 Task: Plan a trip to Dordrecht, Netherlands from 19th December, 2023 to 26th December, 2023 for 2 adults. Place can be entire room with 2 bedrooms having 2 beds and 1 bathroom. Property type can be flat. Amenities needed are: washing machine.
Action: Mouse moved to (396, 72)
Screenshot: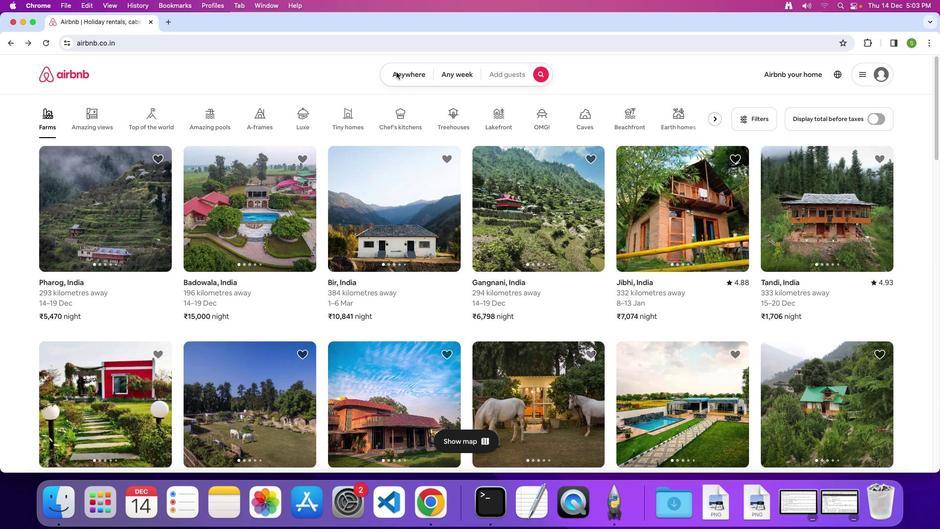 
Action: Mouse pressed left at (396, 72)
Screenshot: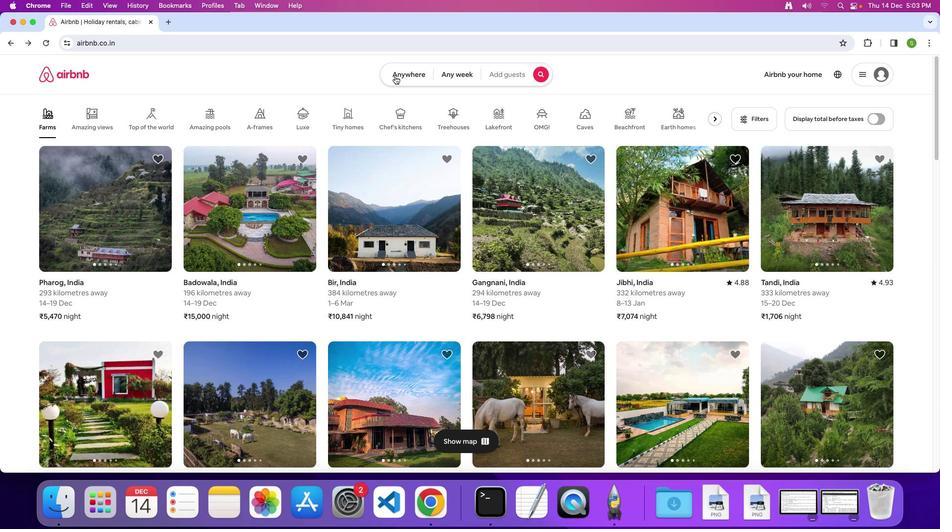 
Action: Mouse moved to (395, 75)
Screenshot: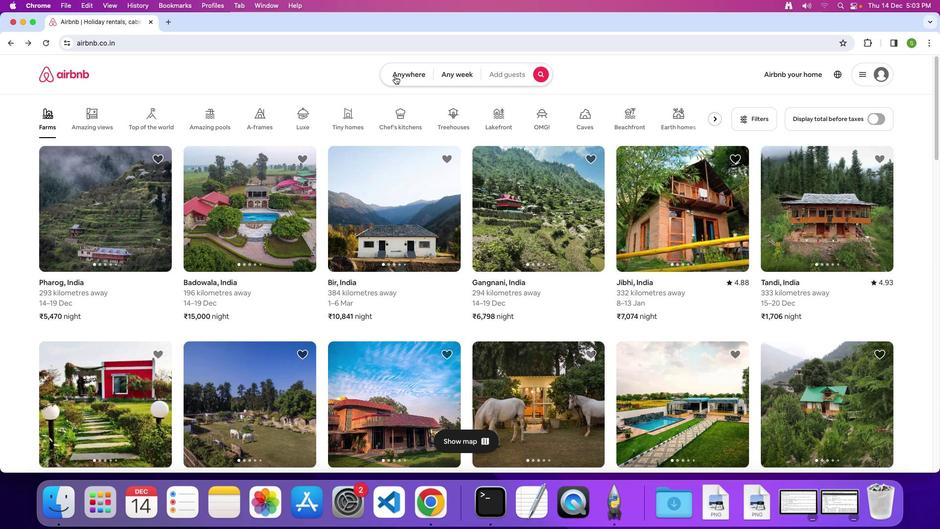 
Action: Mouse pressed left at (395, 75)
Screenshot: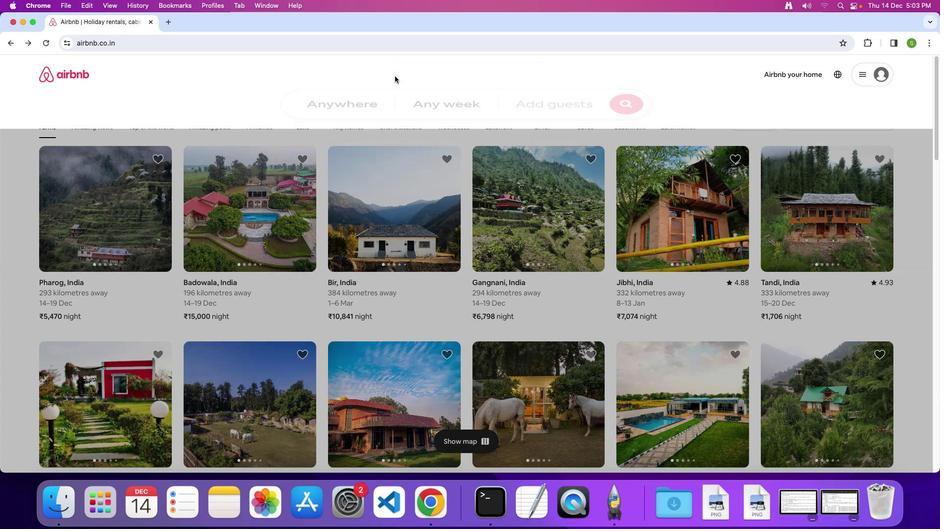 
Action: Mouse moved to (356, 108)
Screenshot: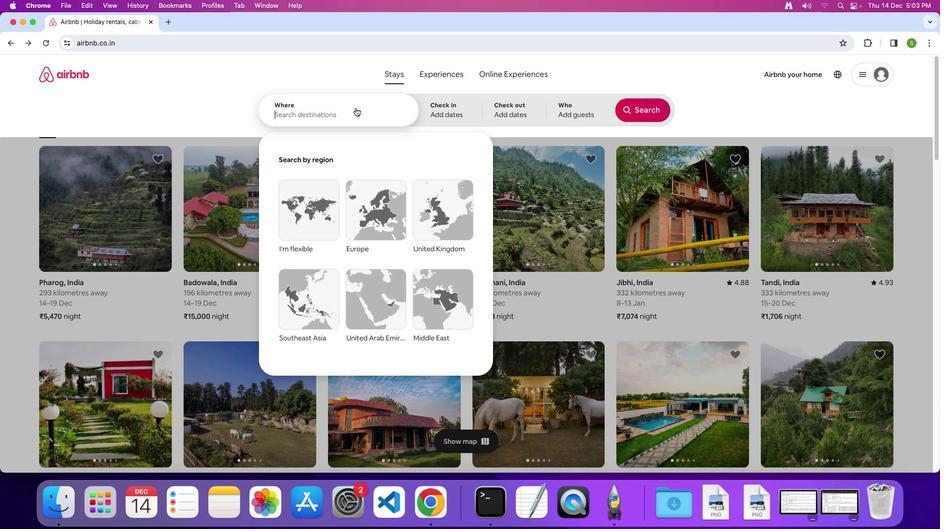 
Action: Mouse pressed left at (356, 108)
Screenshot: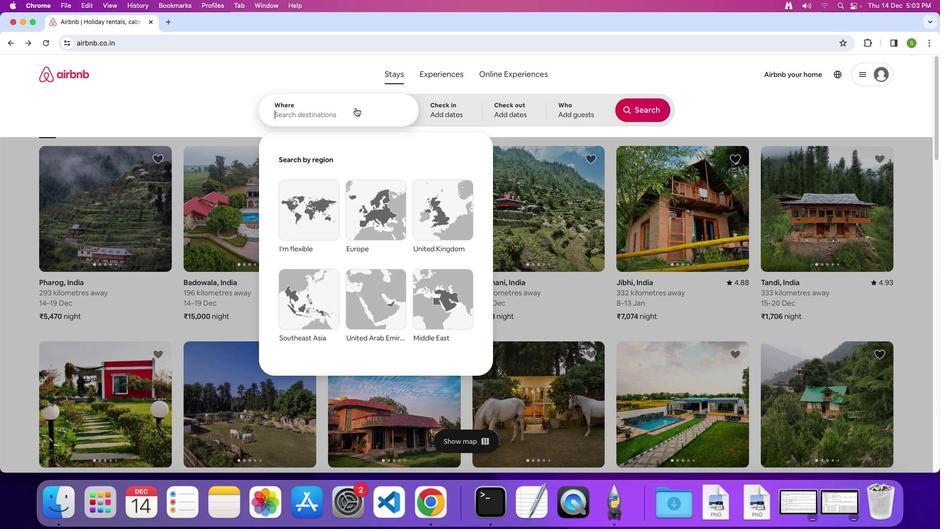 
Action: Key pressed 'D'Key.caps_lock'o''r''d''r''e''c''h''t'','Key.spaceKey.shift'N''e''t''h''e''r''l''a''n''d''s'Key.enter
Screenshot: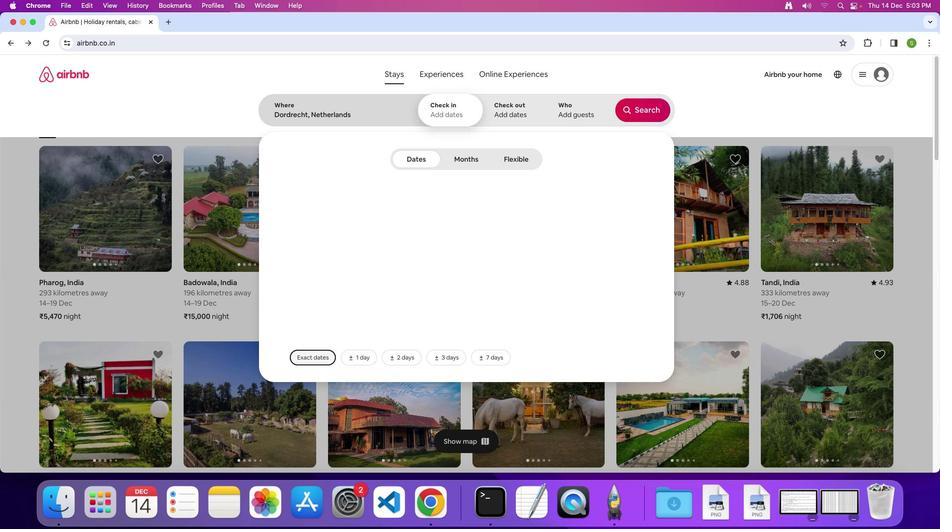 
Action: Mouse moved to (348, 299)
Screenshot: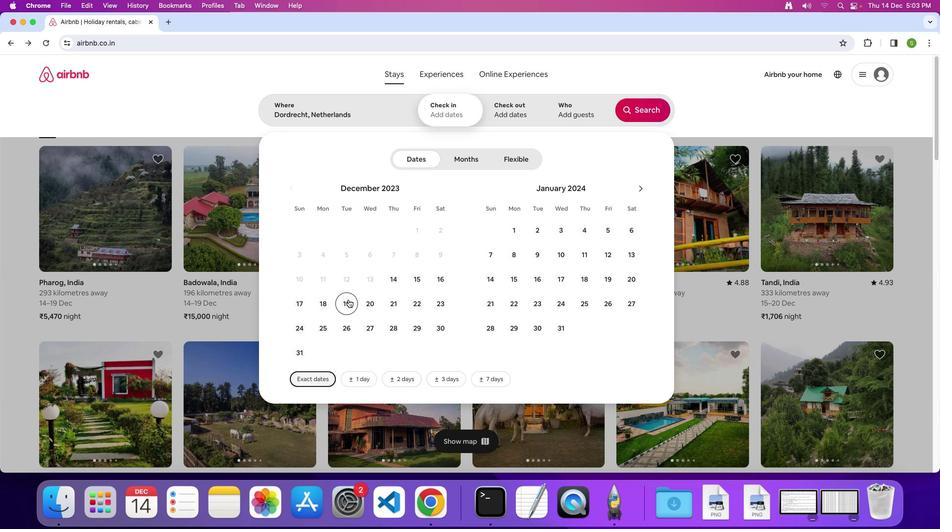 
Action: Mouse pressed left at (348, 299)
Screenshot: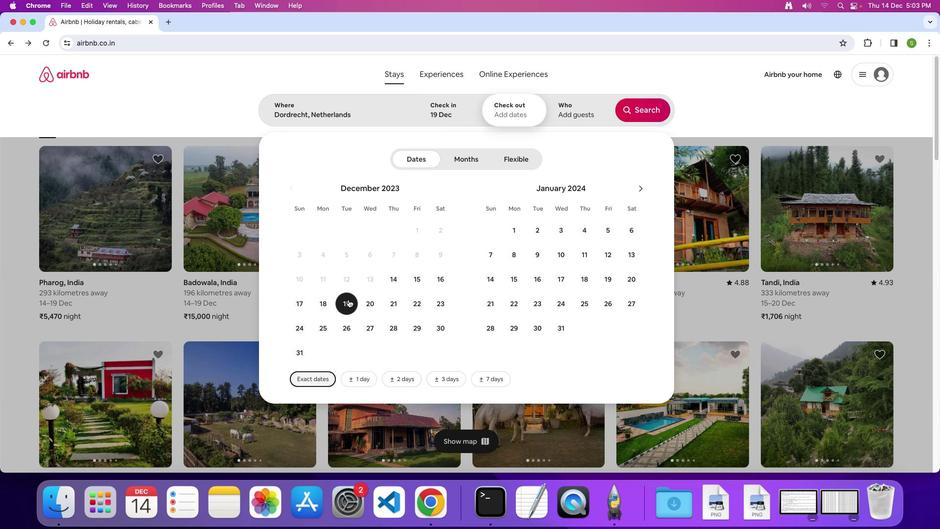 
Action: Mouse moved to (342, 325)
Screenshot: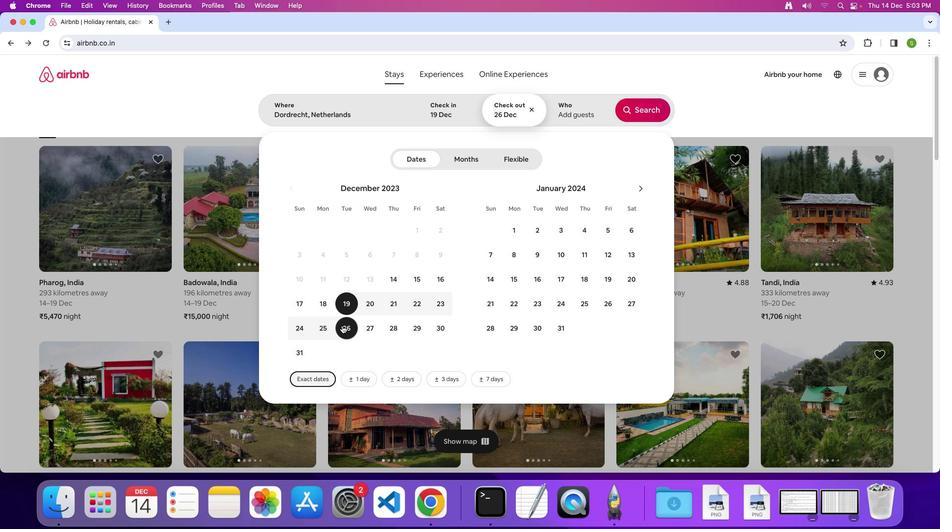 
Action: Mouse pressed left at (342, 325)
Screenshot: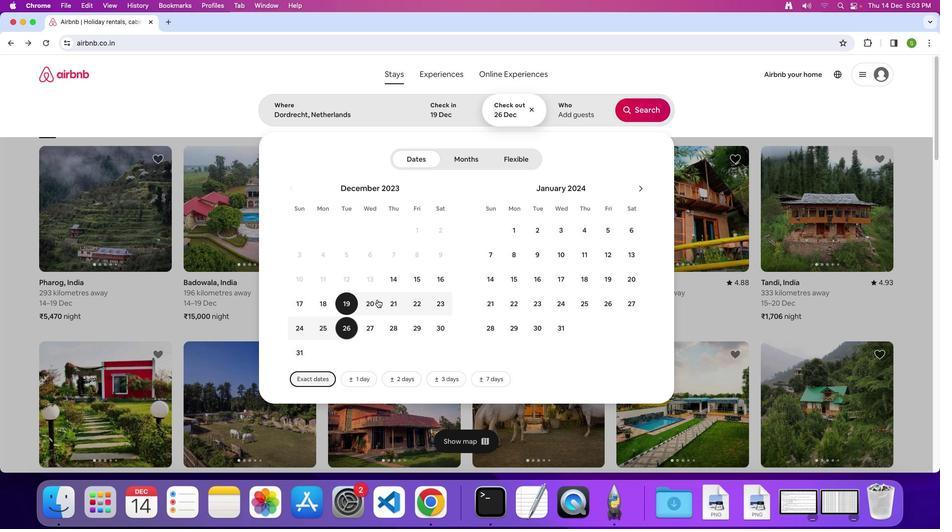 
Action: Mouse moved to (567, 118)
Screenshot: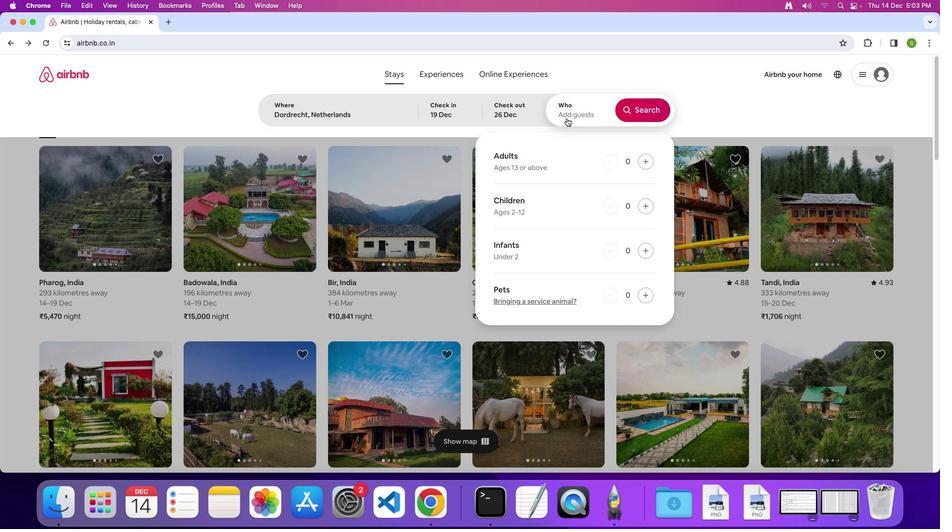 
Action: Mouse pressed left at (567, 118)
Screenshot: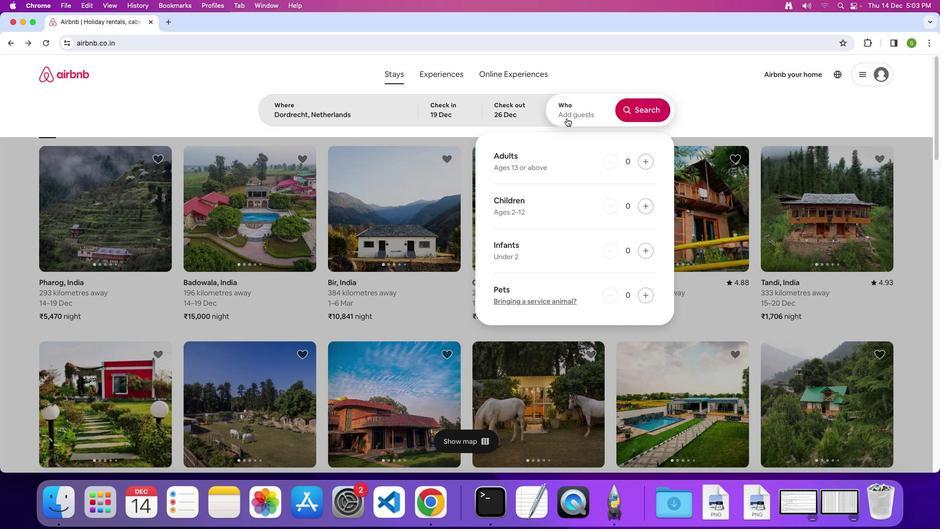 
Action: Mouse moved to (645, 164)
Screenshot: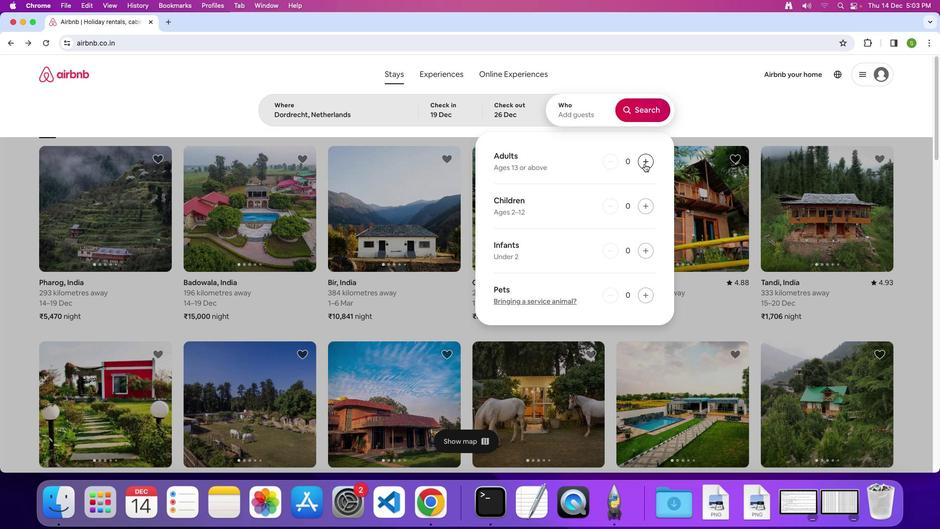 
Action: Mouse pressed left at (645, 164)
Screenshot: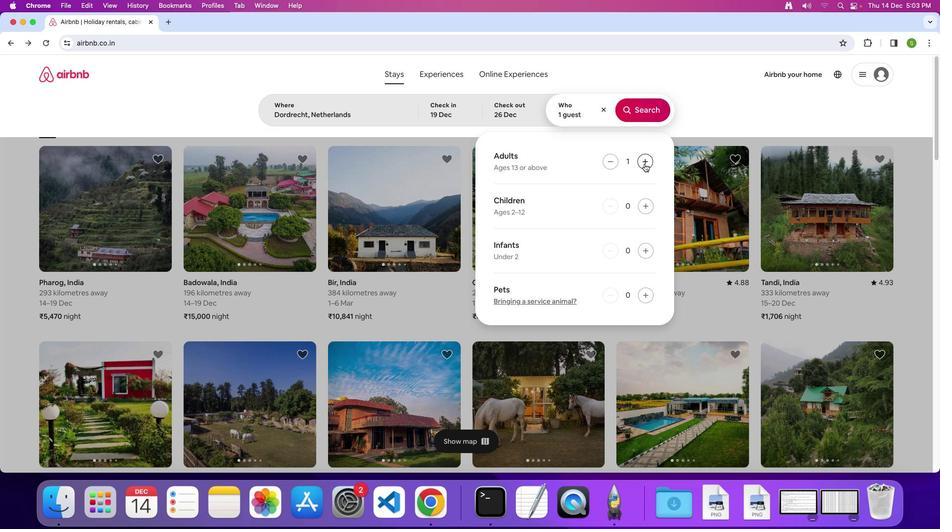 
Action: Mouse pressed left at (645, 164)
Screenshot: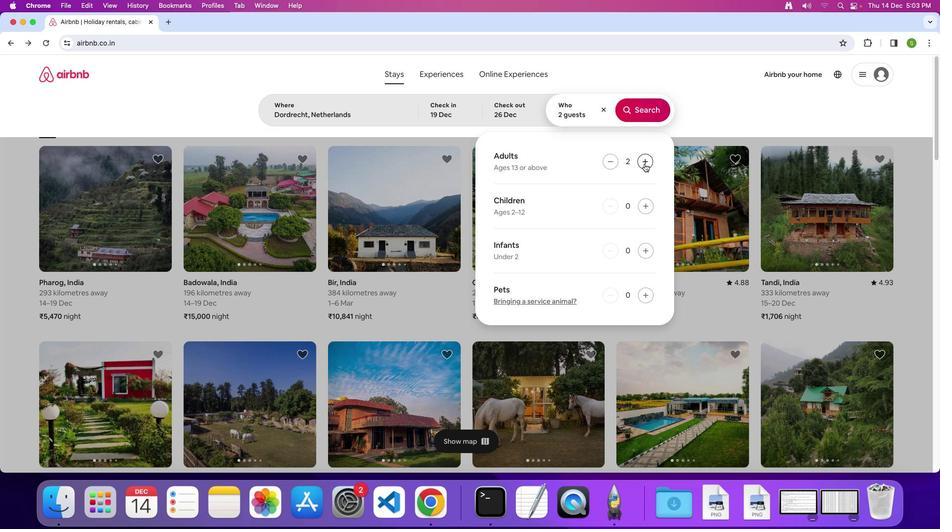 
Action: Mouse moved to (648, 114)
Screenshot: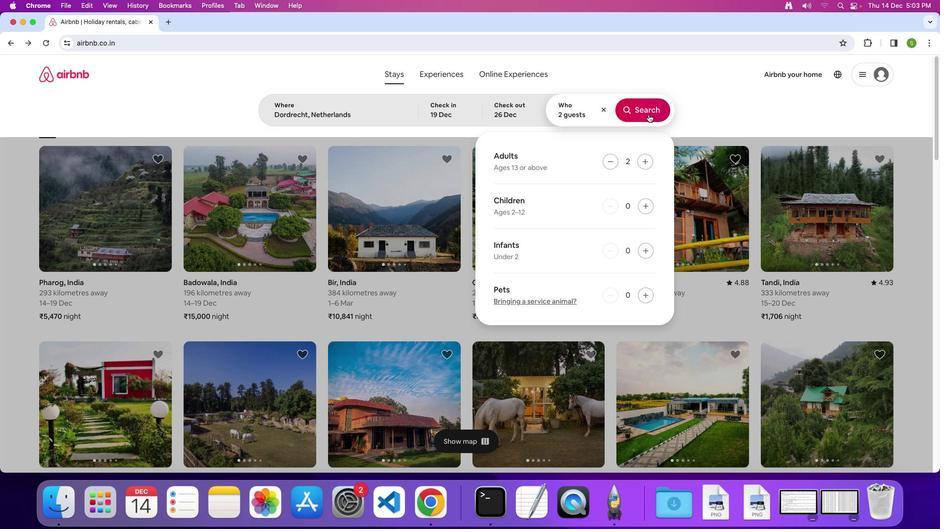 
Action: Mouse pressed left at (648, 114)
Screenshot: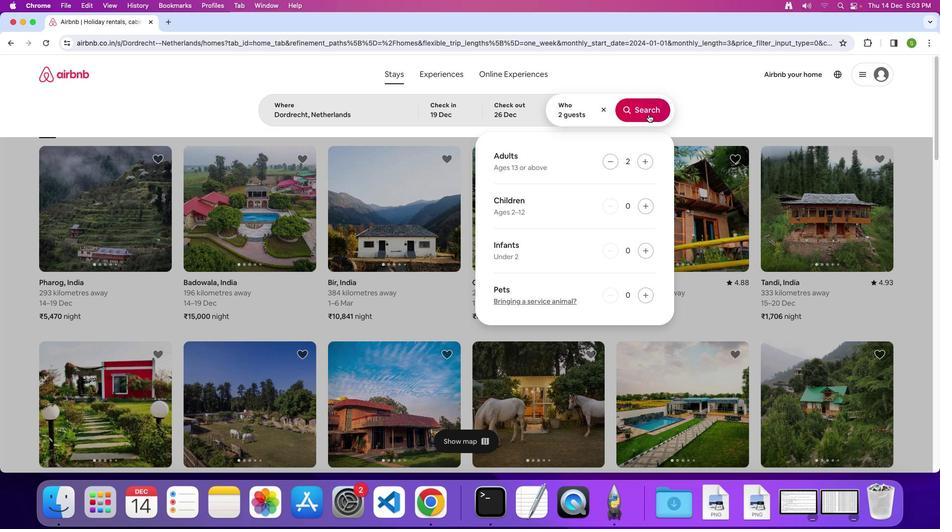 
Action: Mouse moved to (776, 116)
Screenshot: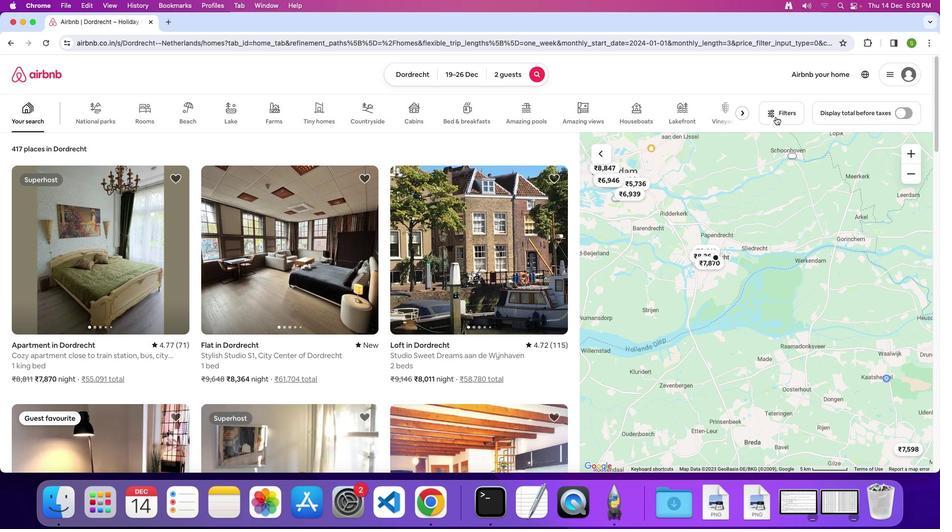 
Action: Mouse pressed left at (776, 116)
Screenshot: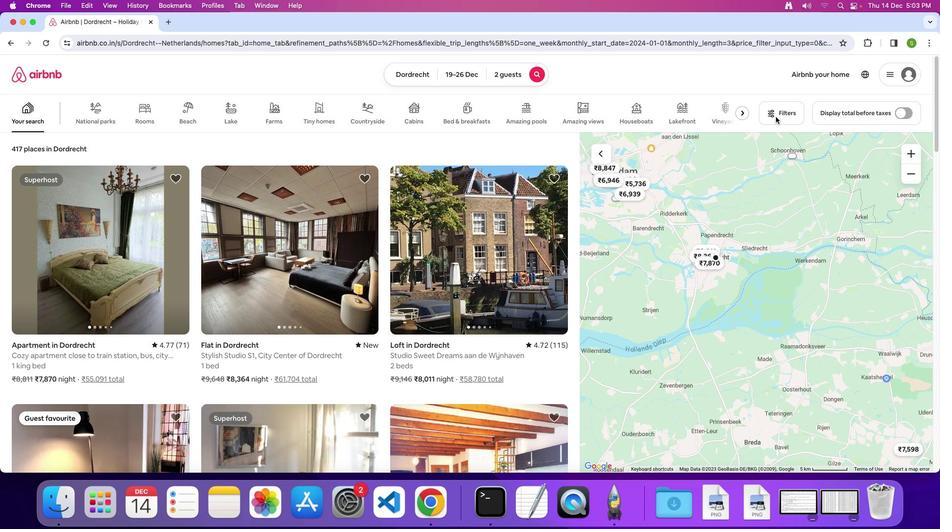 
Action: Mouse moved to (488, 234)
Screenshot: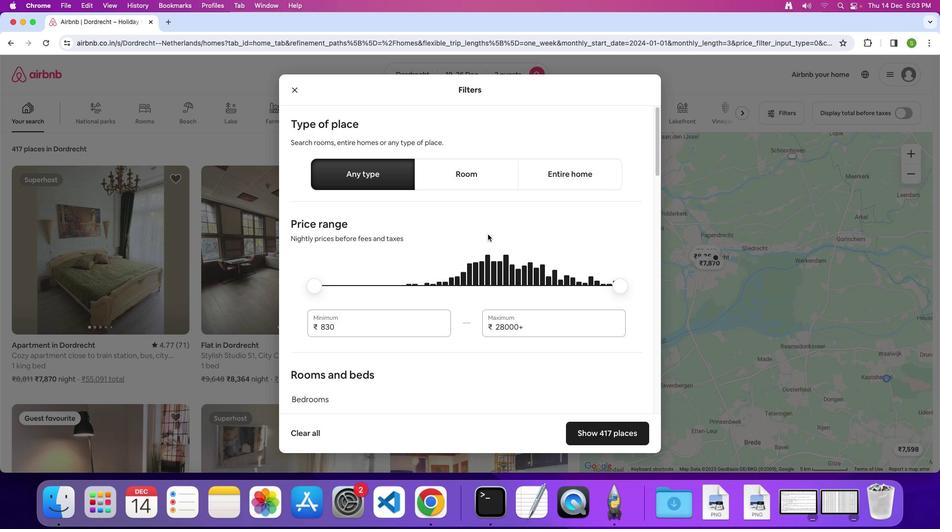 
Action: Mouse scrolled (488, 234) with delta (0, 0)
Screenshot: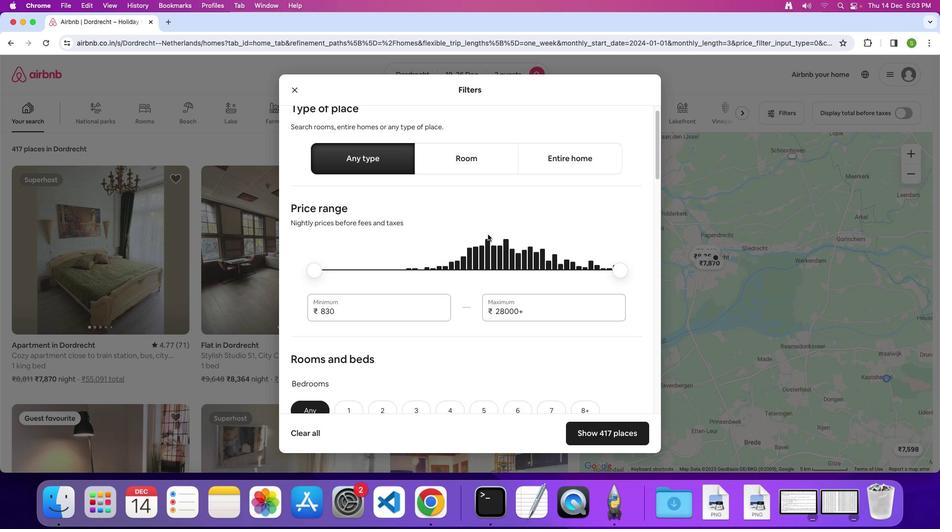 
Action: Mouse scrolled (488, 234) with delta (0, 0)
Screenshot: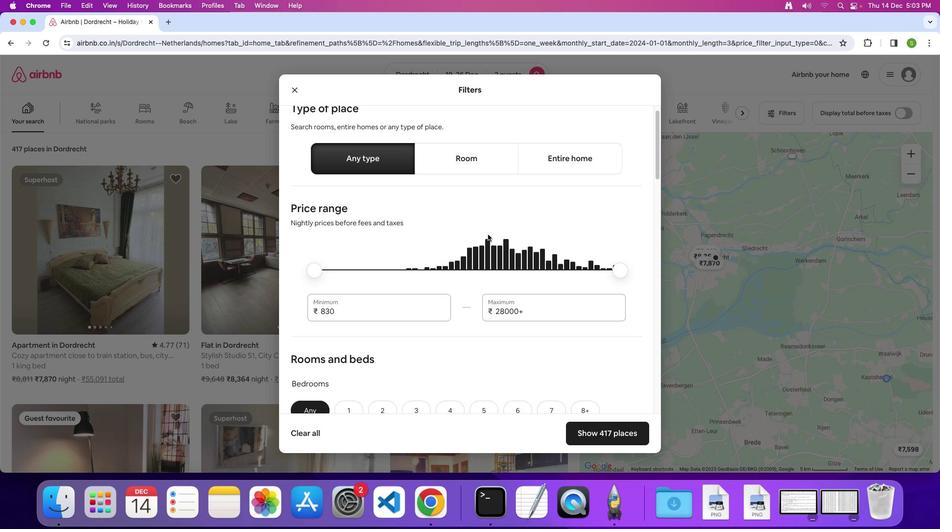
Action: Mouse scrolled (488, 234) with delta (0, 0)
Screenshot: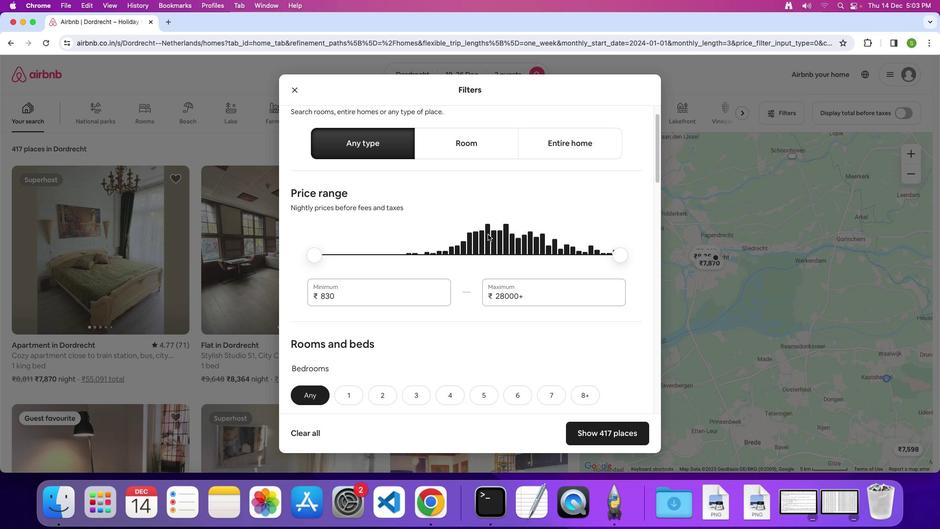 
Action: Mouse scrolled (488, 234) with delta (0, 0)
Screenshot: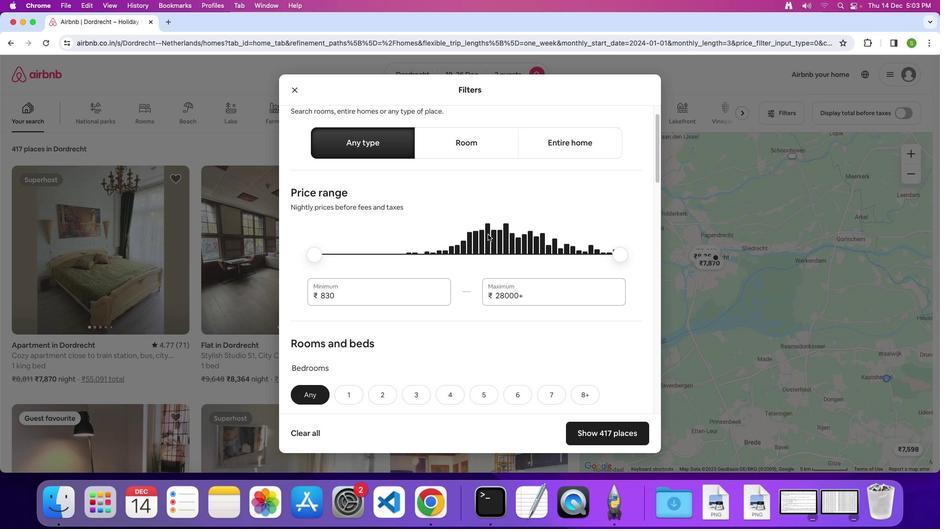 
Action: Mouse scrolled (488, 234) with delta (0, 0)
Screenshot: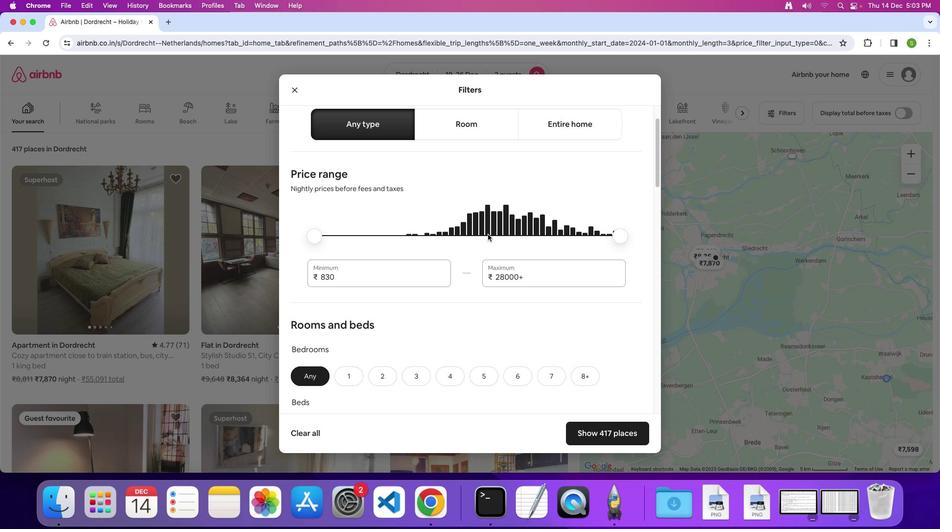 
Action: Mouse scrolled (488, 234) with delta (0, 0)
Screenshot: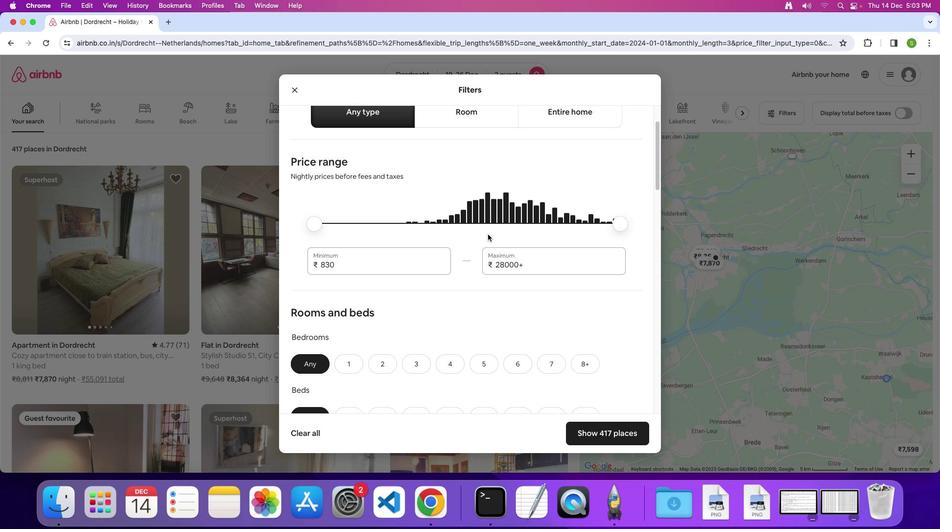 
Action: Mouse scrolled (488, 234) with delta (0, 0)
Screenshot: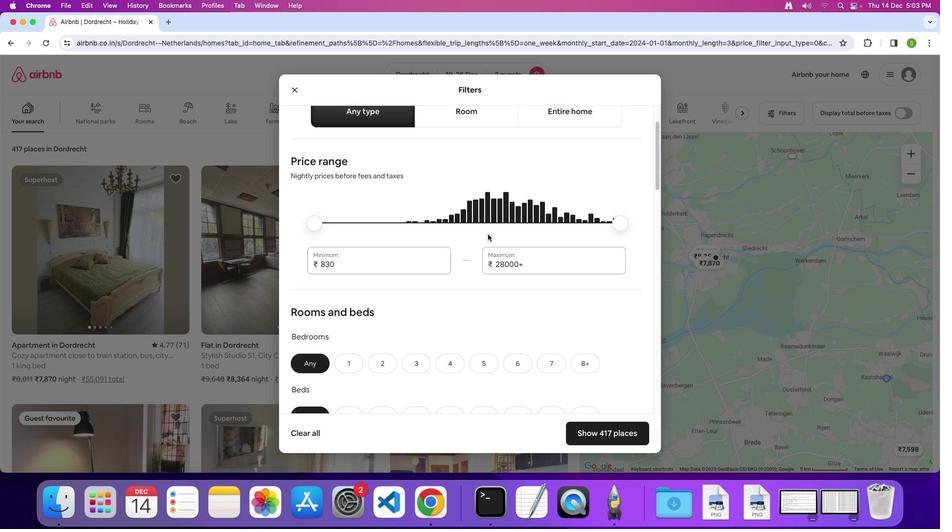 
Action: Mouse scrolled (488, 234) with delta (0, 0)
Screenshot: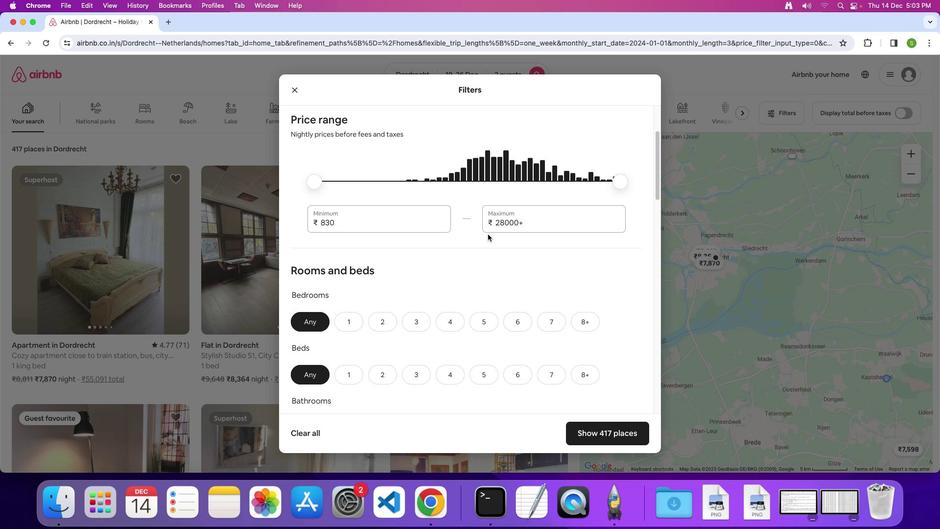 
Action: Mouse scrolled (488, 234) with delta (0, 0)
Screenshot: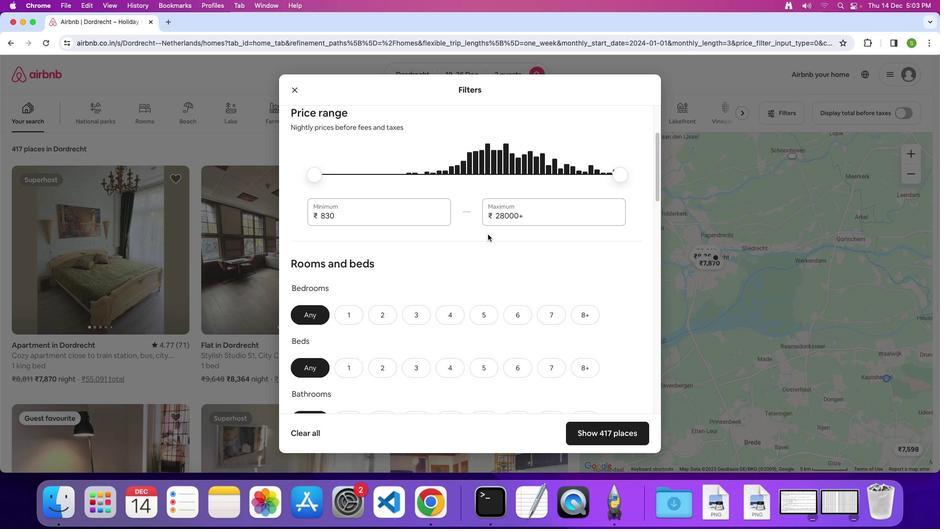 
Action: Mouse scrolled (488, 234) with delta (0, 0)
Screenshot: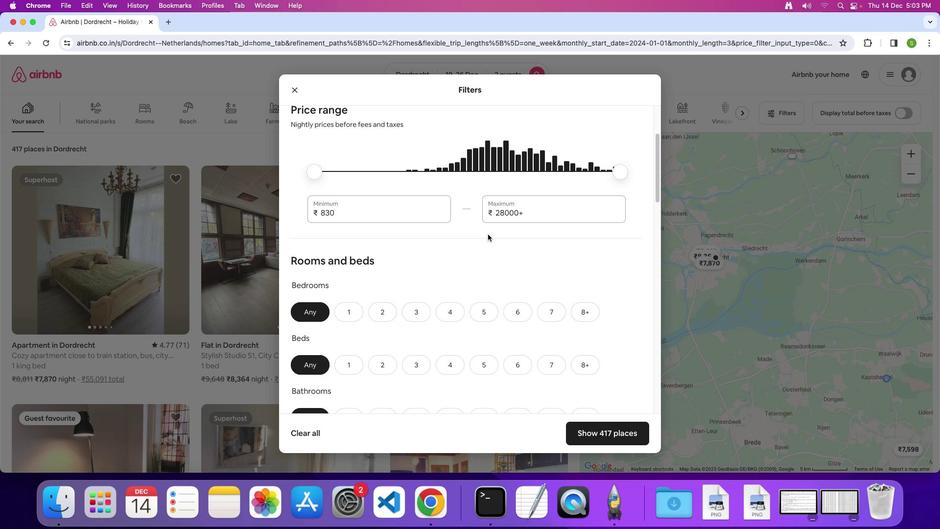 
Action: Mouse scrolled (488, 234) with delta (0, 0)
Screenshot: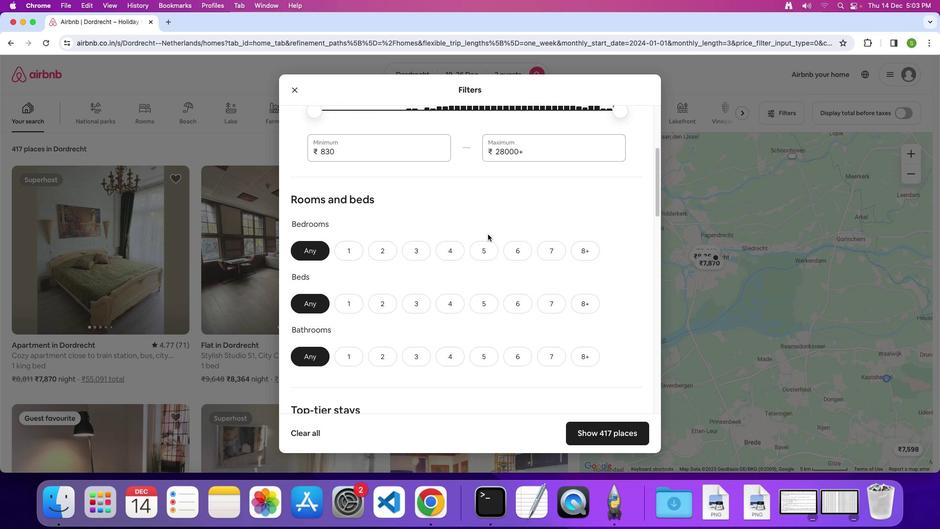 
Action: Mouse scrolled (488, 234) with delta (0, 0)
Screenshot: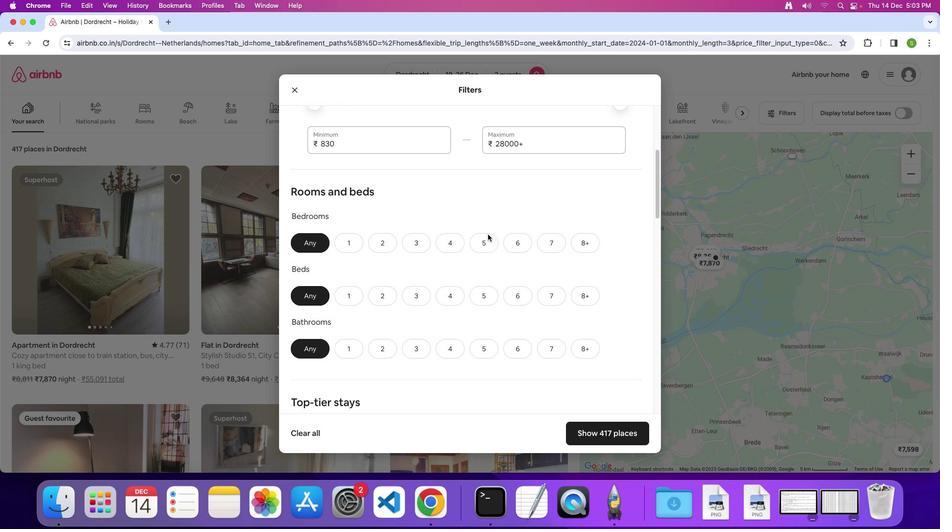 
Action: Mouse scrolled (488, 234) with delta (0, 0)
Screenshot: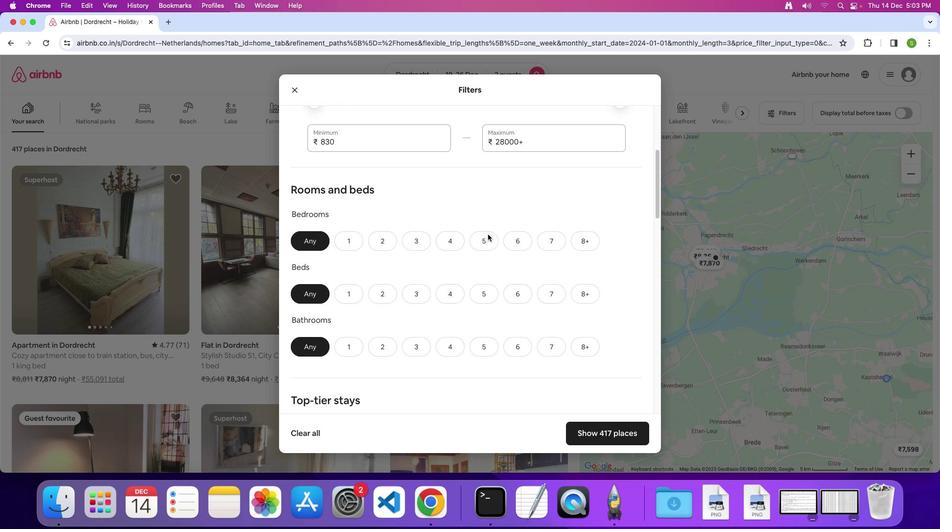 
Action: Mouse scrolled (488, 234) with delta (0, 0)
Screenshot: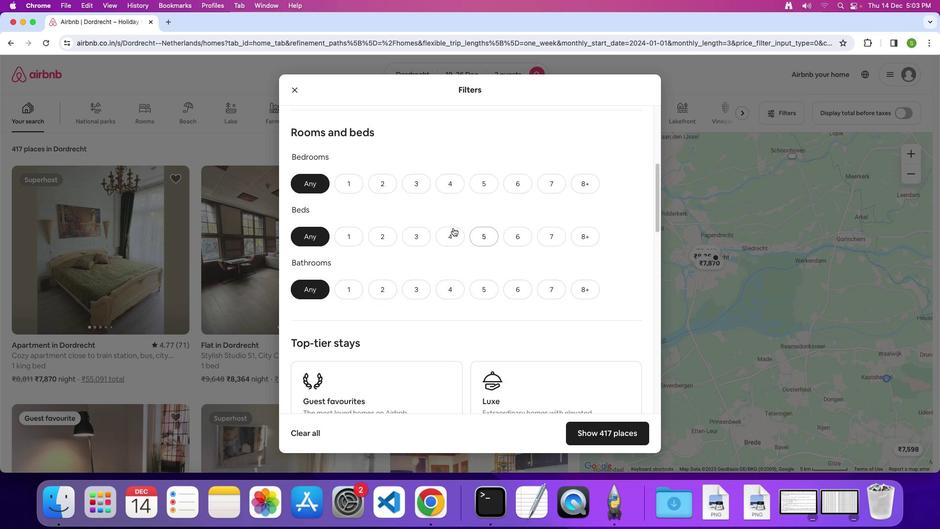 
Action: Mouse scrolled (488, 234) with delta (0, 0)
Screenshot: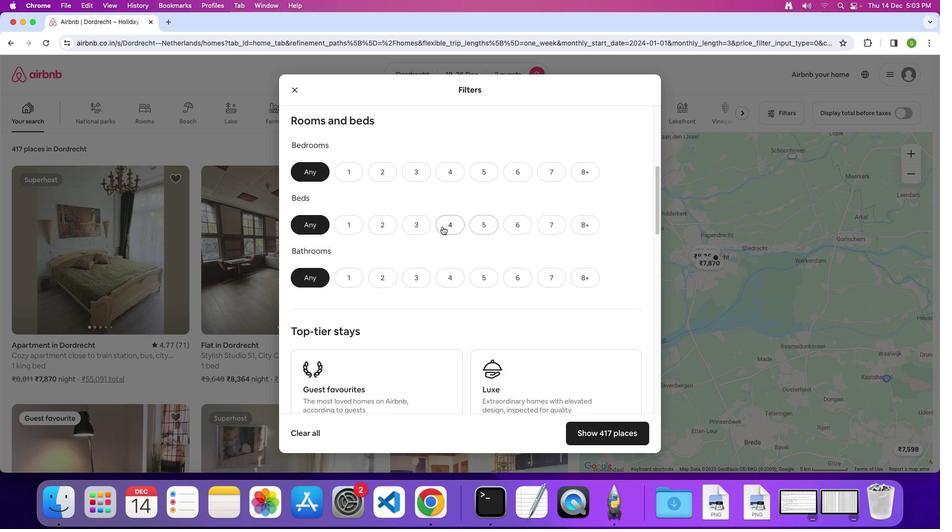 
Action: Mouse scrolled (488, 234) with delta (0, 0)
Screenshot: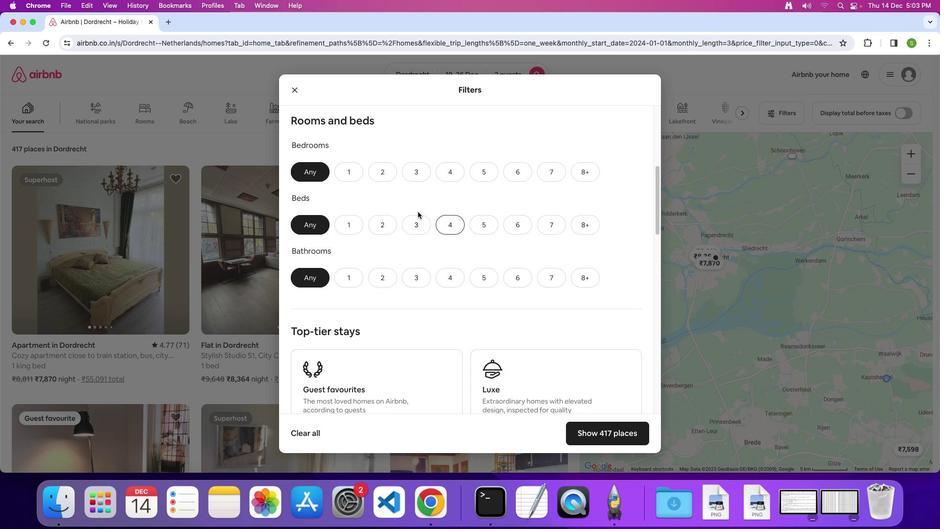 
Action: Mouse moved to (389, 178)
Screenshot: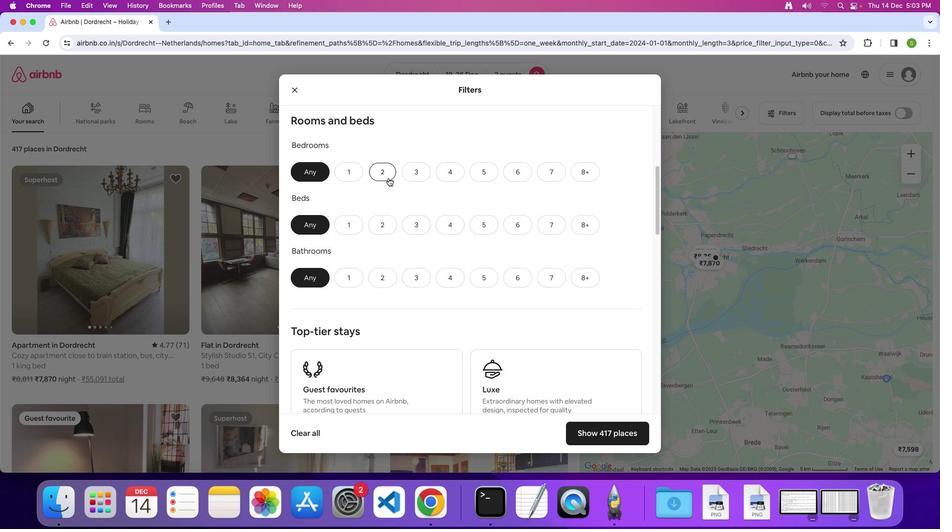 
Action: Mouse pressed left at (389, 178)
Screenshot: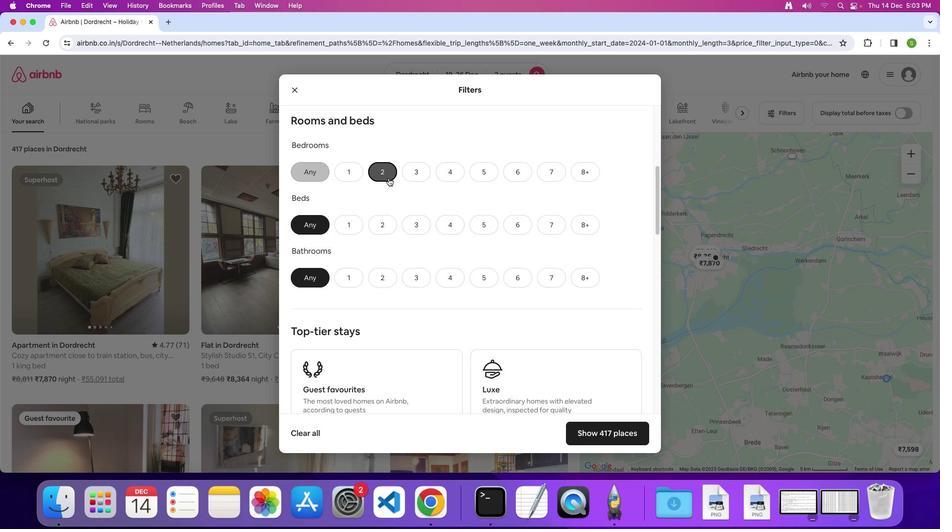
Action: Mouse moved to (386, 223)
Screenshot: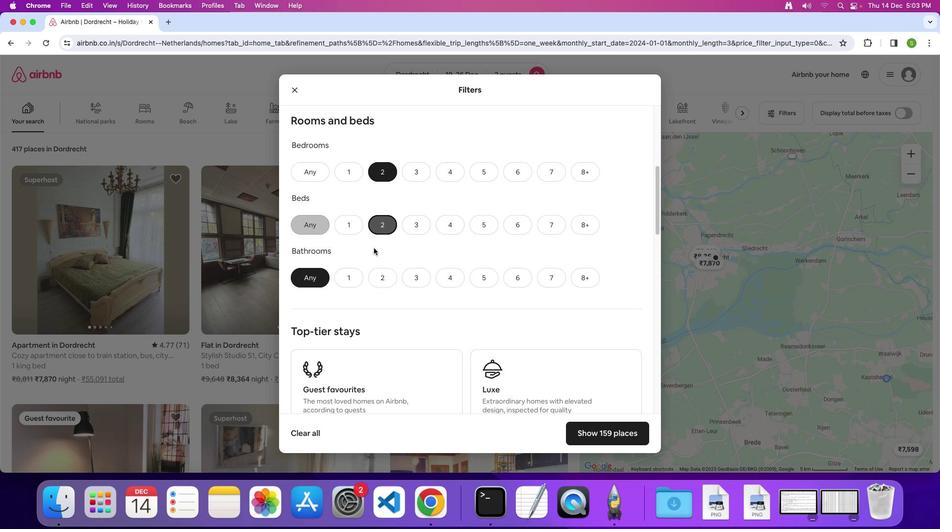 
Action: Mouse pressed left at (386, 223)
Screenshot: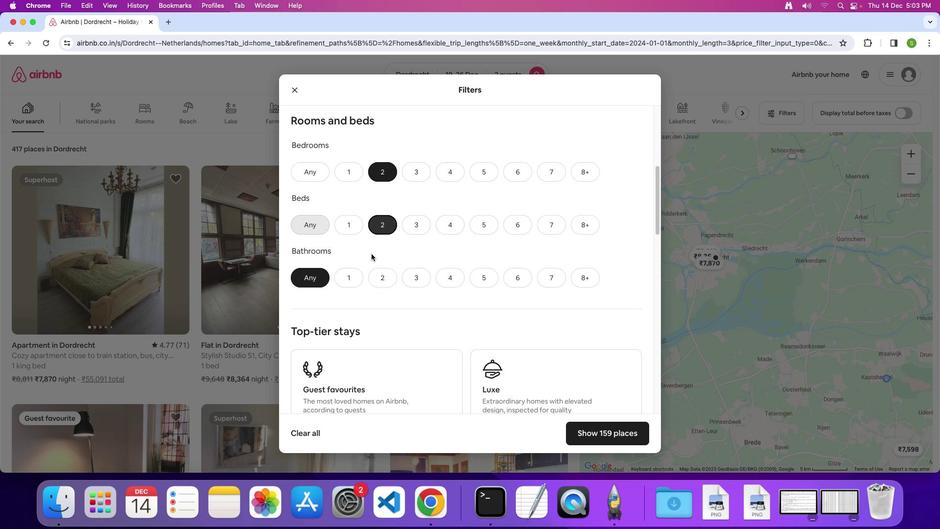 
Action: Mouse moved to (351, 282)
Screenshot: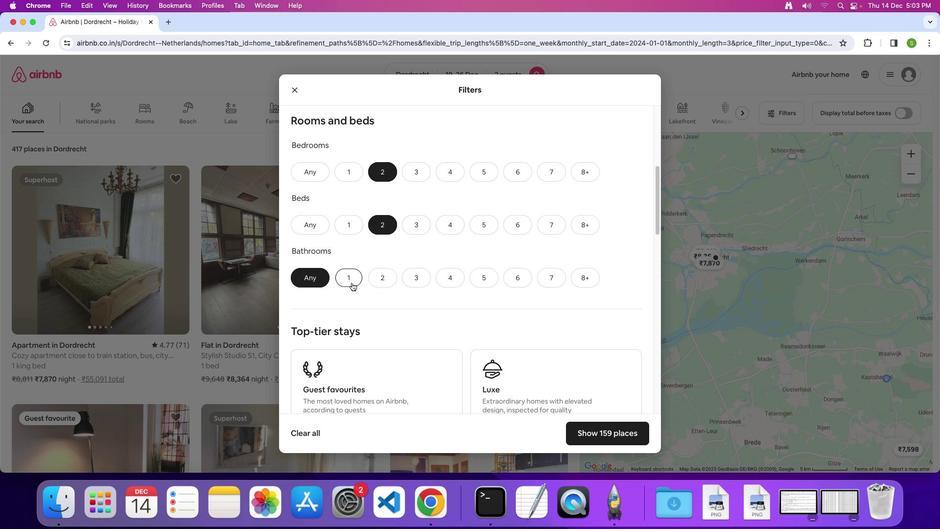 
Action: Mouse pressed left at (351, 282)
Screenshot: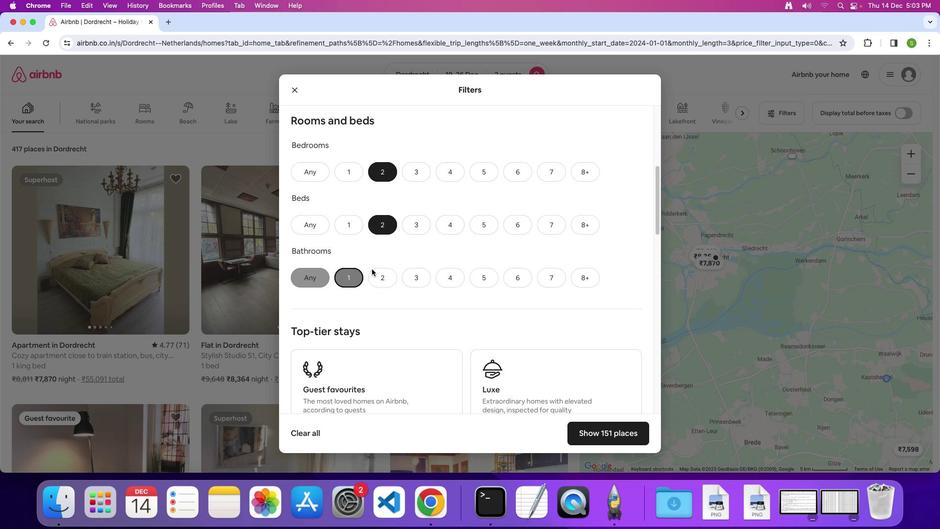 
Action: Mouse moved to (477, 215)
Screenshot: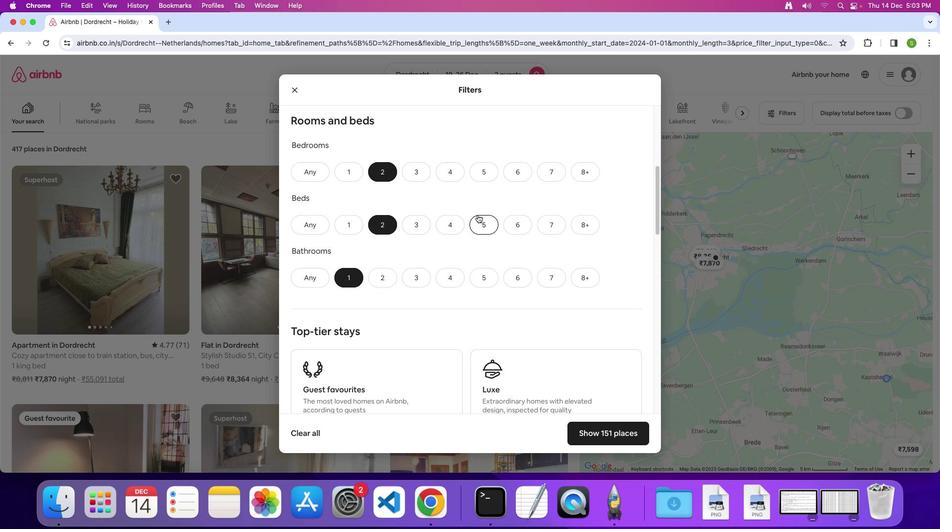 
Action: Mouse scrolled (477, 215) with delta (0, 0)
Screenshot: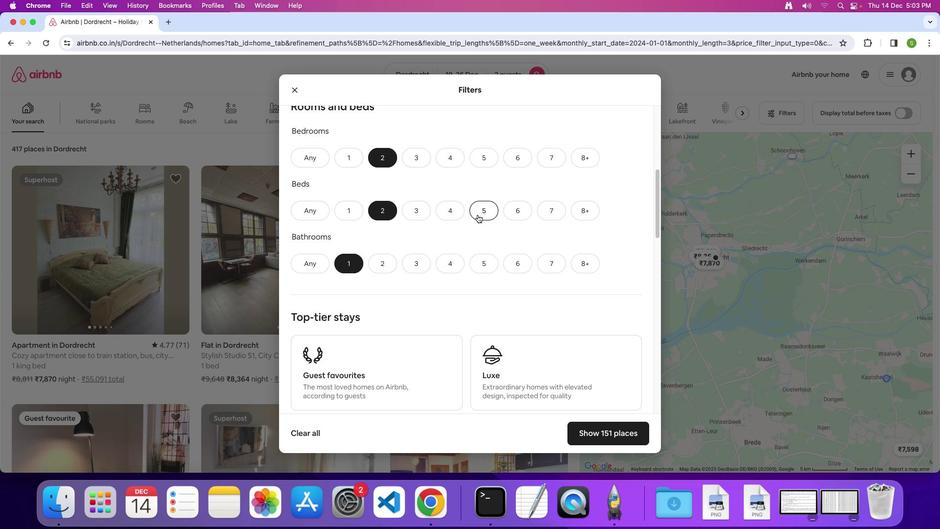
Action: Mouse scrolled (477, 215) with delta (0, 0)
Screenshot: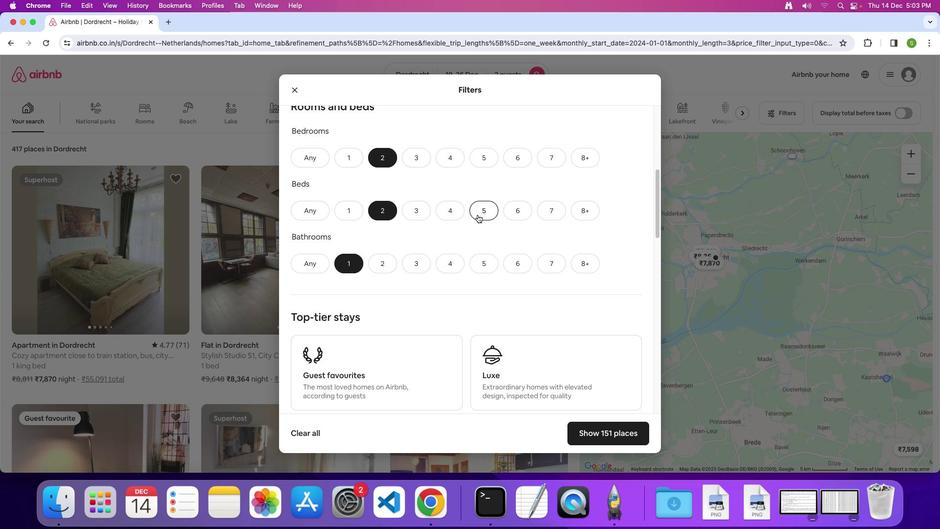 
Action: Mouse scrolled (477, 215) with delta (0, 0)
Screenshot: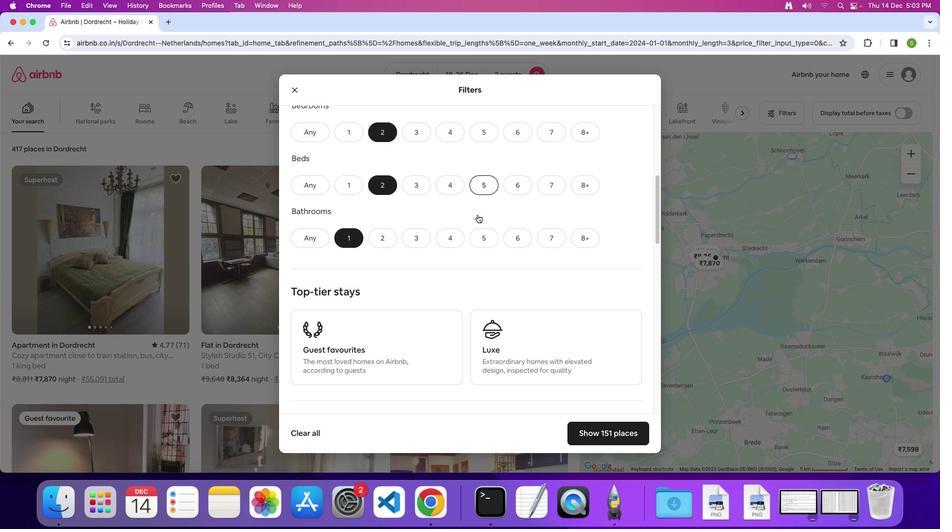 
Action: Mouse scrolled (477, 215) with delta (0, 0)
Screenshot: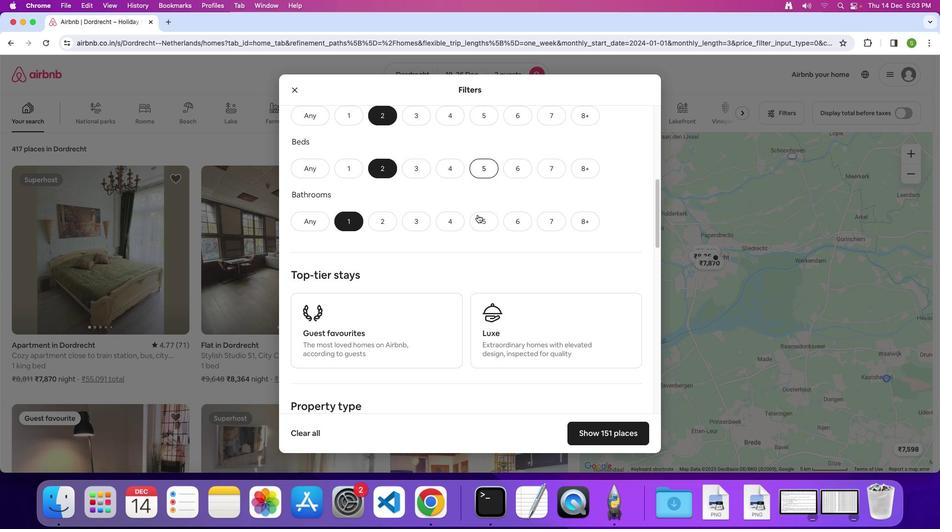 
Action: Mouse scrolled (477, 215) with delta (0, 0)
Screenshot: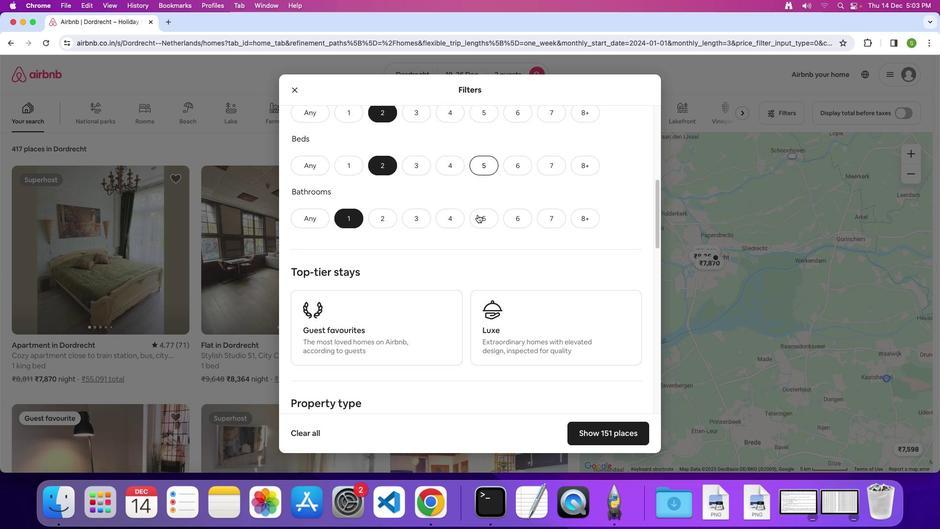 
Action: Mouse scrolled (477, 215) with delta (0, 0)
Screenshot: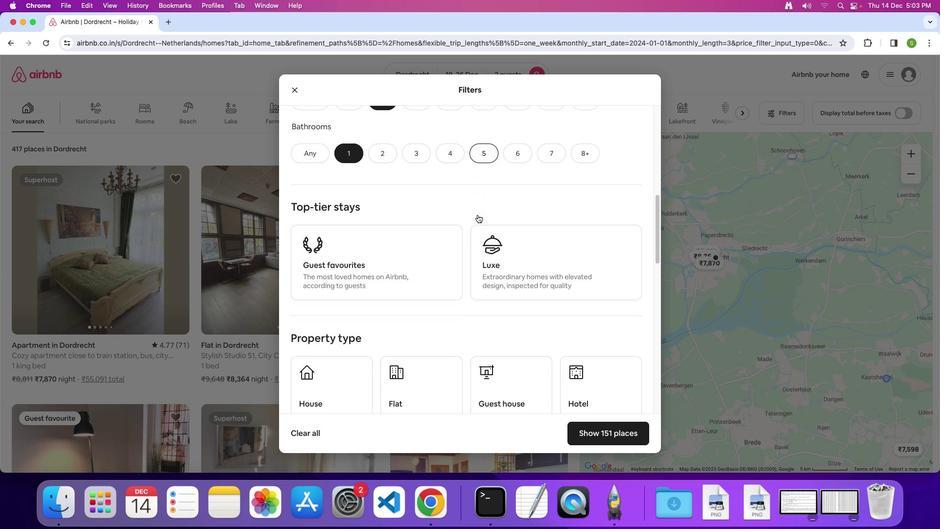 
Action: Mouse scrolled (477, 215) with delta (0, 0)
Screenshot: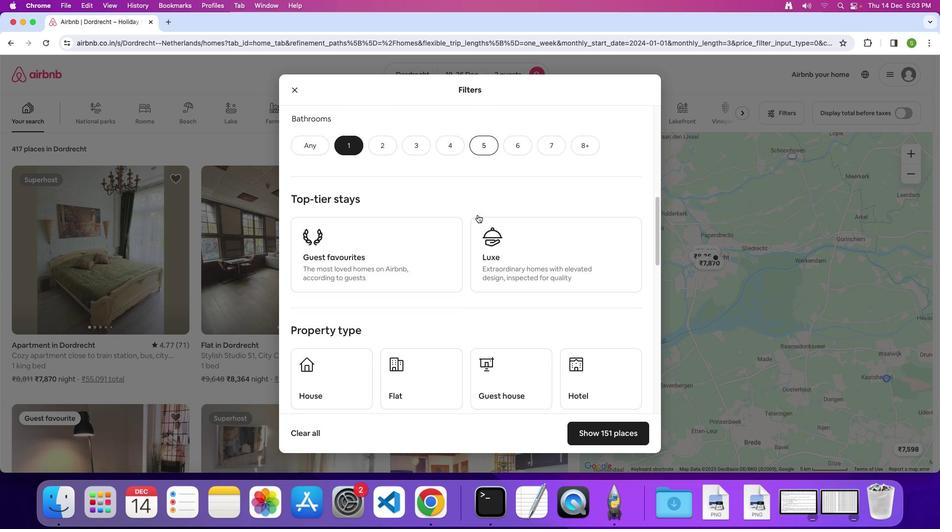
Action: Mouse scrolled (477, 215) with delta (0, 0)
Screenshot: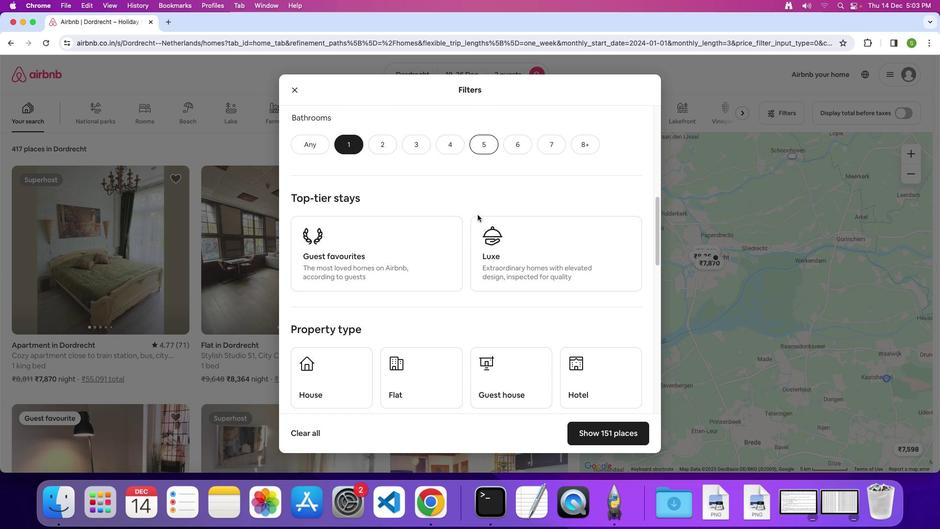 
Action: Mouse scrolled (477, 215) with delta (0, 0)
Screenshot: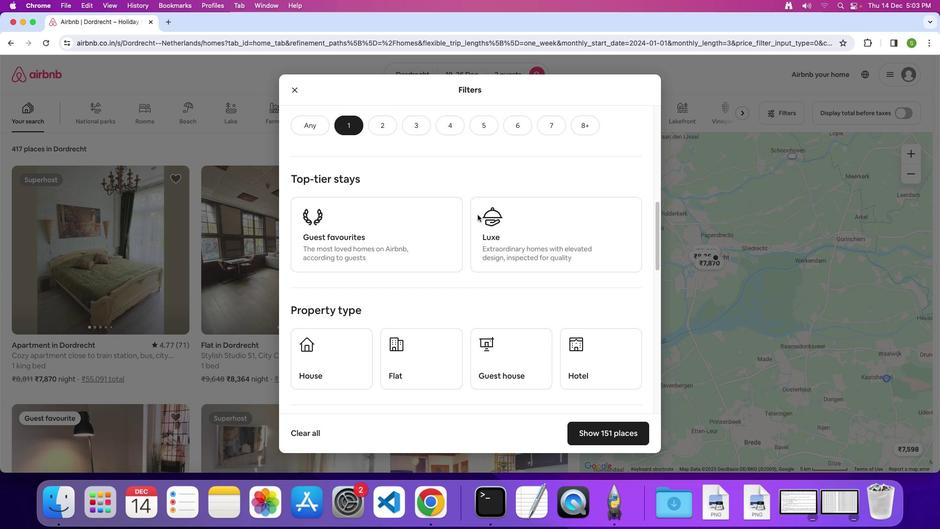 
Action: Mouse scrolled (477, 215) with delta (0, 0)
Screenshot: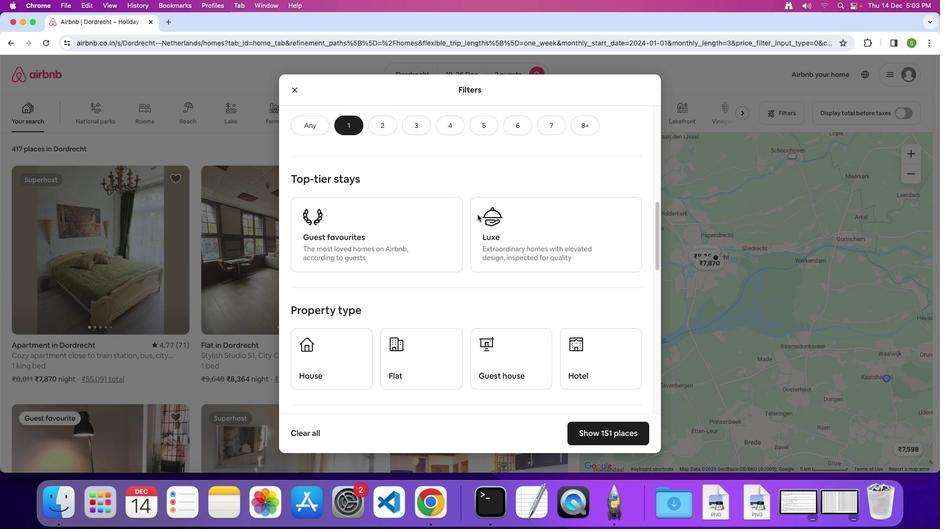 
Action: Mouse scrolled (477, 215) with delta (0, 0)
Screenshot: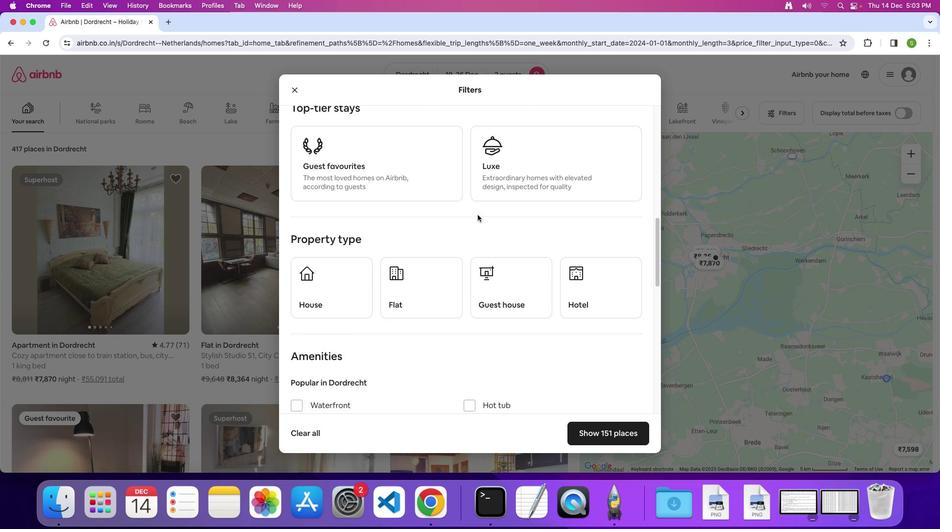 
Action: Mouse scrolled (477, 215) with delta (0, 0)
Screenshot: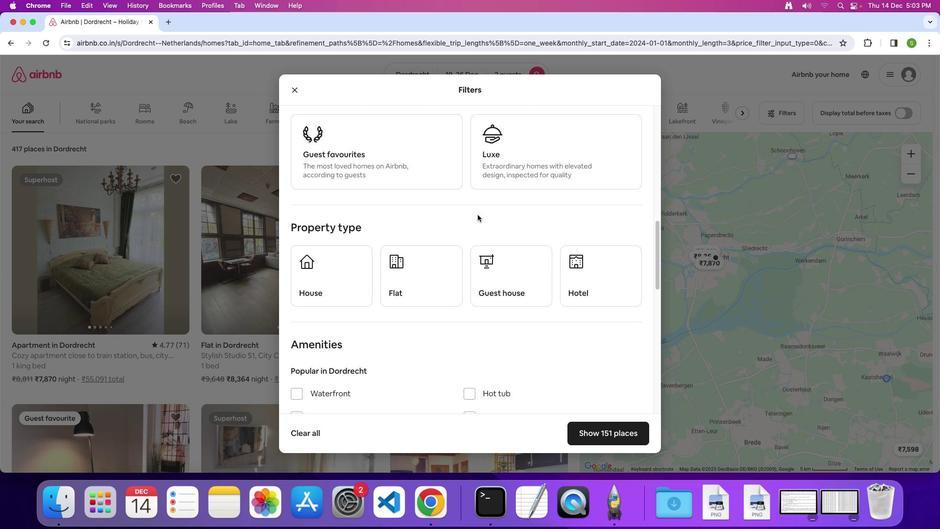 
Action: Mouse scrolled (477, 215) with delta (0, -1)
Screenshot: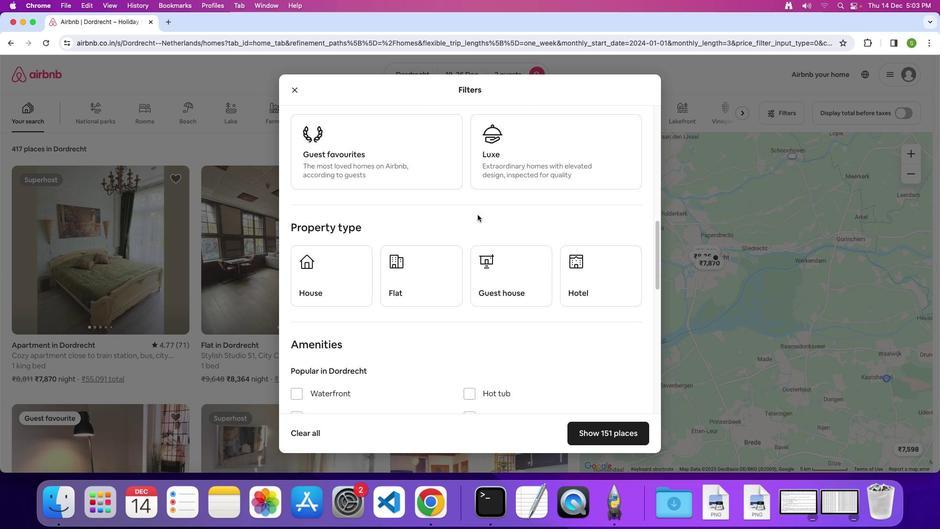 
Action: Mouse scrolled (477, 215) with delta (0, 0)
Screenshot: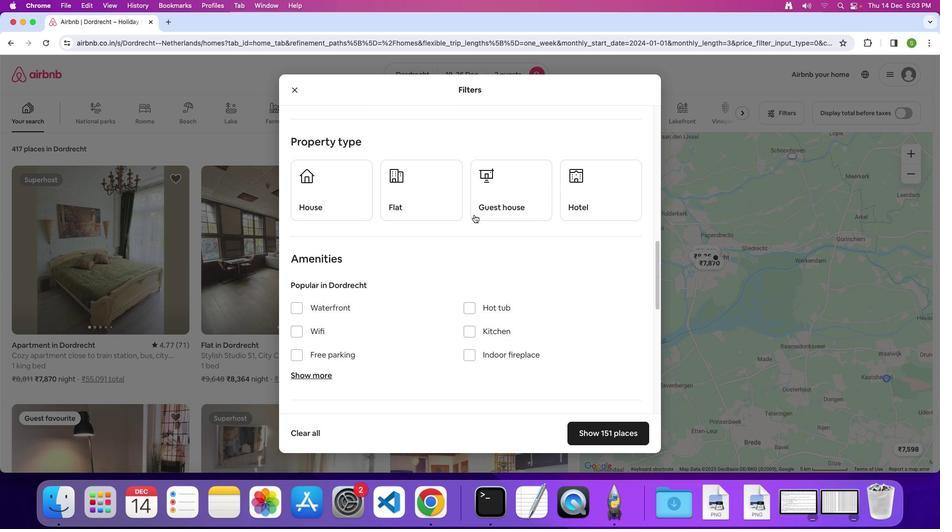 
Action: Mouse scrolled (477, 215) with delta (0, 0)
Screenshot: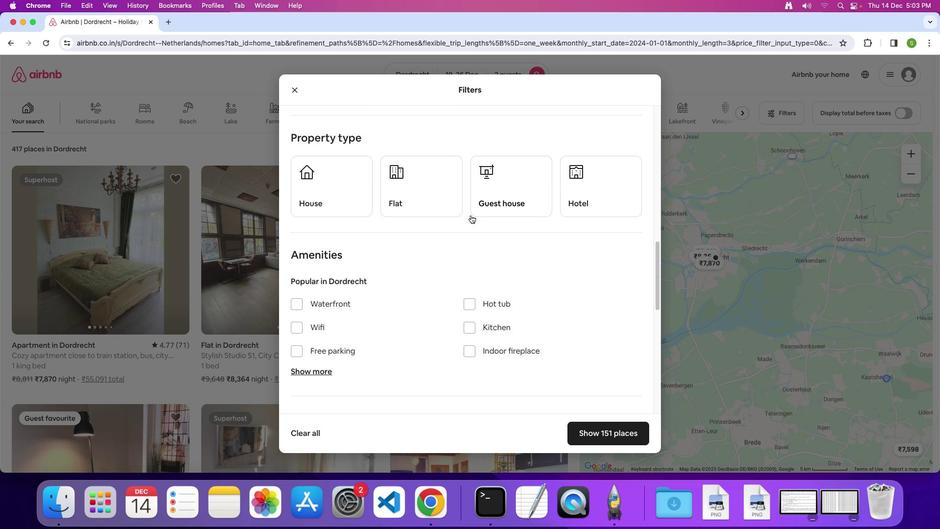 
Action: Mouse scrolled (477, 215) with delta (0, -1)
Screenshot: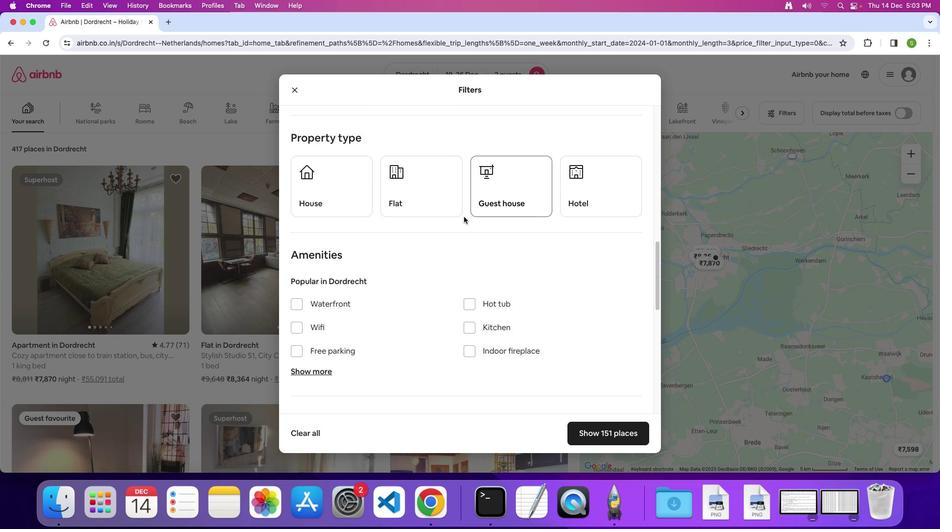 
Action: Mouse moved to (416, 207)
Screenshot: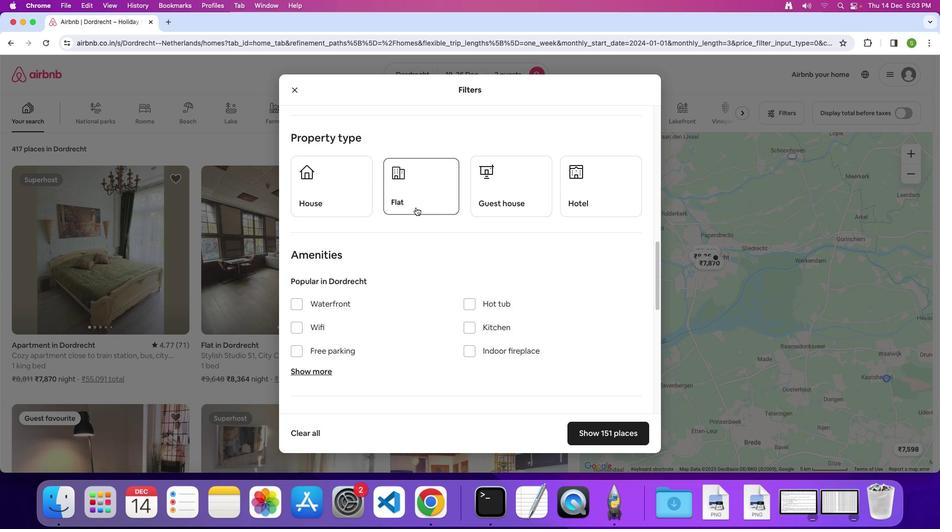
Action: Mouse pressed left at (416, 207)
Screenshot: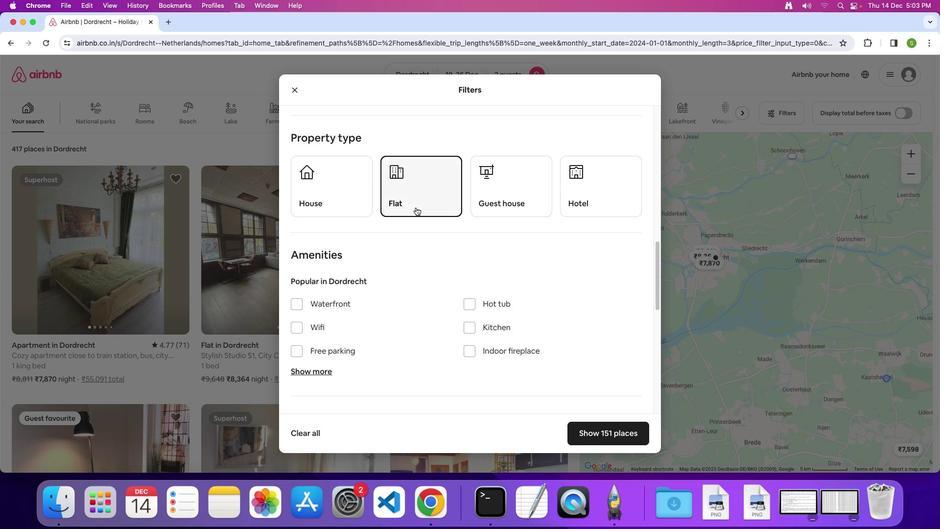 
Action: Mouse moved to (462, 260)
Screenshot: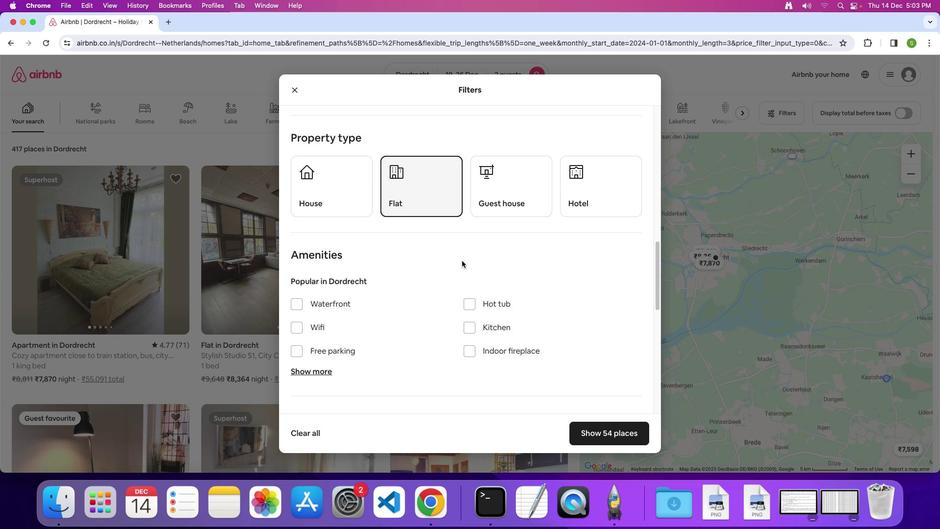 
Action: Mouse scrolled (462, 260) with delta (0, 0)
Screenshot: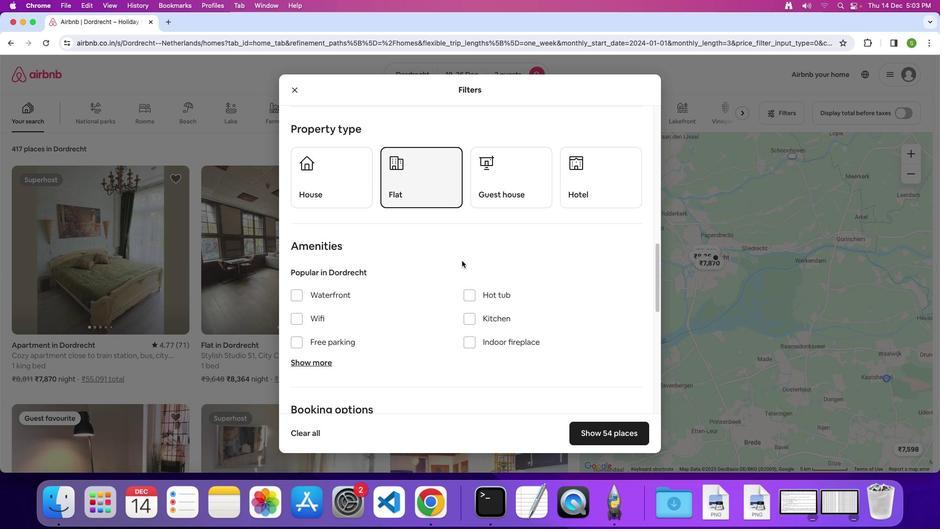 
Action: Mouse scrolled (462, 260) with delta (0, 0)
Screenshot: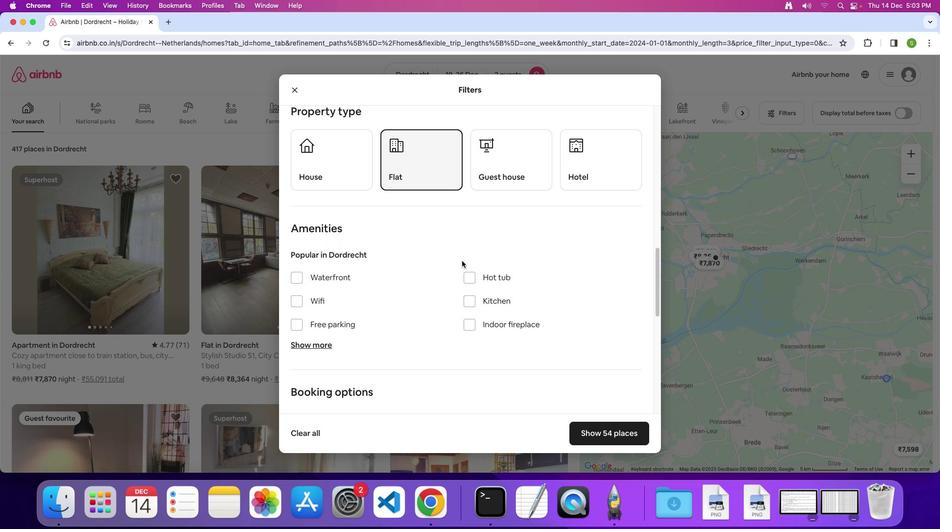 
Action: Mouse scrolled (462, 260) with delta (0, 0)
Screenshot: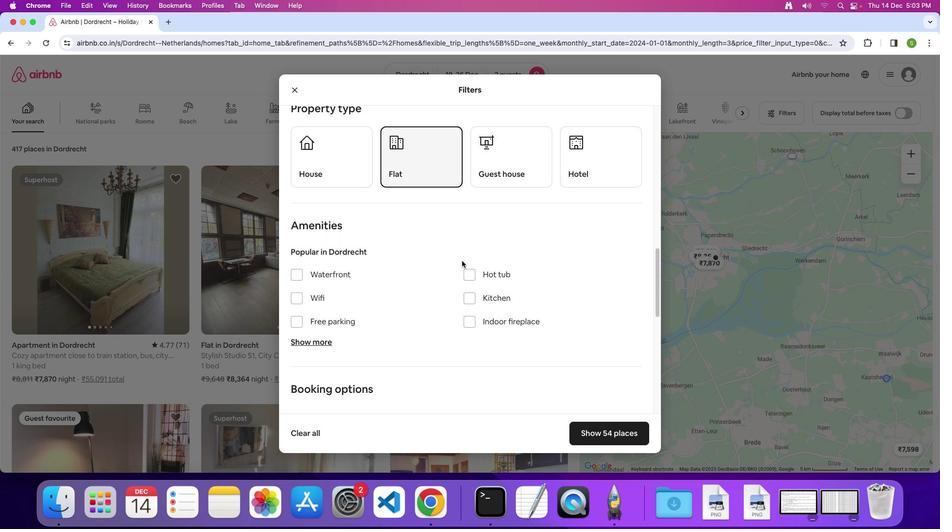 
Action: Mouse scrolled (462, 260) with delta (0, 0)
Screenshot: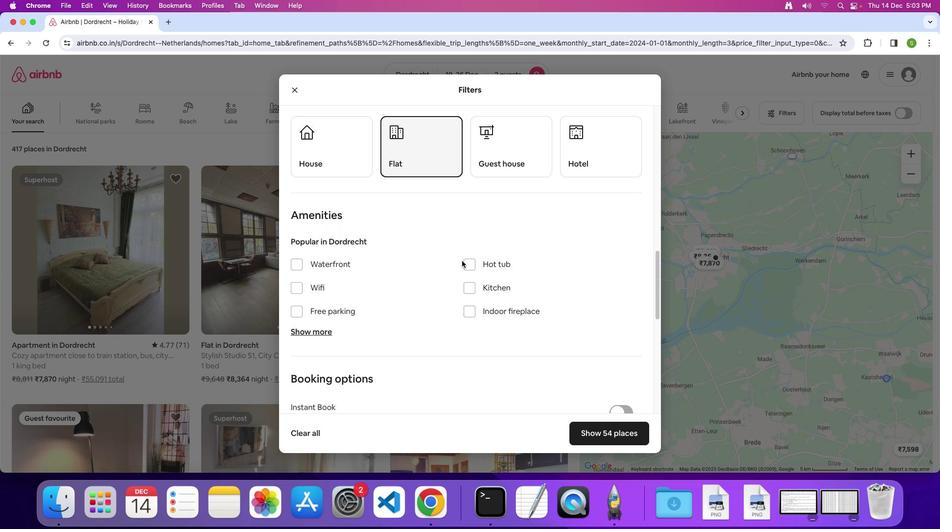 
Action: Mouse scrolled (462, 260) with delta (0, 0)
Screenshot: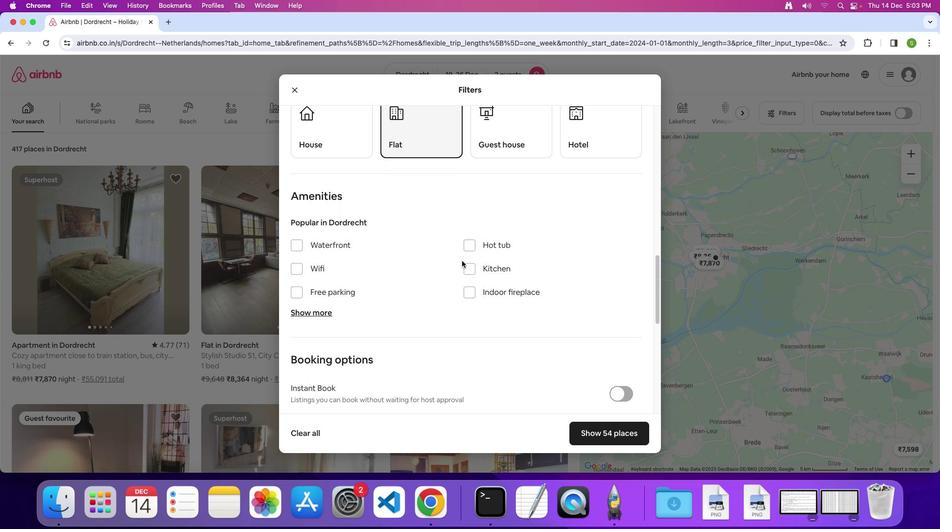 
Action: Mouse scrolled (462, 260) with delta (0, 0)
Screenshot: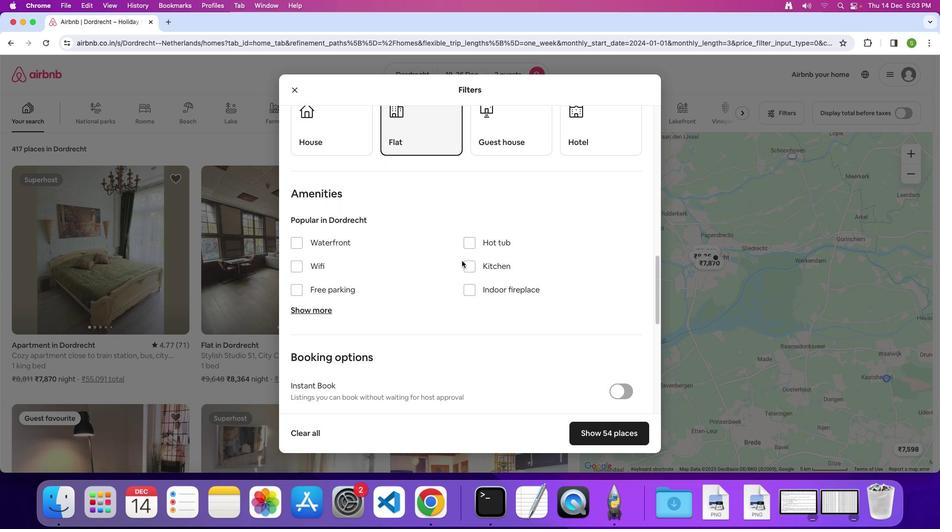 
Action: Mouse scrolled (462, 260) with delta (0, 0)
Screenshot: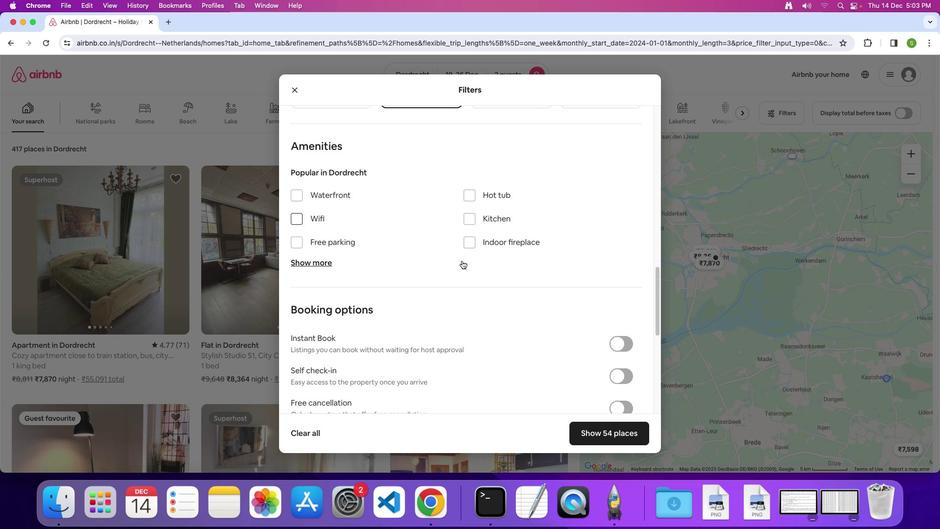 
Action: Mouse scrolled (462, 260) with delta (0, 0)
Screenshot: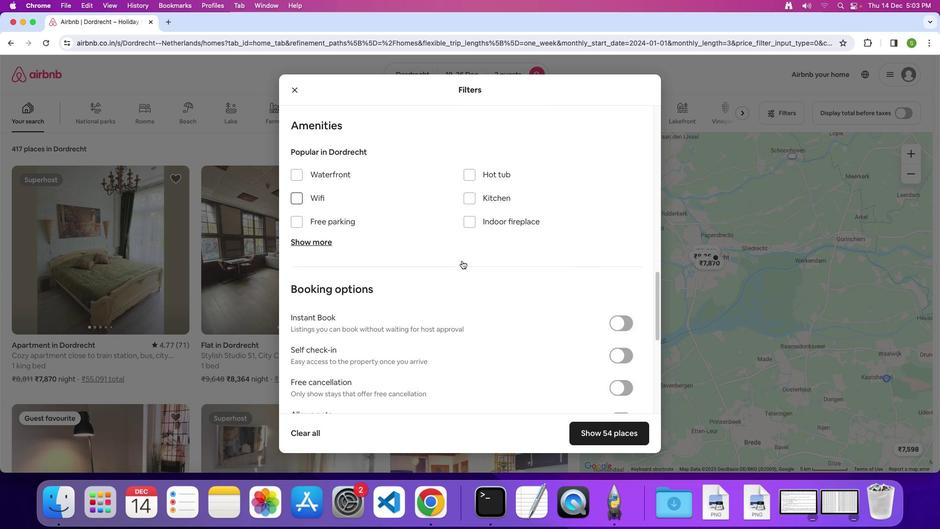 
Action: Mouse scrolled (462, 260) with delta (0, 0)
Screenshot: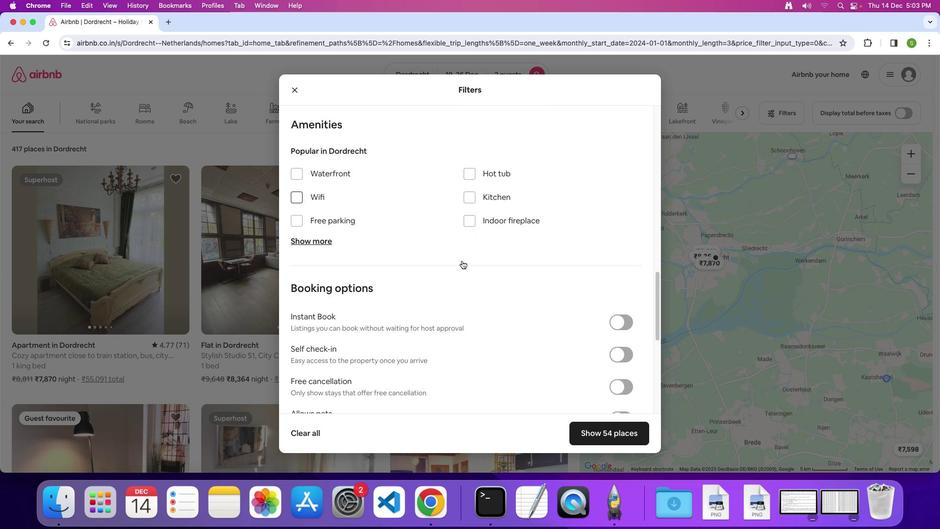 
Action: Mouse moved to (311, 239)
Screenshot: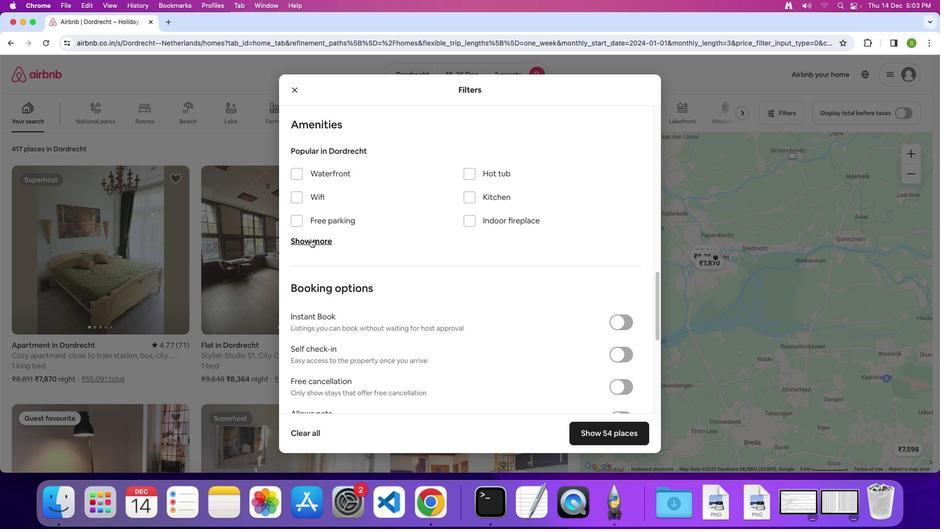 
Action: Mouse pressed left at (311, 239)
Screenshot: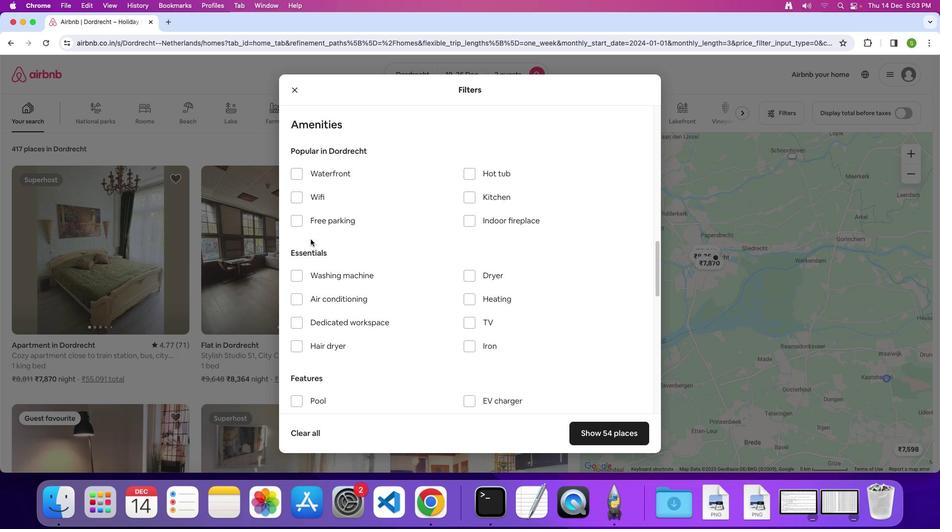 
Action: Mouse moved to (423, 235)
Screenshot: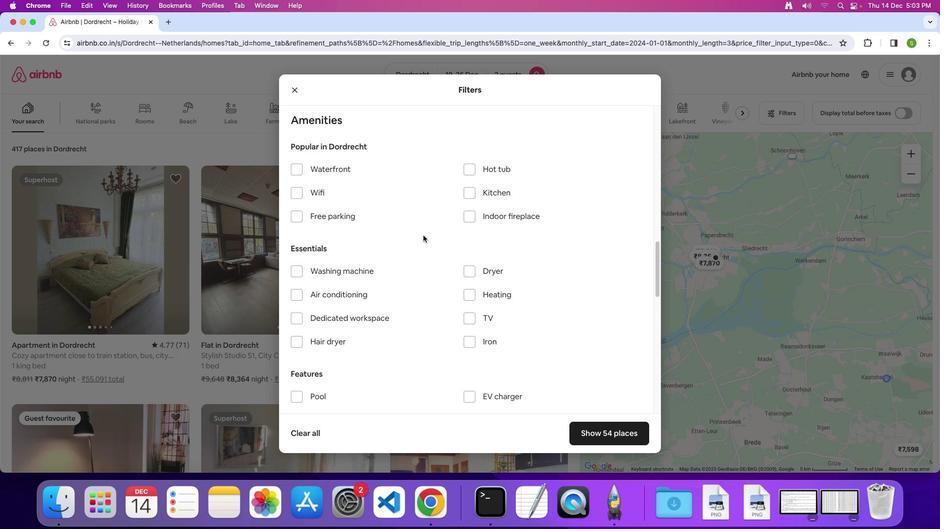 
Action: Mouse scrolled (423, 235) with delta (0, 0)
Screenshot: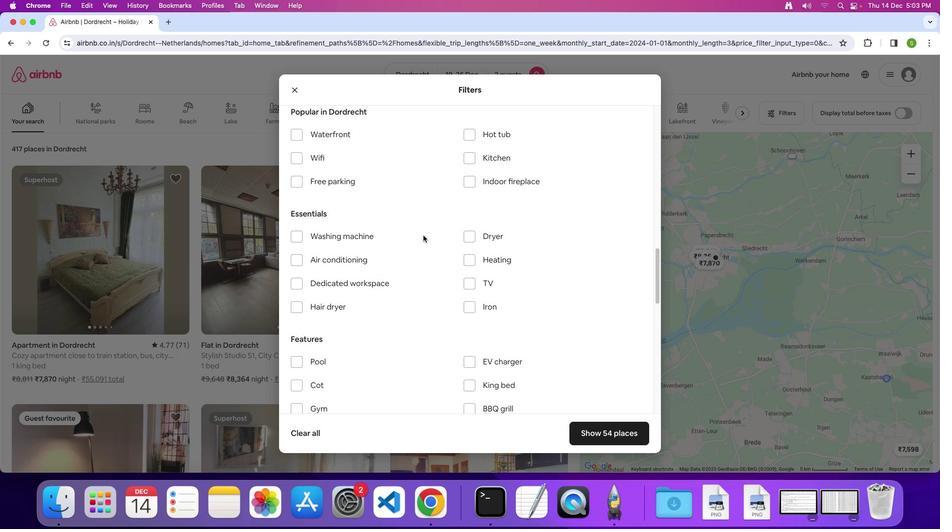 
Action: Mouse scrolled (423, 235) with delta (0, 0)
Screenshot: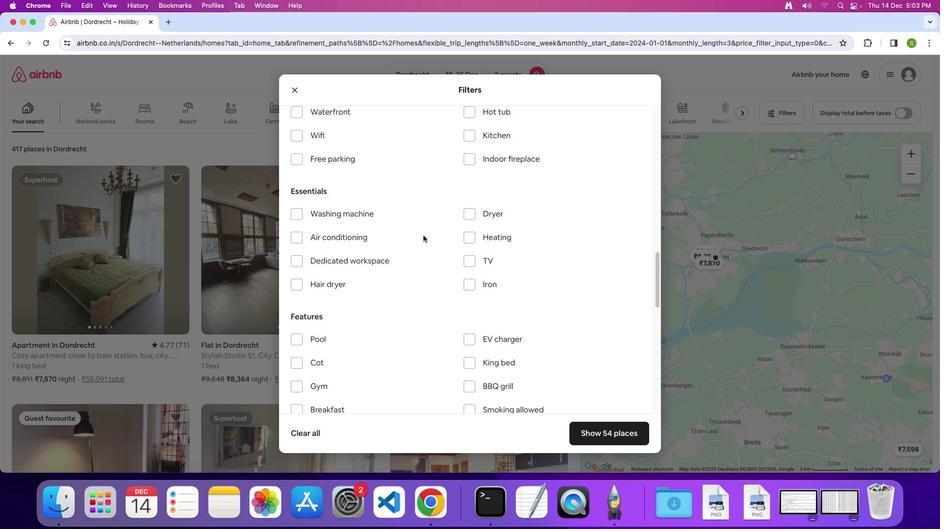 
Action: Mouse scrolled (423, 235) with delta (0, 0)
Screenshot: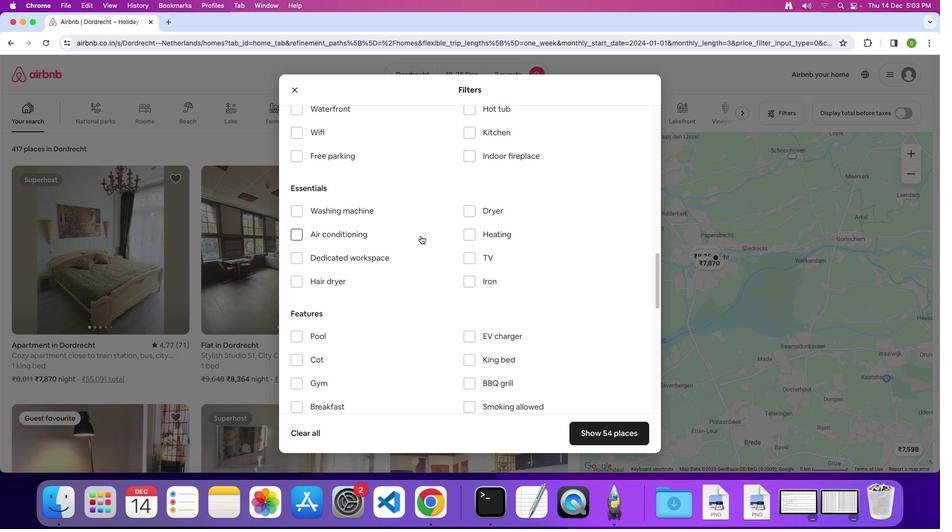 
Action: Mouse moved to (295, 214)
Screenshot: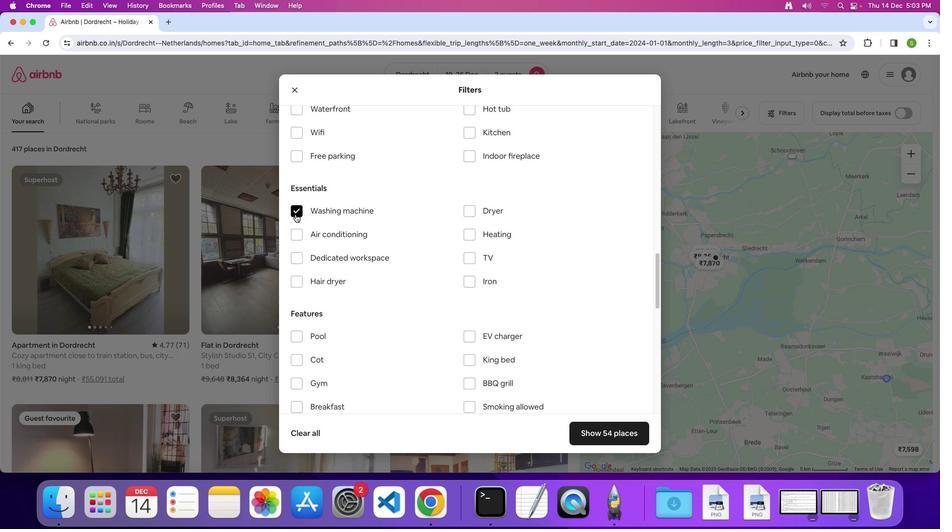 
Action: Mouse pressed left at (295, 214)
Screenshot: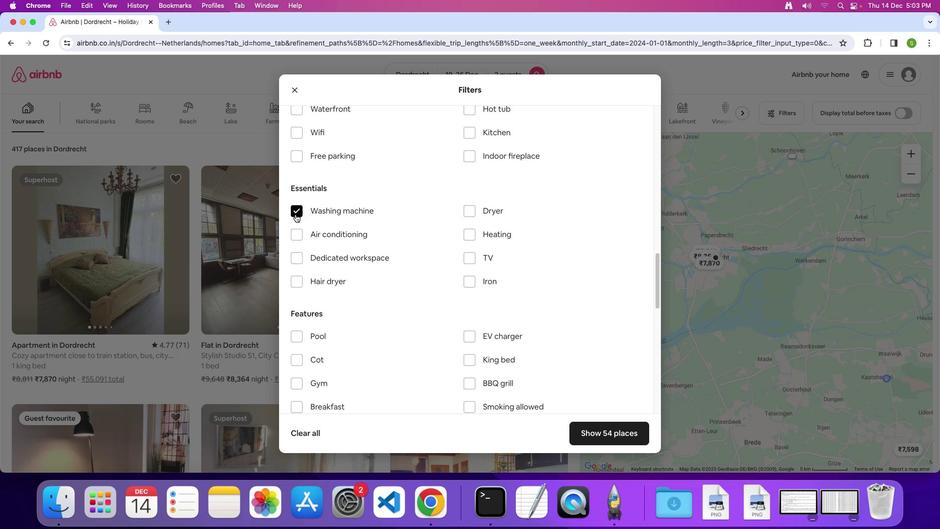 
Action: Mouse moved to (448, 210)
Screenshot: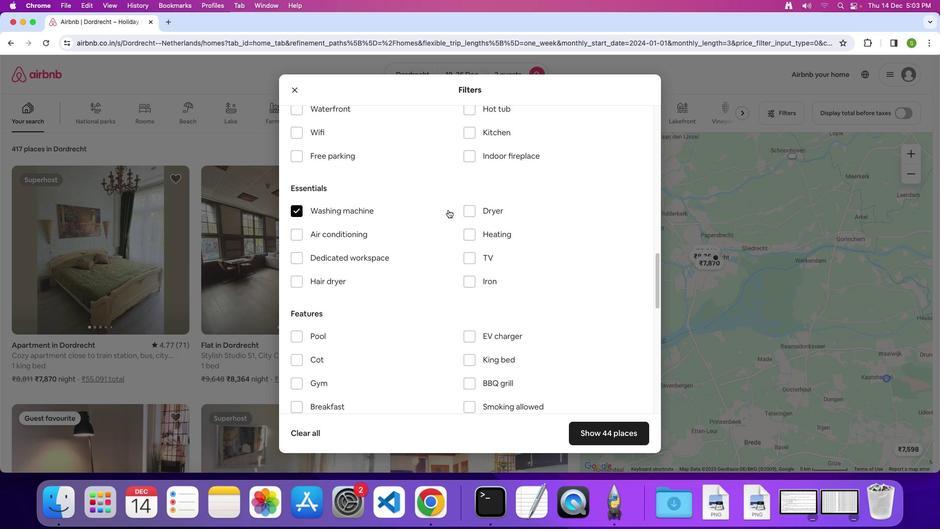 
Action: Mouse scrolled (448, 210) with delta (0, 0)
Screenshot: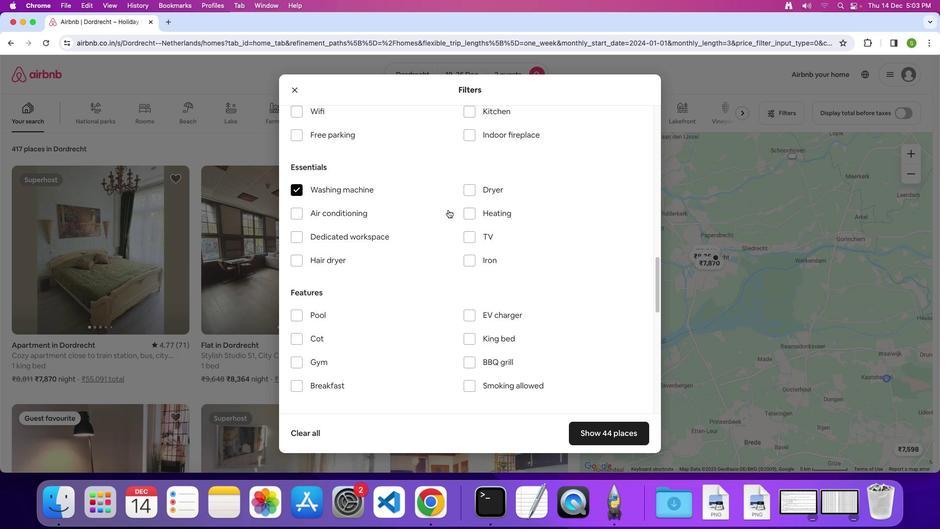 
Action: Mouse scrolled (448, 210) with delta (0, 0)
Screenshot: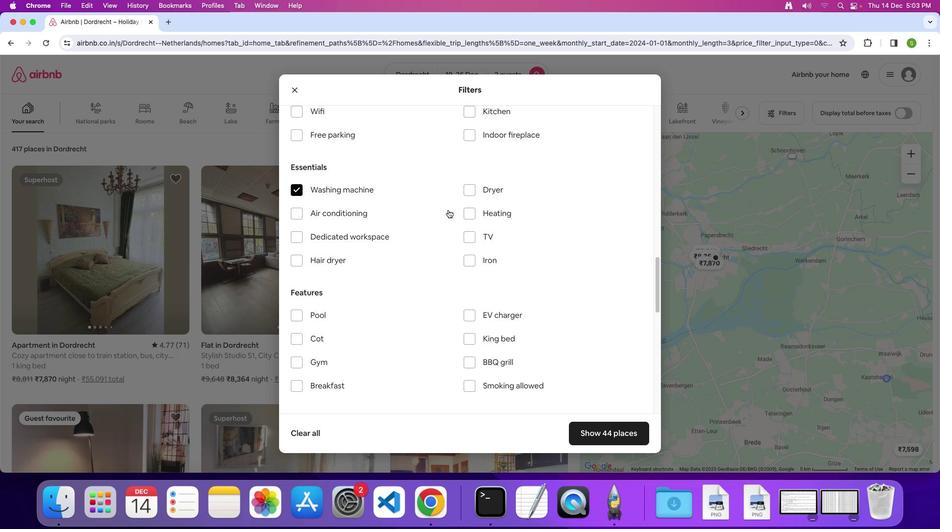 
Action: Mouse scrolled (448, 210) with delta (0, 0)
Screenshot: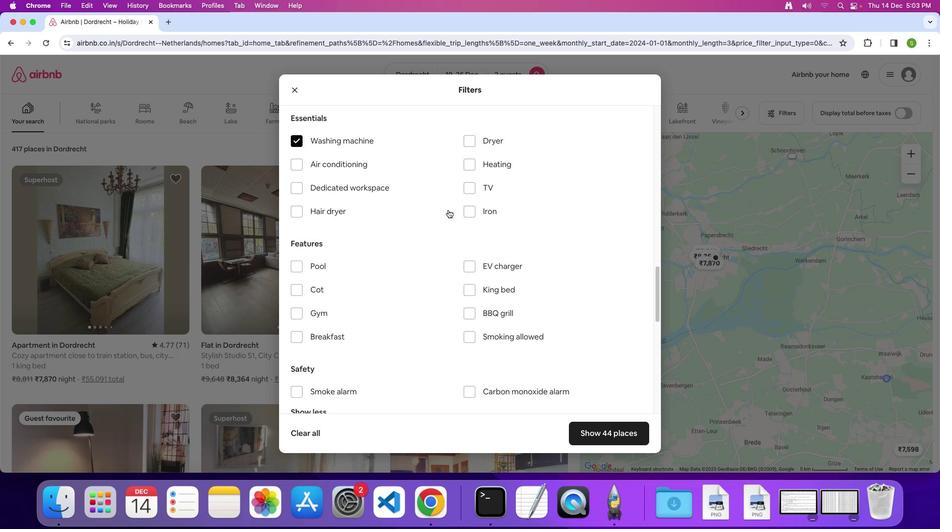 
Action: Mouse scrolled (448, 210) with delta (0, 0)
Screenshot: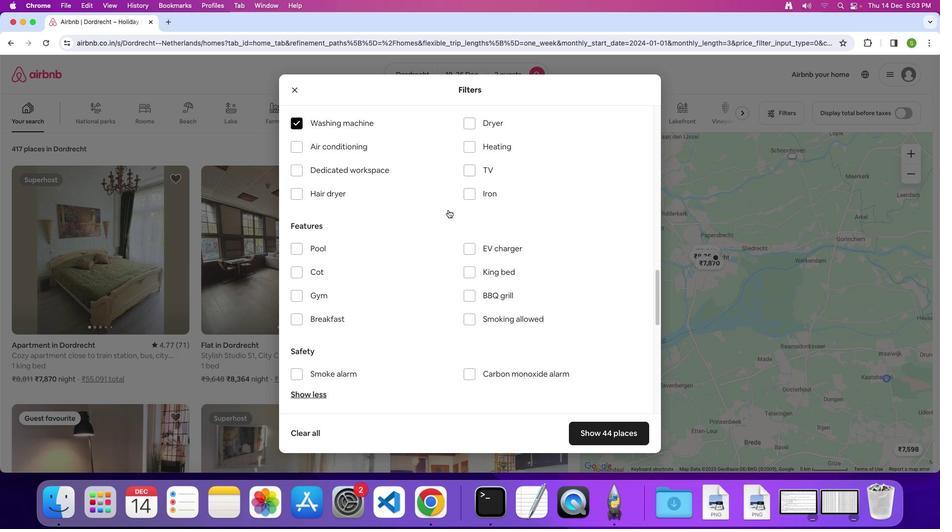 
Action: Mouse scrolled (448, 210) with delta (0, 0)
Screenshot: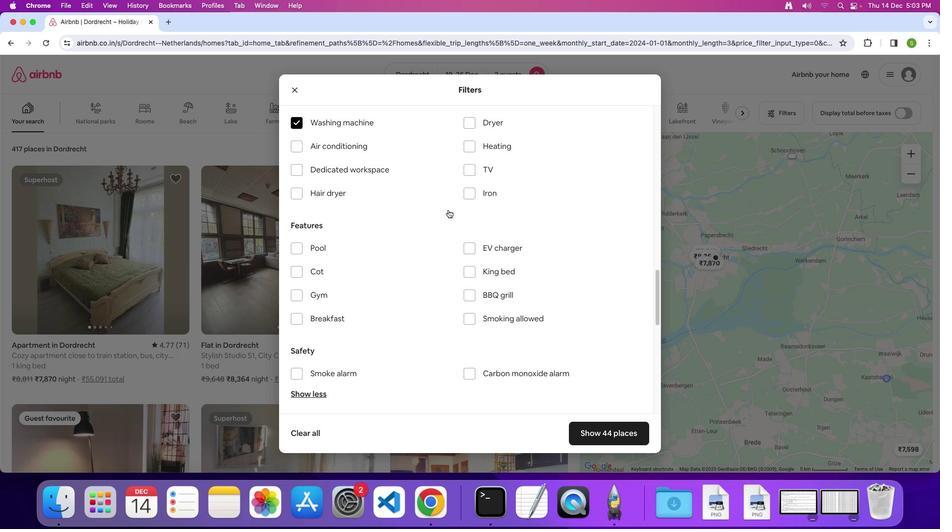 
Action: Mouse scrolled (448, 210) with delta (0, 0)
Screenshot: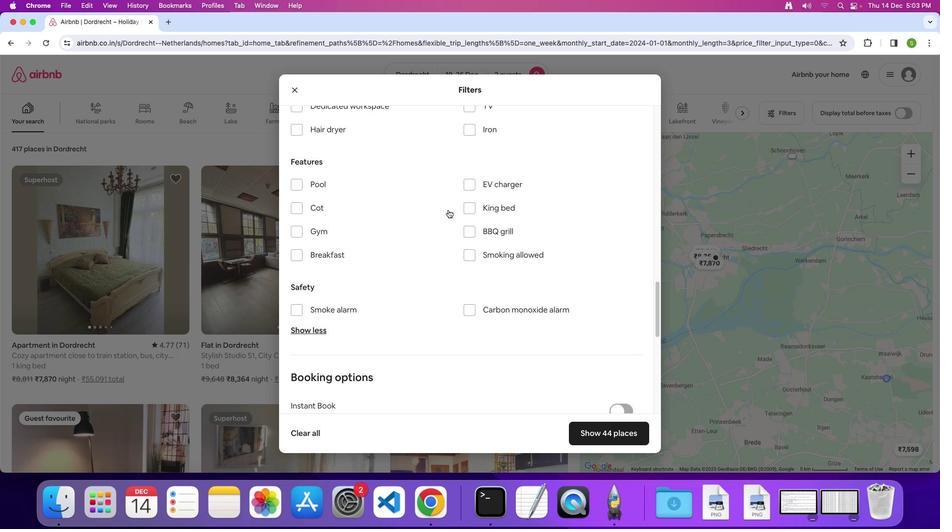 
Action: Mouse scrolled (448, 210) with delta (0, 0)
Screenshot: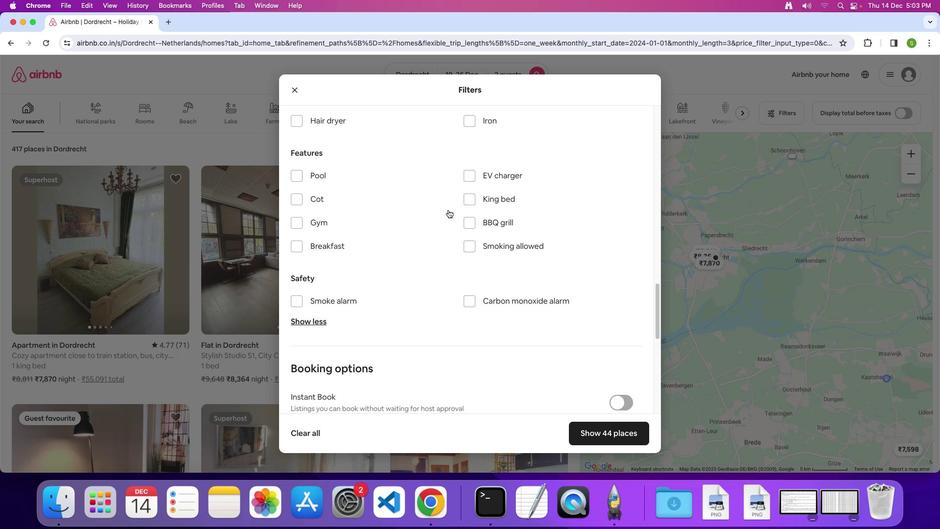 
Action: Mouse scrolled (448, 210) with delta (0, 0)
Screenshot: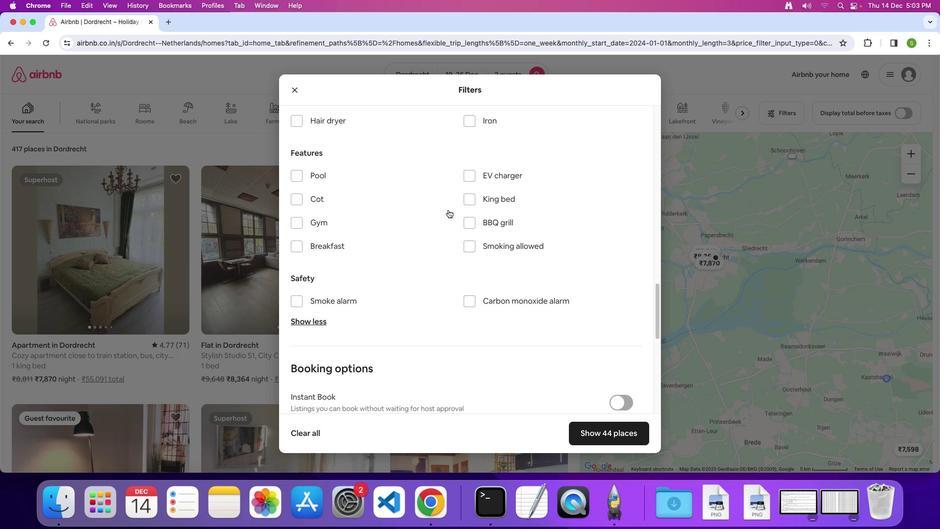 
Action: Mouse scrolled (448, 210) with delta (0, 0)
Screenshot: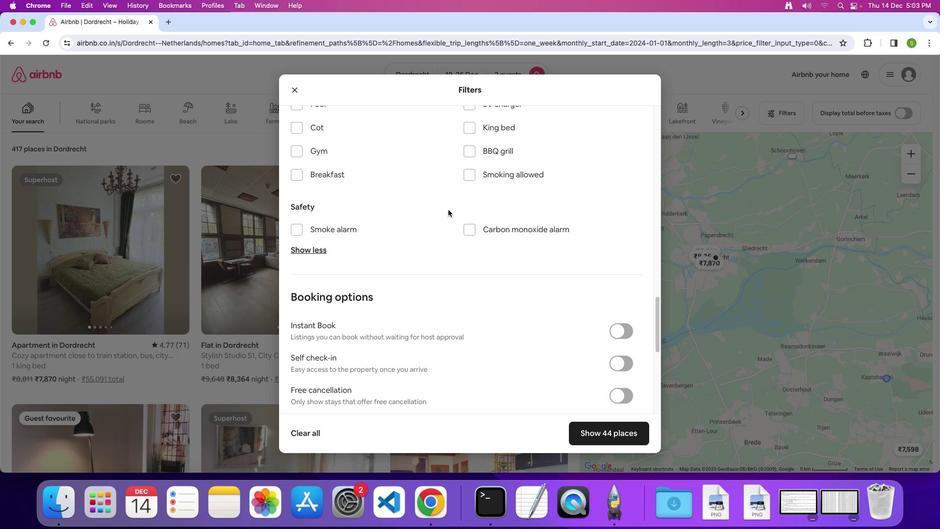 
Action: Mouse scrolled (448, 210) with delta (0, 0)
Screenshot: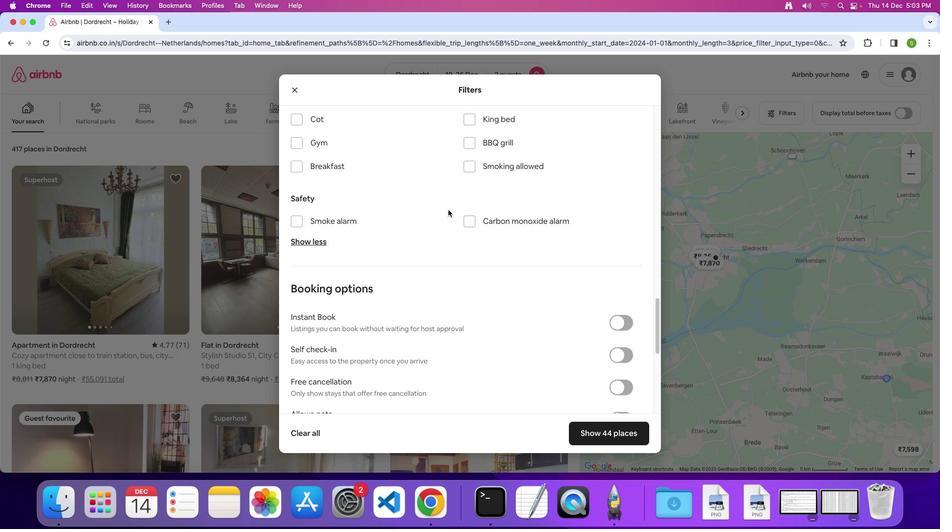 
Action: Mouse scrolled (448, 210) with delta (0, -1)
Screenshot: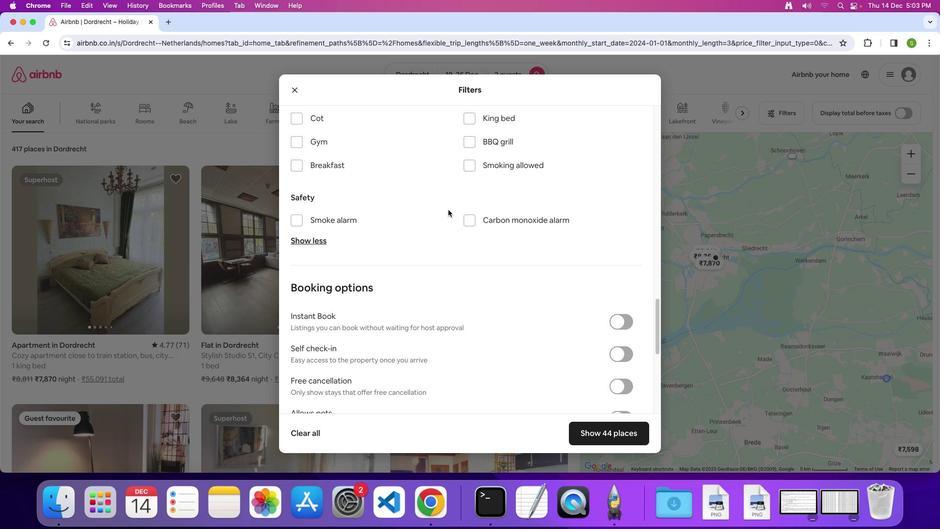 
Action: Mouse scrolled (448, 210) with delta (0, 0)
Screenshot: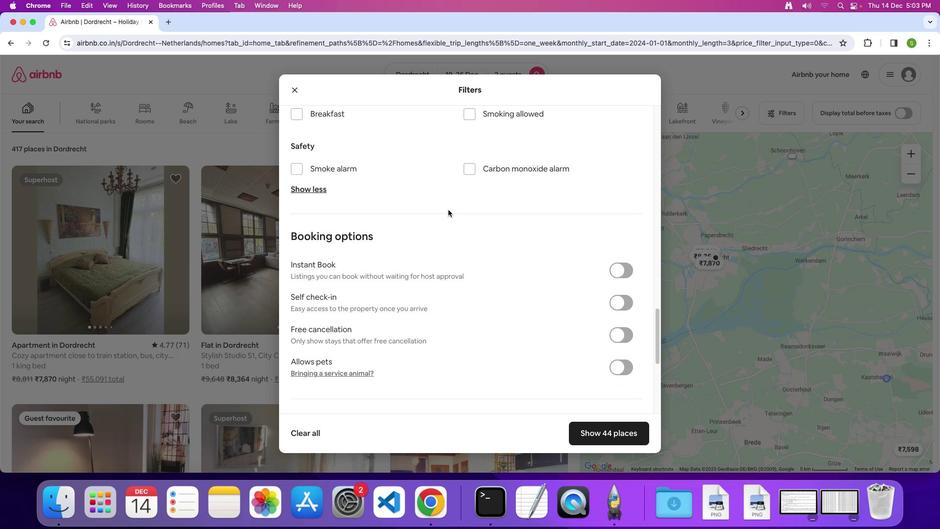 
Action: Mouse scrolled (448, 210) with delta (0, 0)
Screenshot: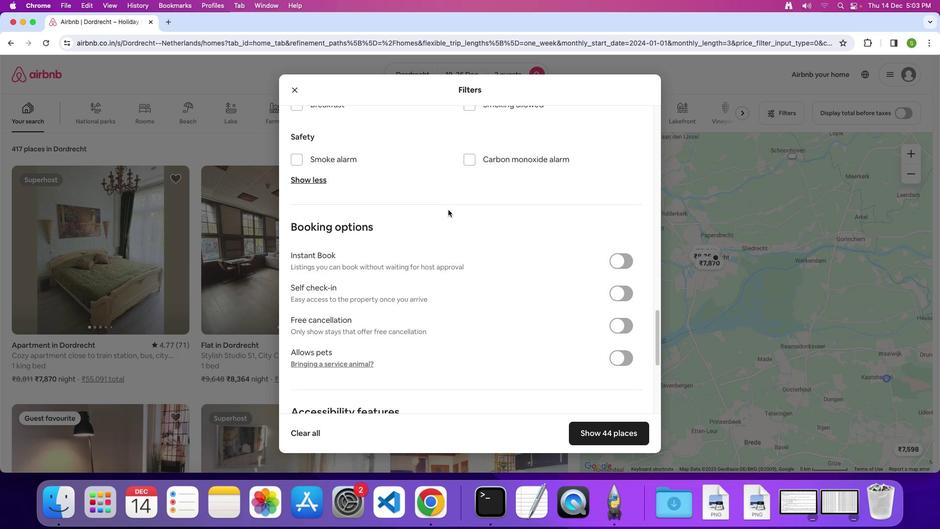 
Action: Mouse scrolled (448, 210) with delta (0, 0)
Screenshot: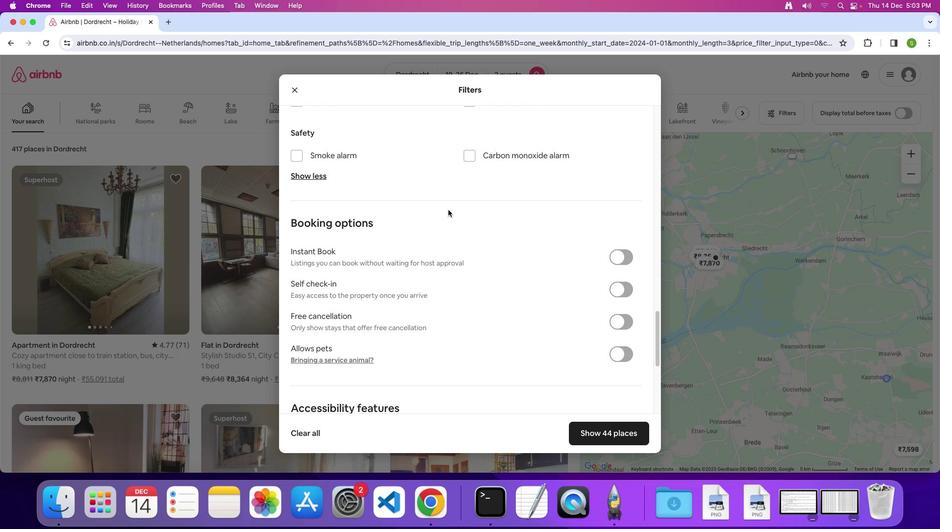 
Action: Mouse scrolled (448, 210) with delta (0, 0)
Screenshot: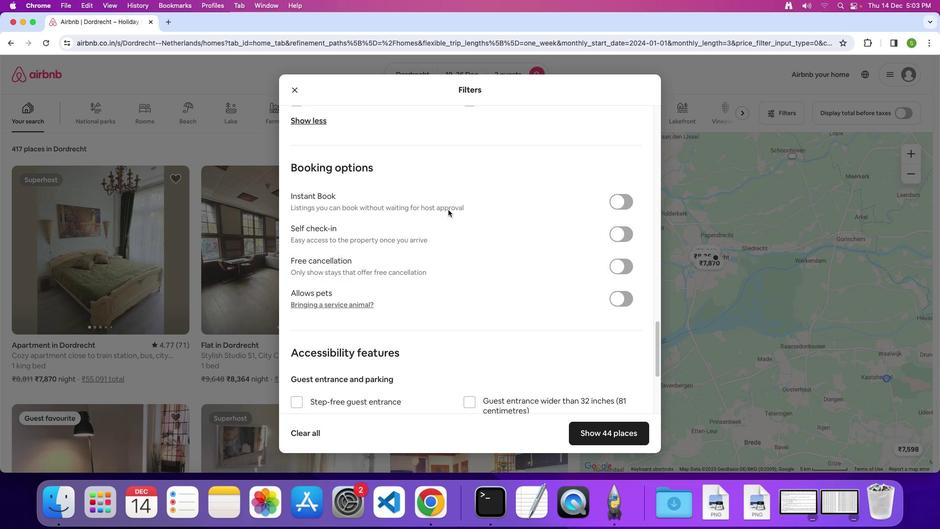 
Action: Mouse scrolled (448, 210) with delta (0, 0)
Screenshot: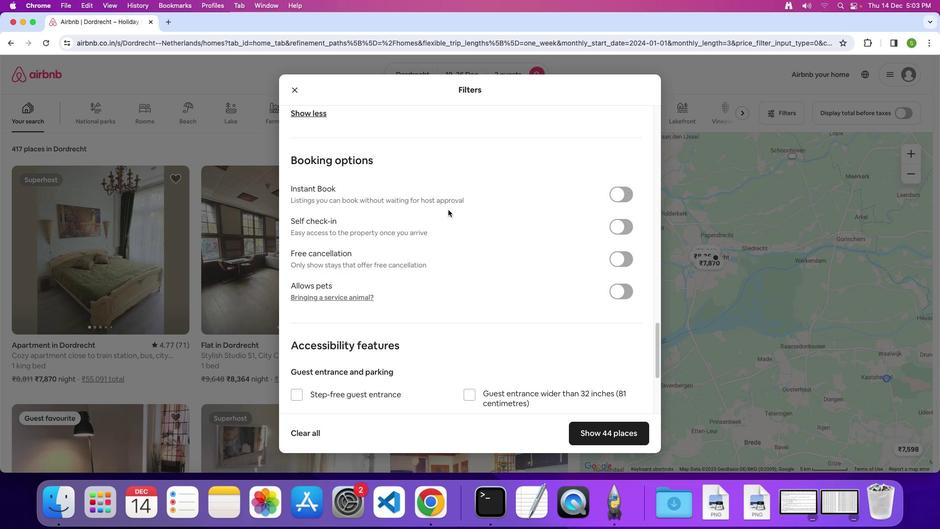
Action: Mouse scrolled (448, 210) with delta (0, 0)
Screenshot: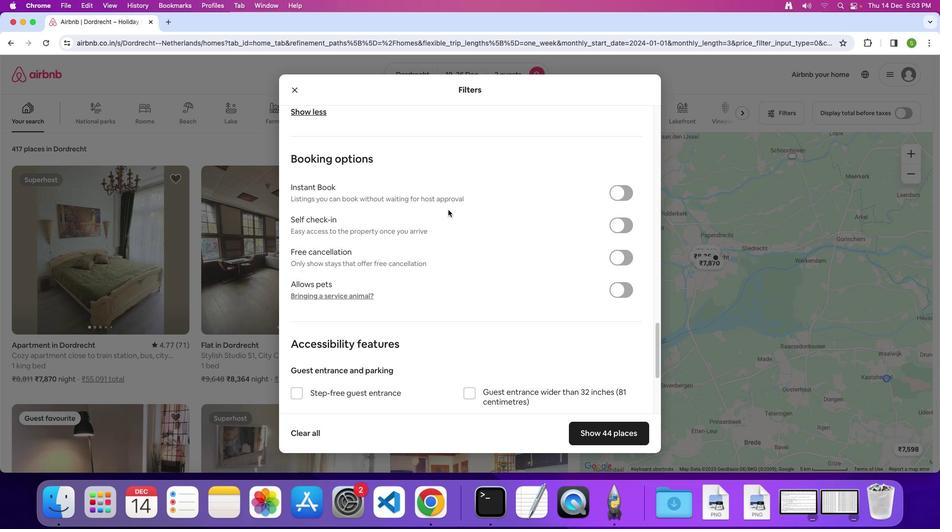 
Action: Mouse scrolled (448, 210) with delta (0, 0)
Screenshot: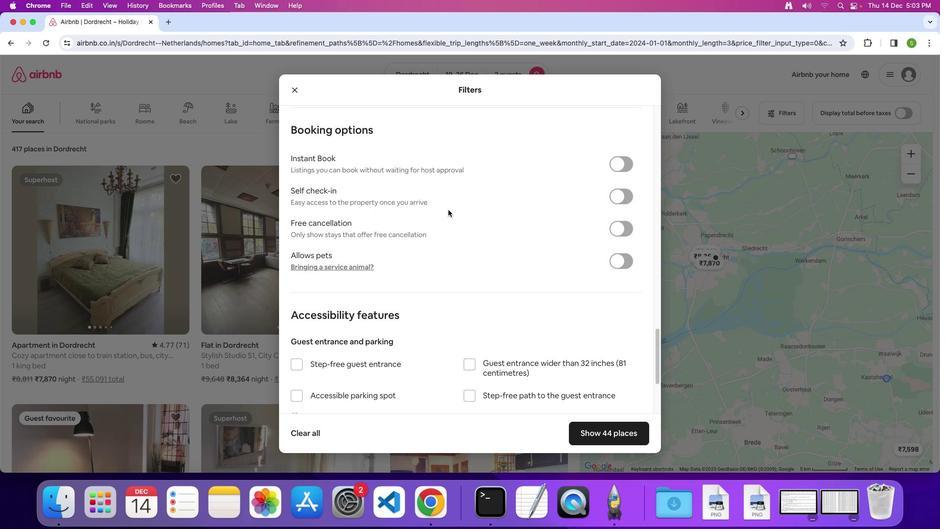 
Action: Mouse scrolled (448, 210) with delta (0, 0)
Screenshot: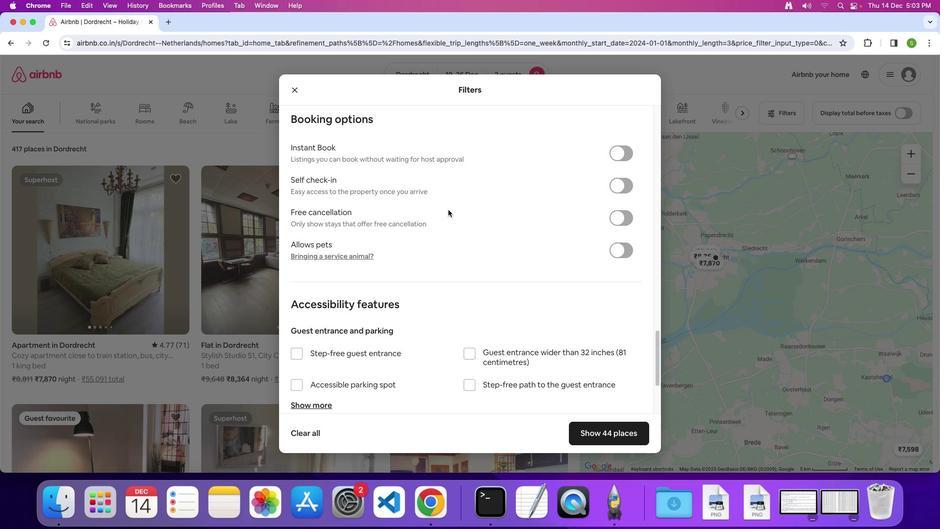 
Action: Mouse scrolled (448, 210) with delta (0, 0)
Screenshot: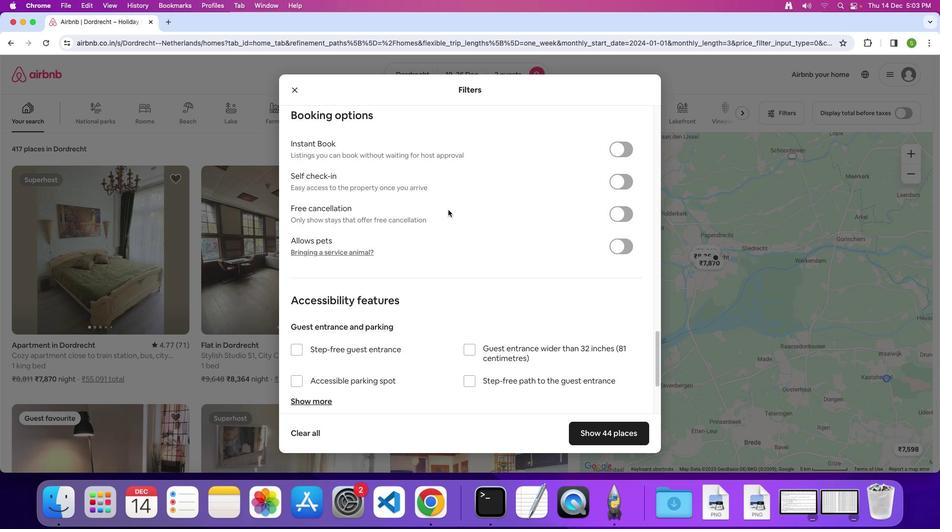
Action: Mouse scrolled (448, 210) with delta (0, 0)
Screenshot: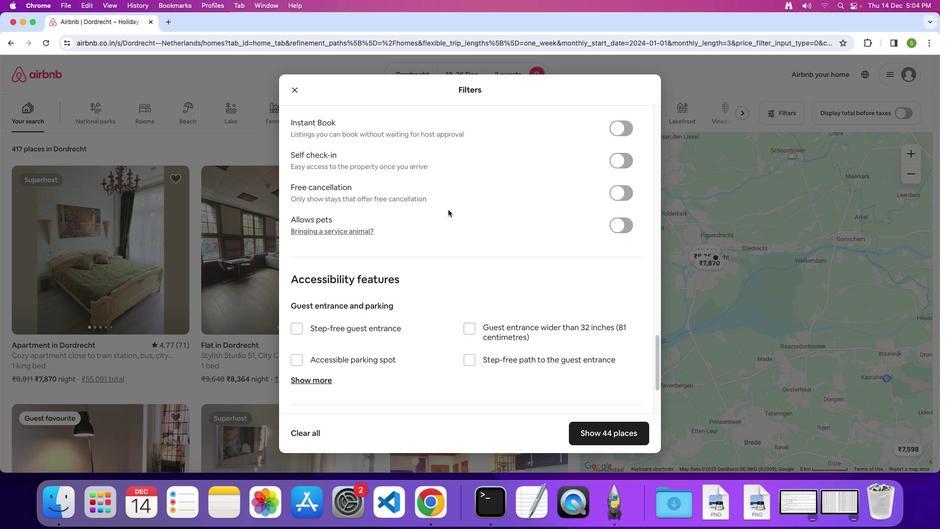 
Action: Mouse scrolled (448, 210) with delta (0, 0)
Screenshot: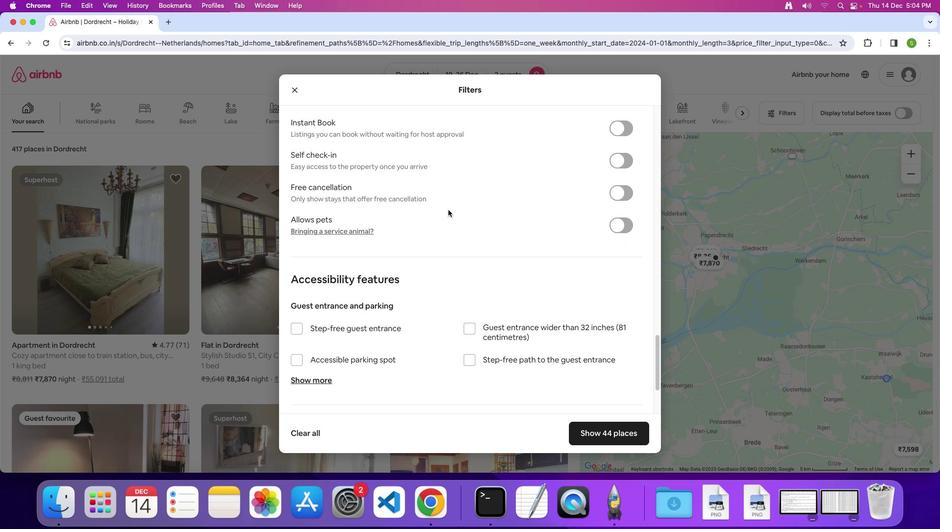 
Action: Mouse scrolled (448, 210) with delta (0, 0)
Screenshot: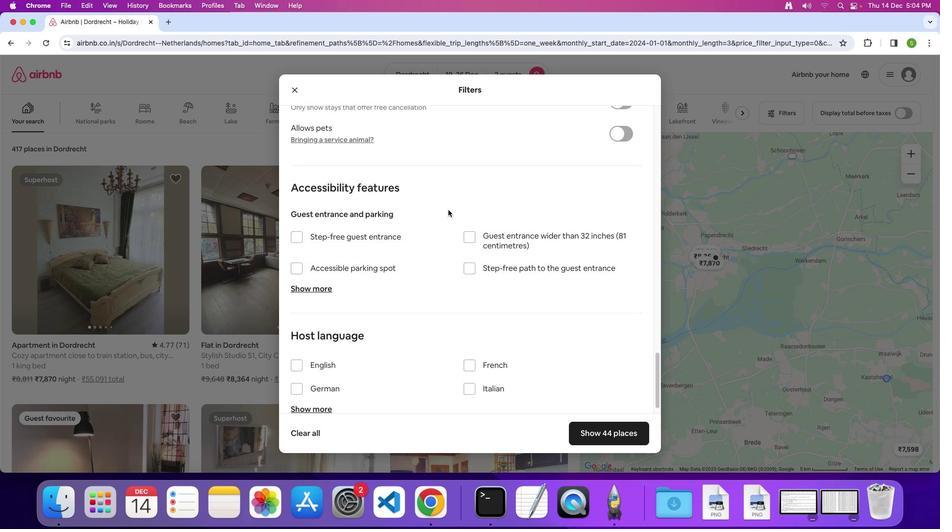 
Action: Mouse scrolled (448, 210) with delta (0, 0)
Screenshot: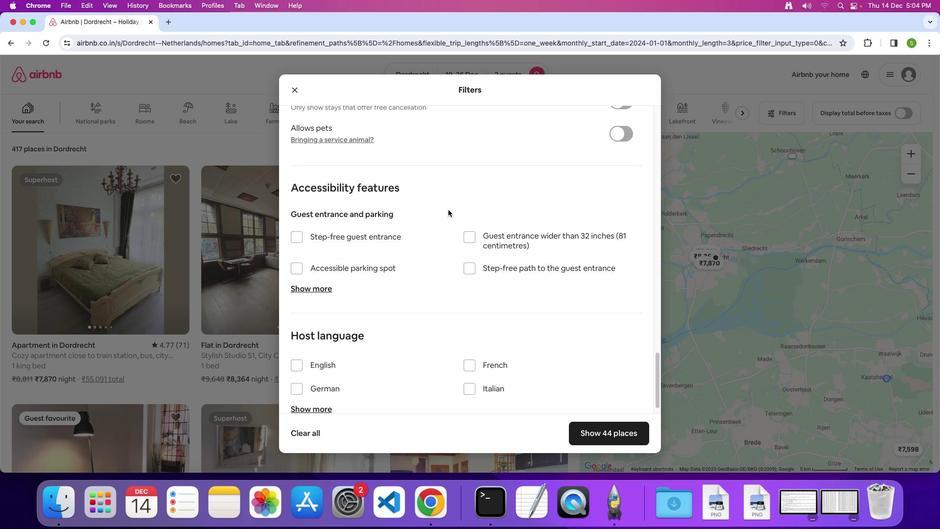 
Action: Mouse scrolled (448, 210) with delta (0, -1)
Screenshot: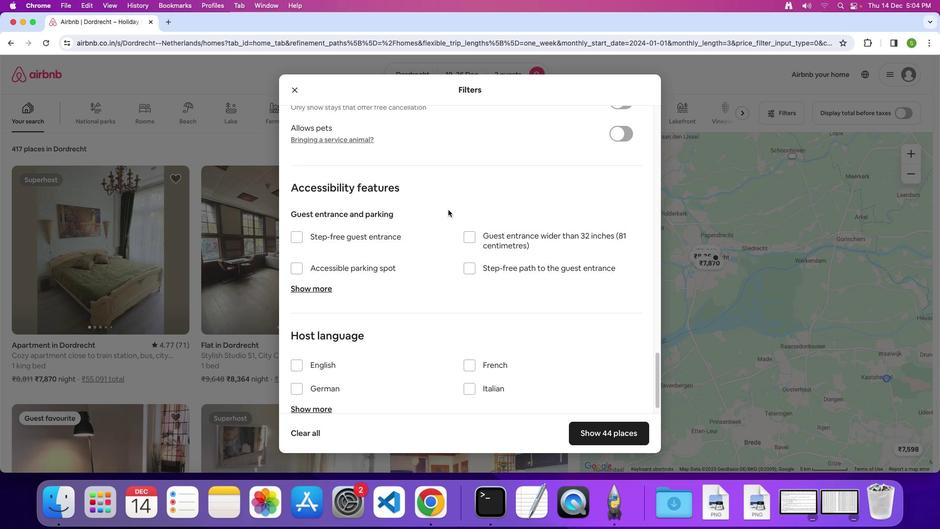 
Action: Mouse scrolled (448, 210) with delta (0, 0)
Screenshot: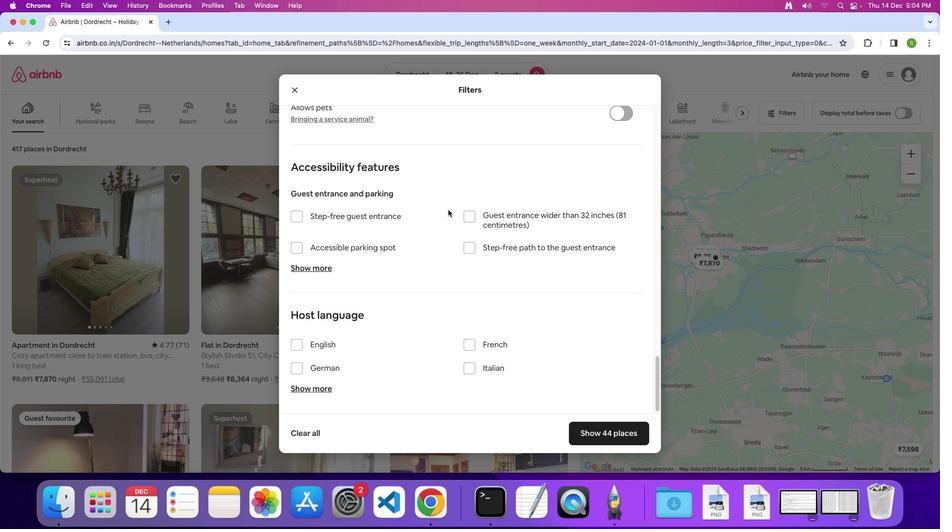 
Action: Mouse scrolled (448, 210) with delta (0, 0)
Screenshot: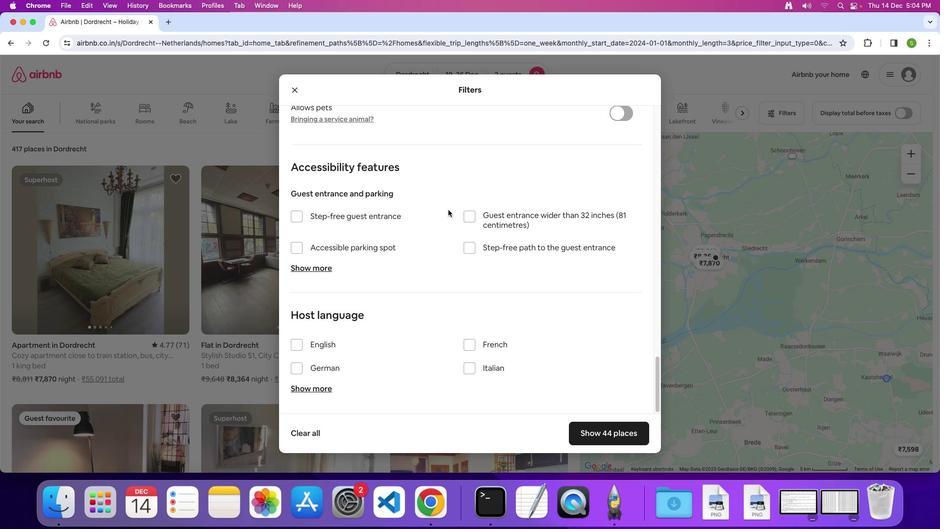 
Action: Mouse scrolled (448, 210) with delta (0, -1)
Screenshot: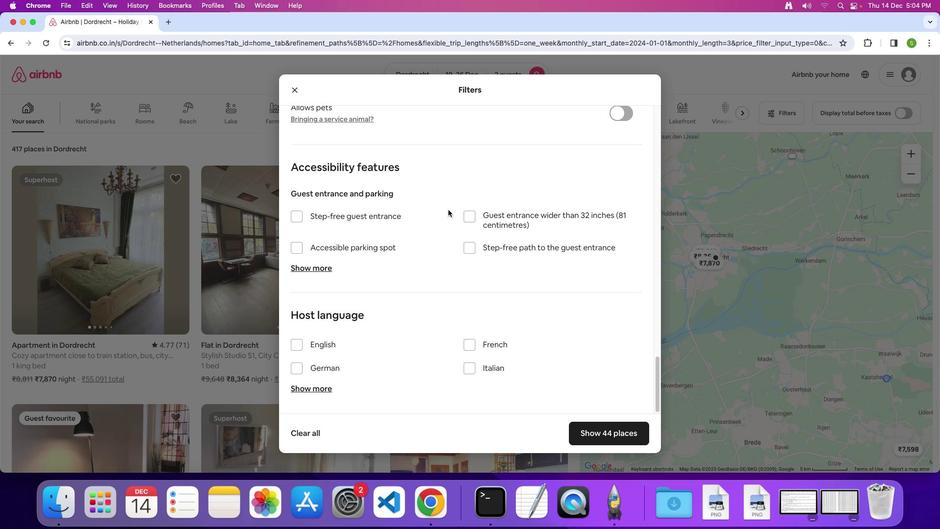 
Action: Mouse scrolled (448, 210) with delta (0, 0)
Screenshot: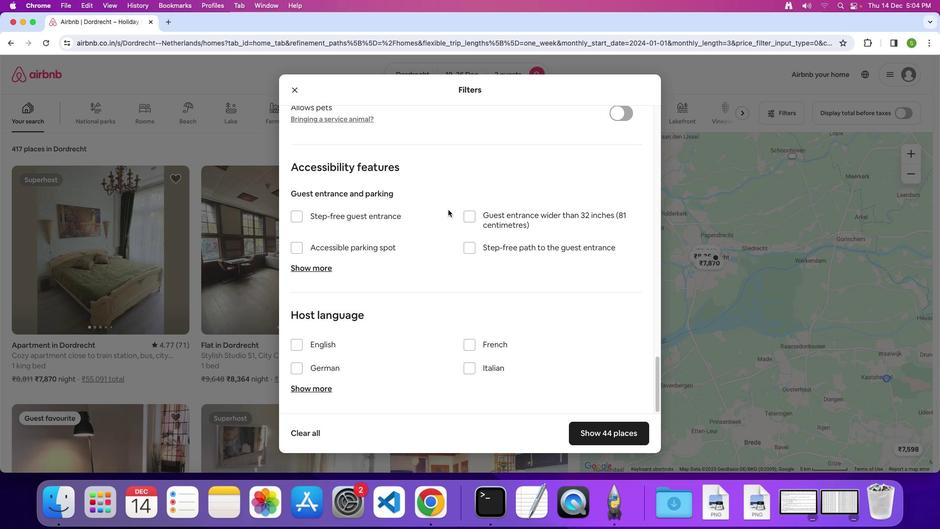 
Action: Mouse scrolled (448, 210) with delta (0, 0)
Screenshot: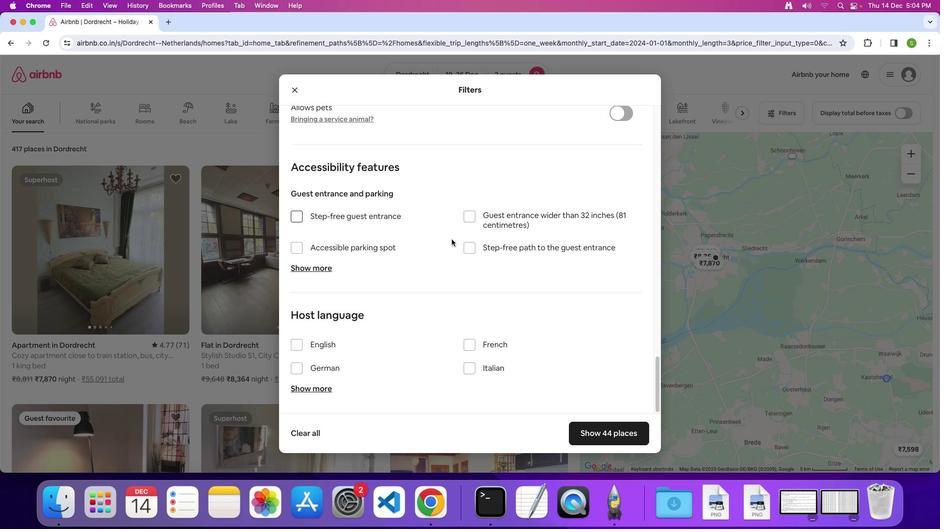 
Action: Mouse scrolled (448, 210) with delta (0, -1)
Screenshot: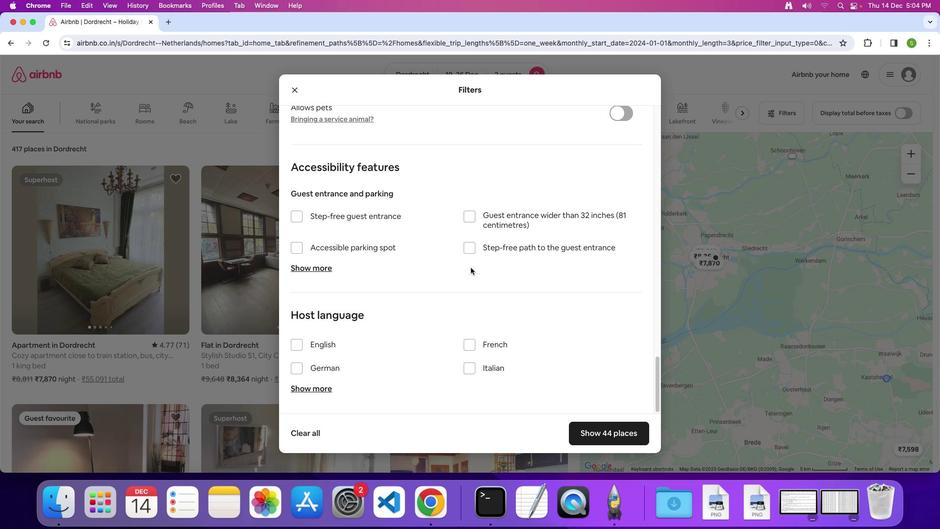 
Action: Mouse scrolled (448, 210) with delta (0, -2)
Screenshot: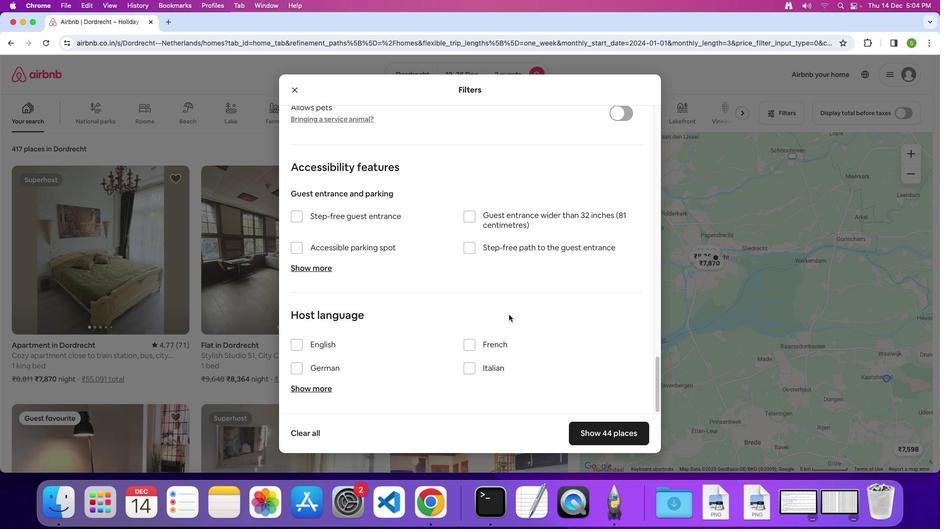 
Action: Mouse moved to (609, 431)
Screenshot: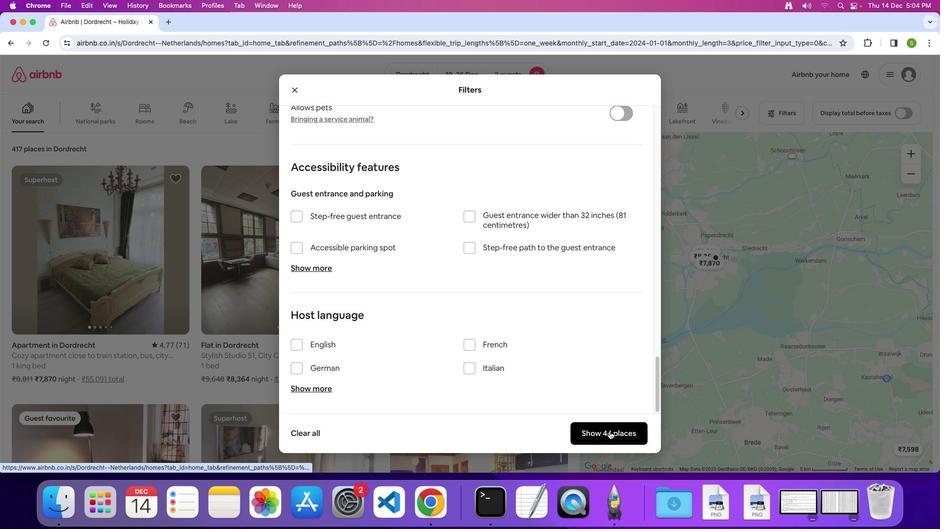 
Action: Mouse pressed left at (609, 431)
Screenshot: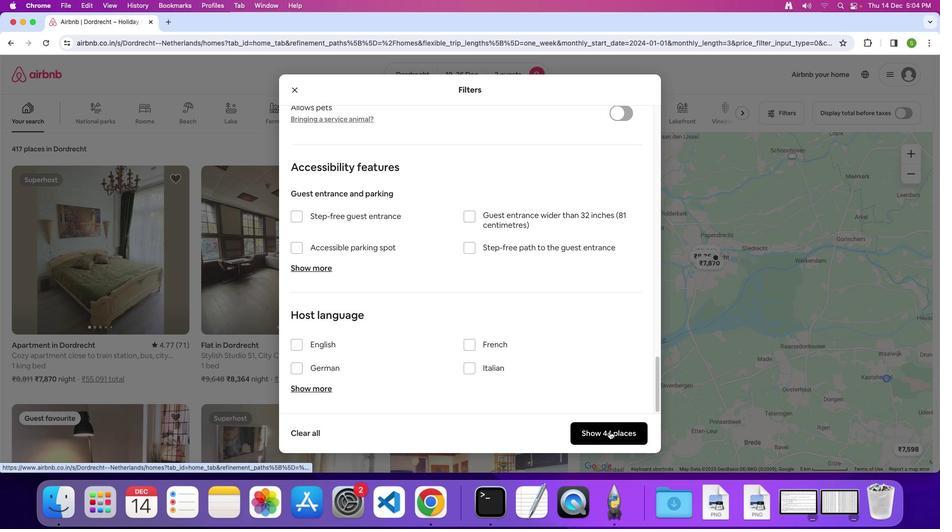 
Action: Mouse moved to (130, 210)
Screenshot: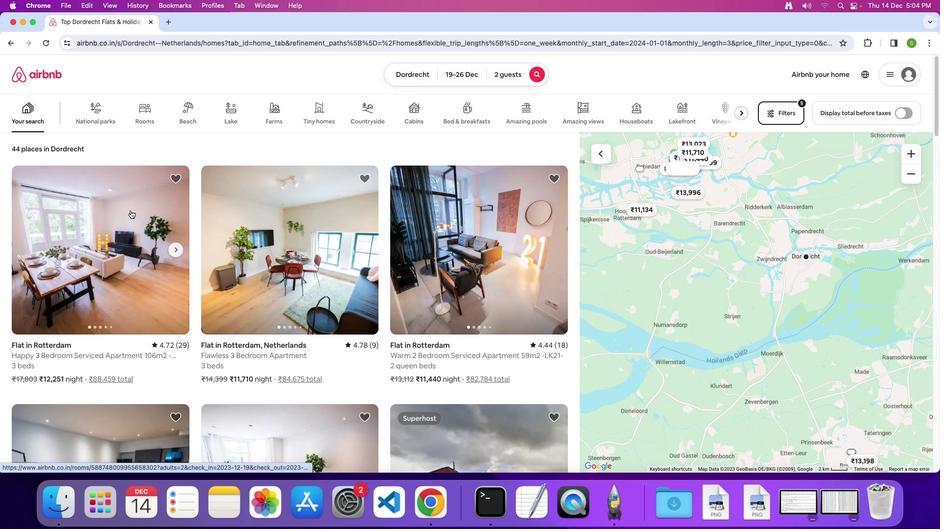 
Action: Mouse pressed left at (130, 210)
Screenshot: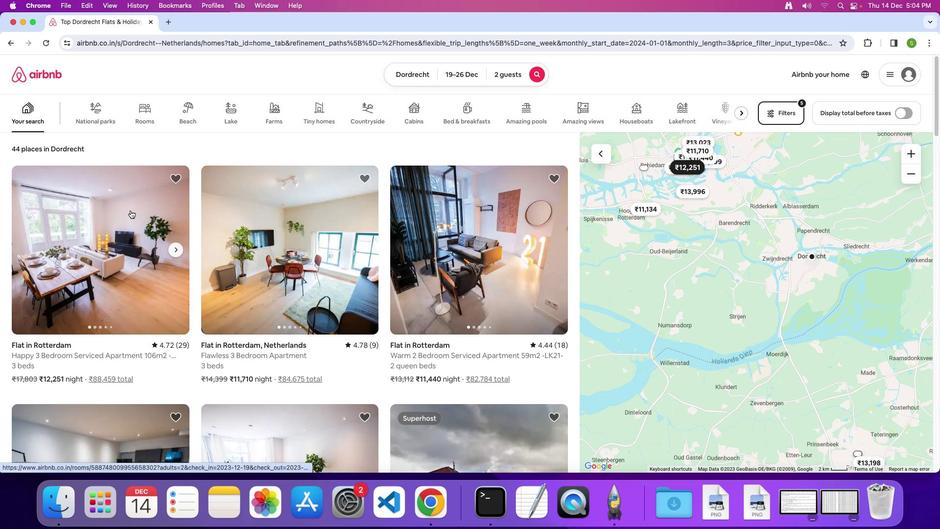 
Action: Mouse moved to (389, 203)
Screenshot: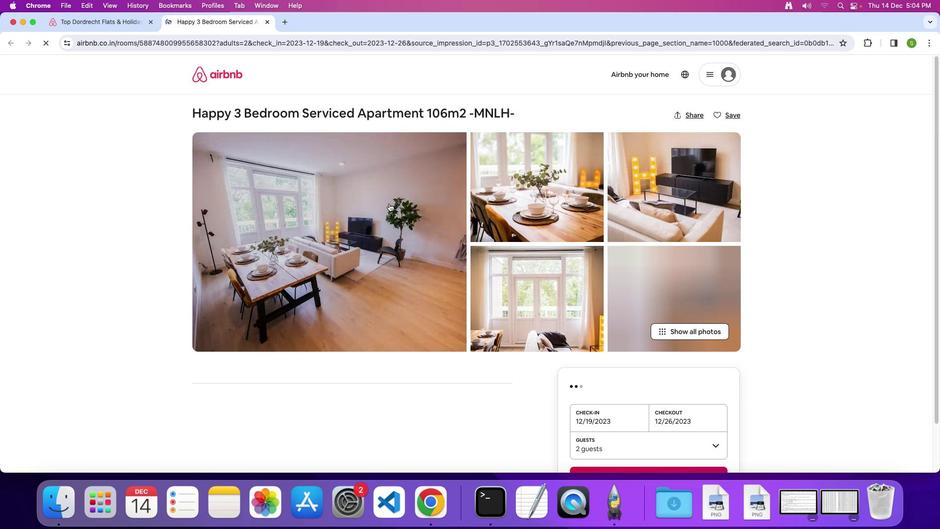 
Action: Mouse pressed left at (389, 203)
Screenshot: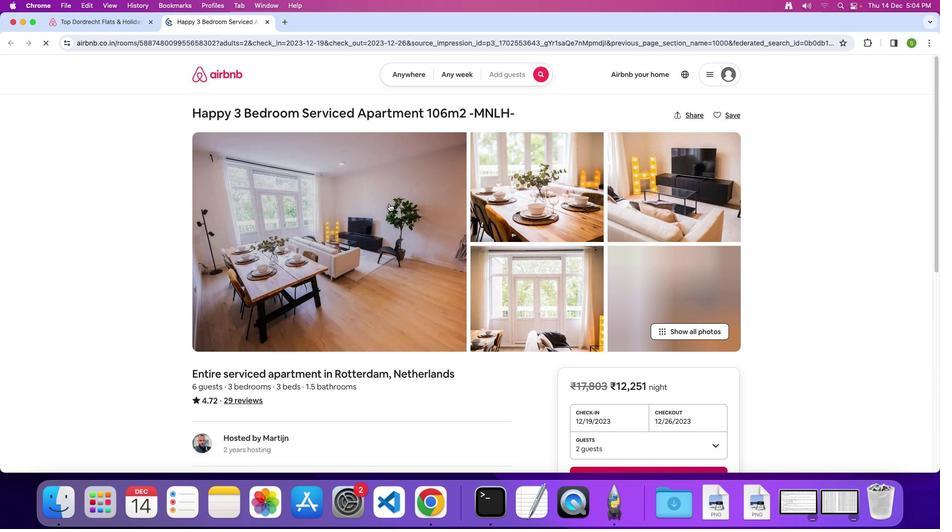 
Action: Mouse moved to (440, 200)
Screenshot: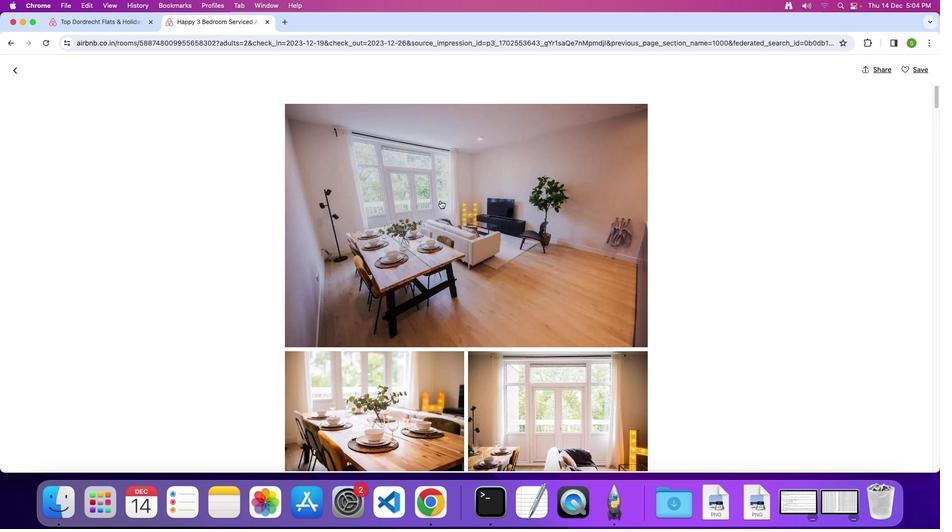 
Action: Mouse scrolled (440, 200) with delta (0, 0)
Screenshot: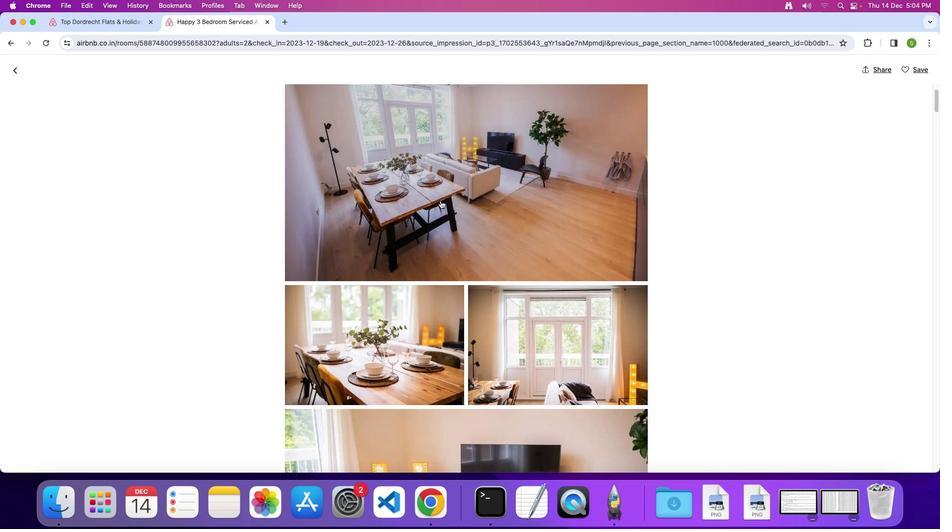
Action: Mouse scrolled (440, 200) with delta (0, 0)
Screenshot: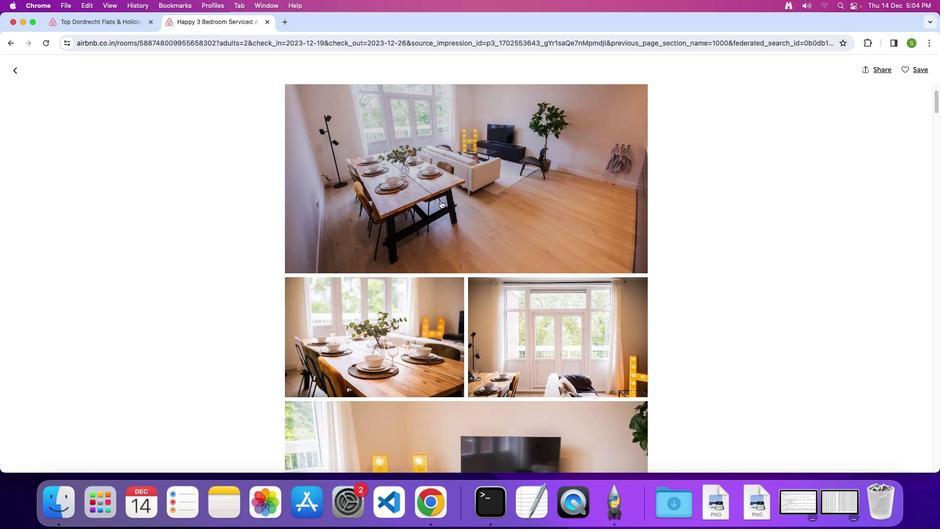 
Action: Mouse scrolled (440, 200) with delta (0, 0)
Screenshot: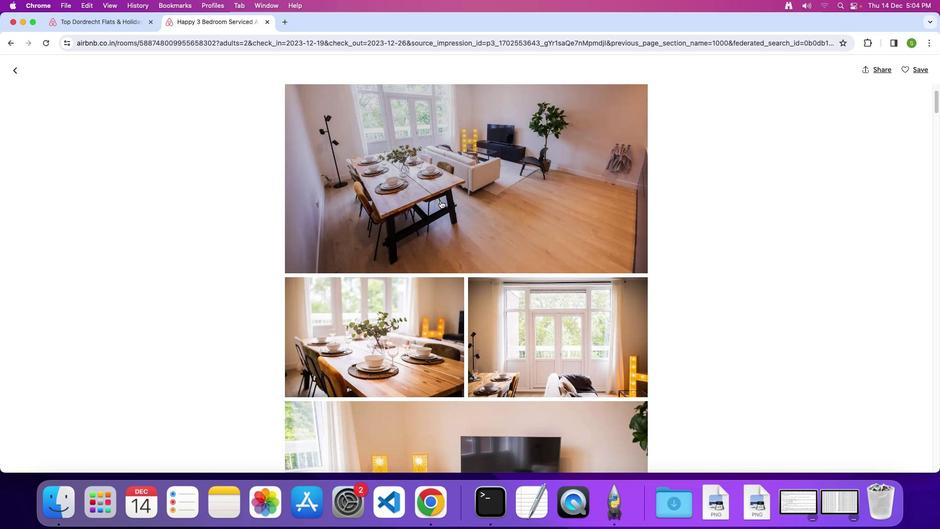 
Action: Mouse scrolled (440, 200) with delta (0, 0)
Screenshot: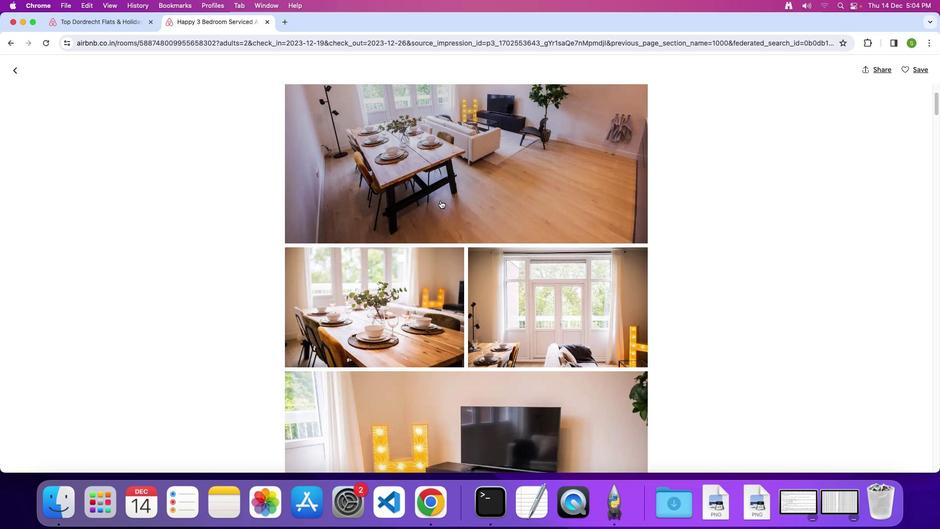 
Action: Mouse scrolled (440, 200) with delta (0, 0)
Screenshot: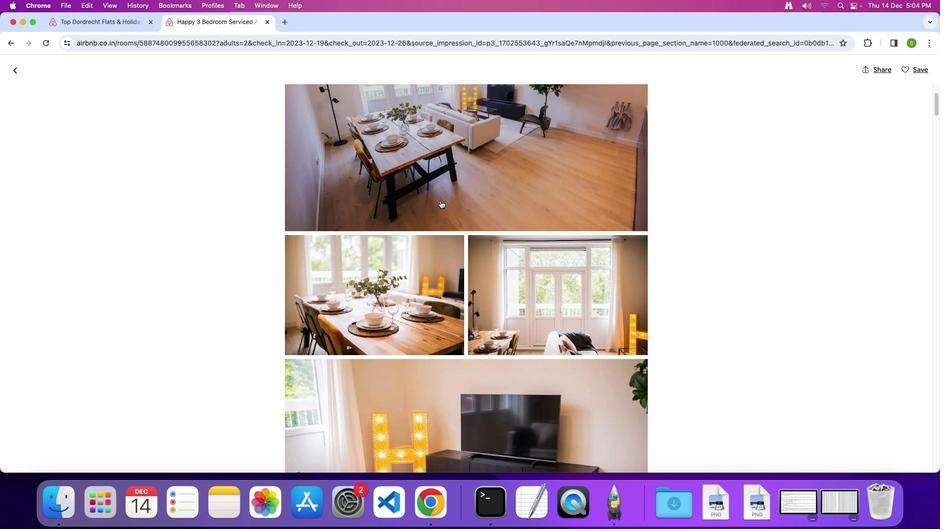 
Action: Mouse scrolled (440, 200) with delta (0, 0)
Screenshot: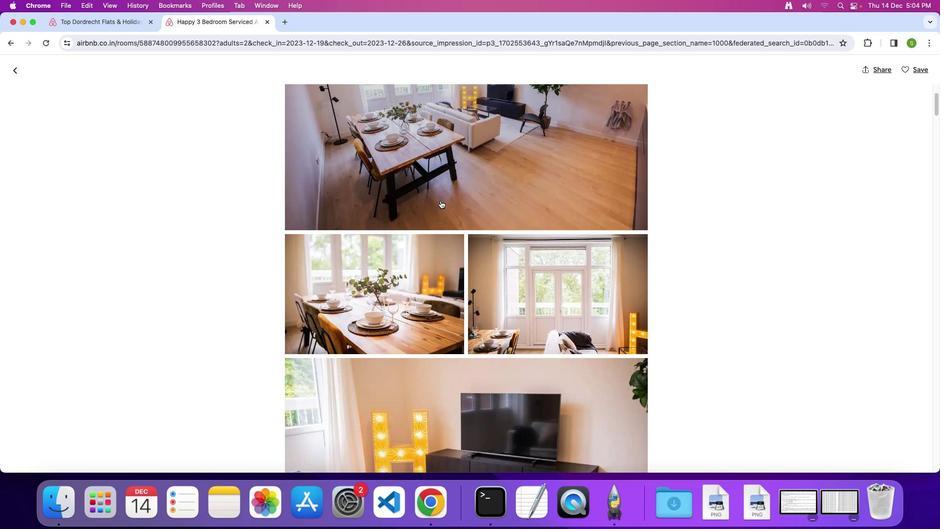 
Action: Mouse scrolled (440, 200) with delta (0, 0)
Screenshot: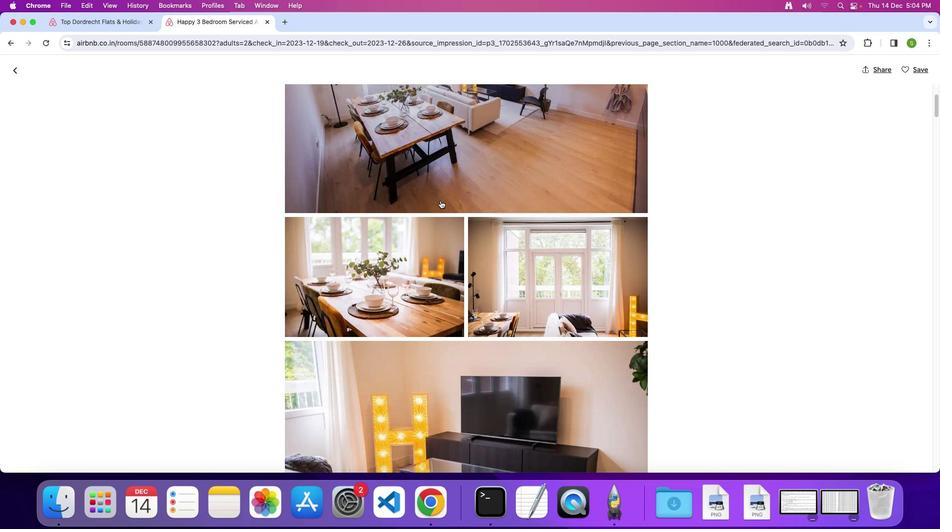 
Action: Mouse scrolled (440, 200) with delta (0, 0)
Screenshot: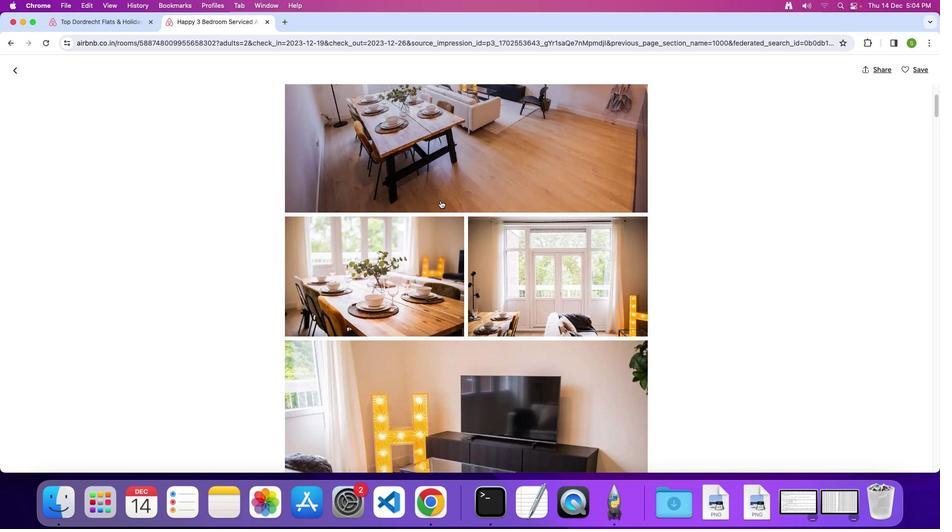 
Action: Mouse scrolled (440, 200) with delta (0, 0)
Screenshot: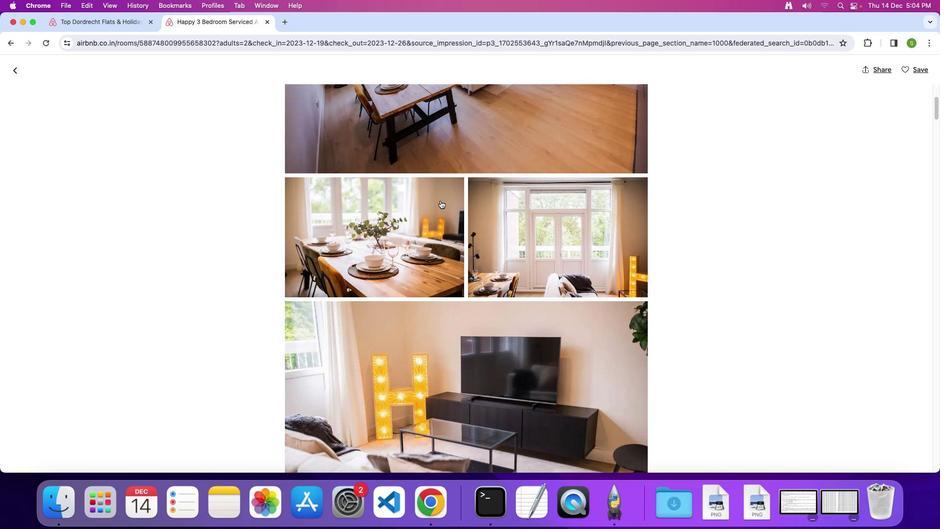 
Action: Mouse scrolled (440, 200) with delta (0, 0)
Screenshot: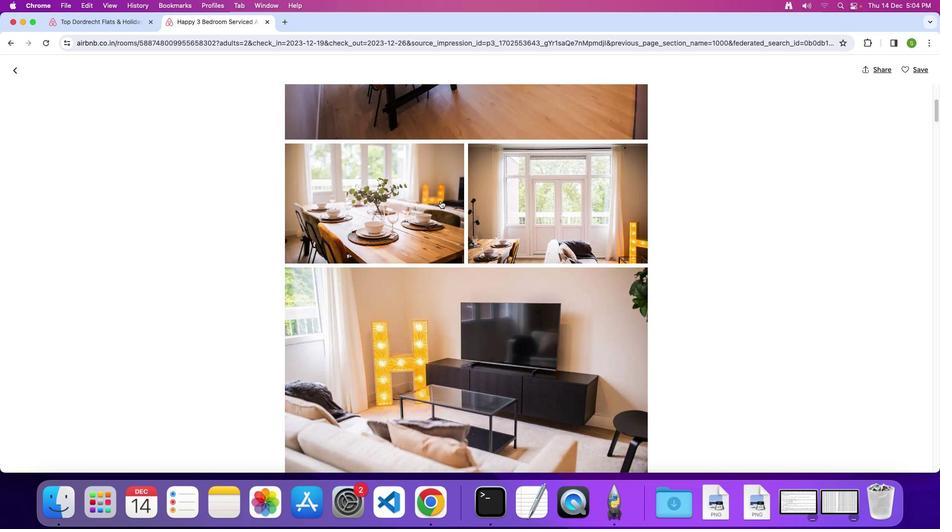 
Action: Mouse scrolled (440, 200) with delta (0, 0)
Screenshot: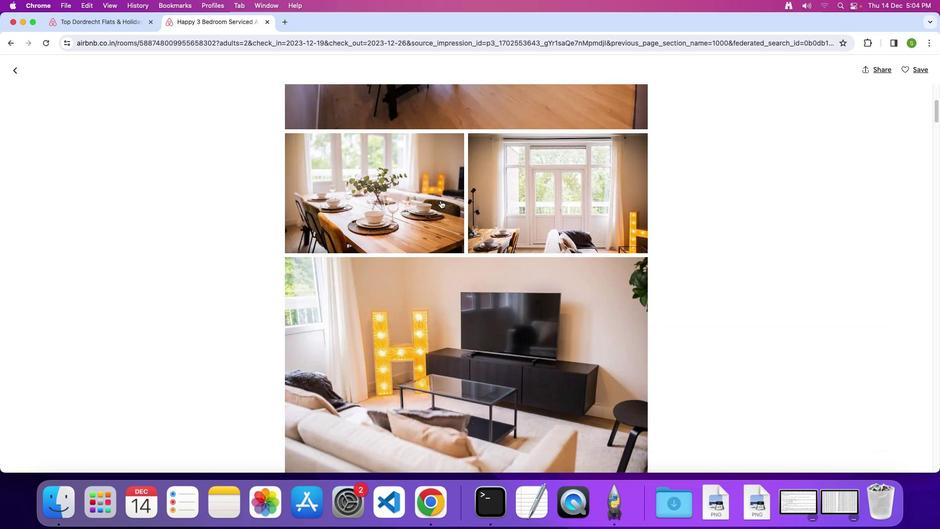 
Action: Mouse scrolled (440, 200) with delta (0, 0)
Screenshot: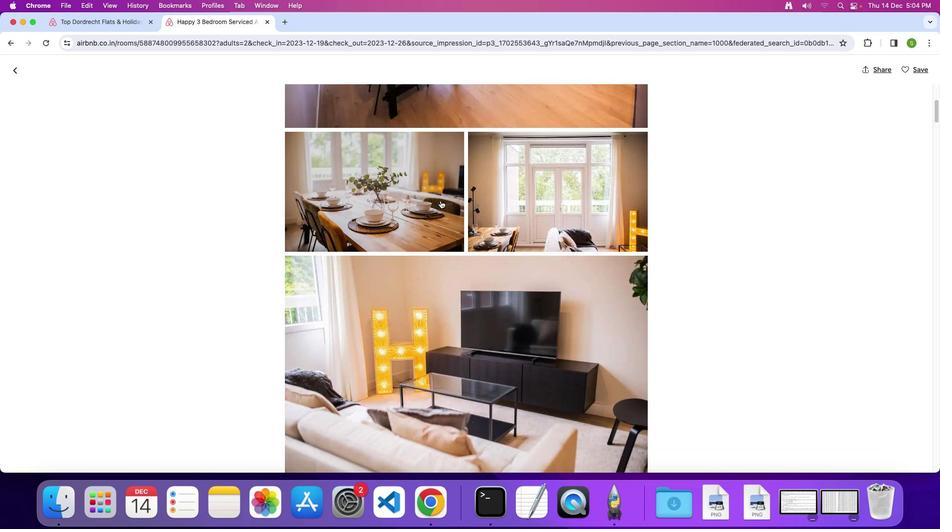 
Action: Mouse scrolled (440, 200) with delta (0, 0)
Screenshot: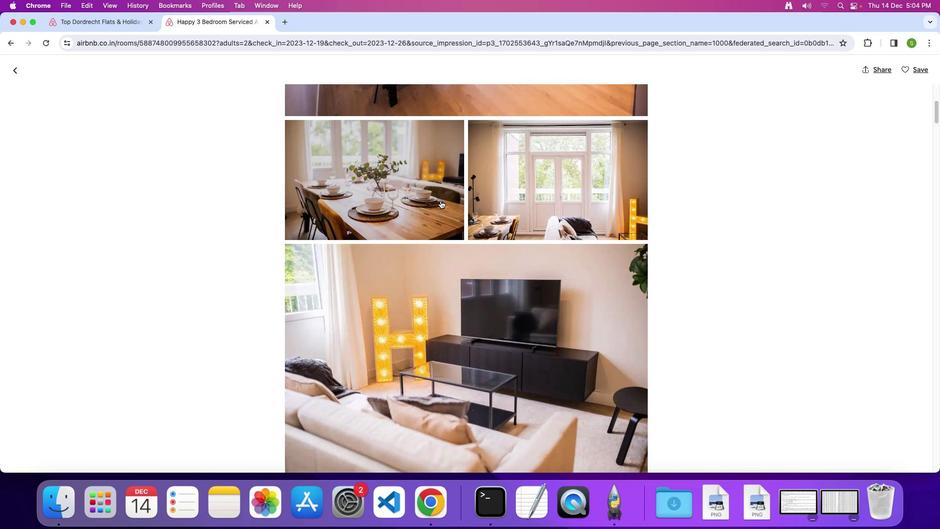 
Action: Mouse scrolled (440, 200) with delta (0, 0)
Screenshot: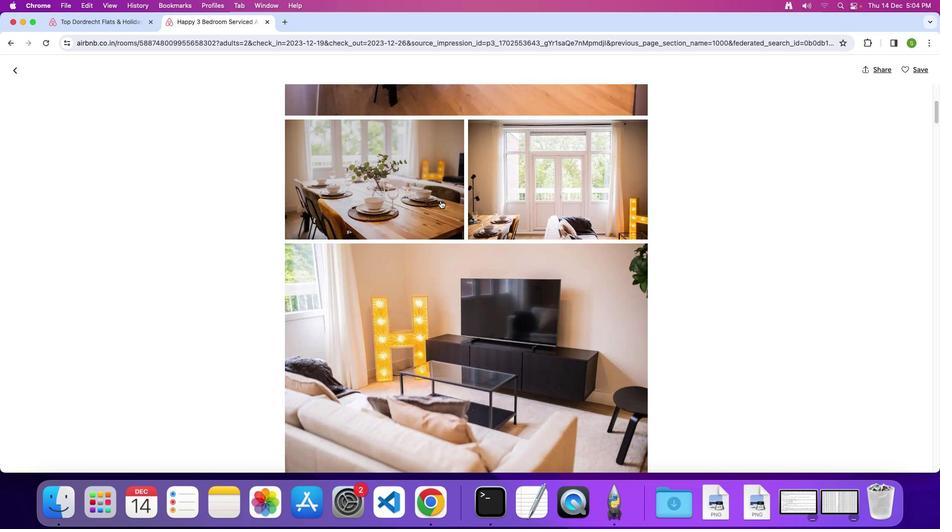 
Action: Mouse scrolled (440, 200) with delta (0, 0)
Screenshot: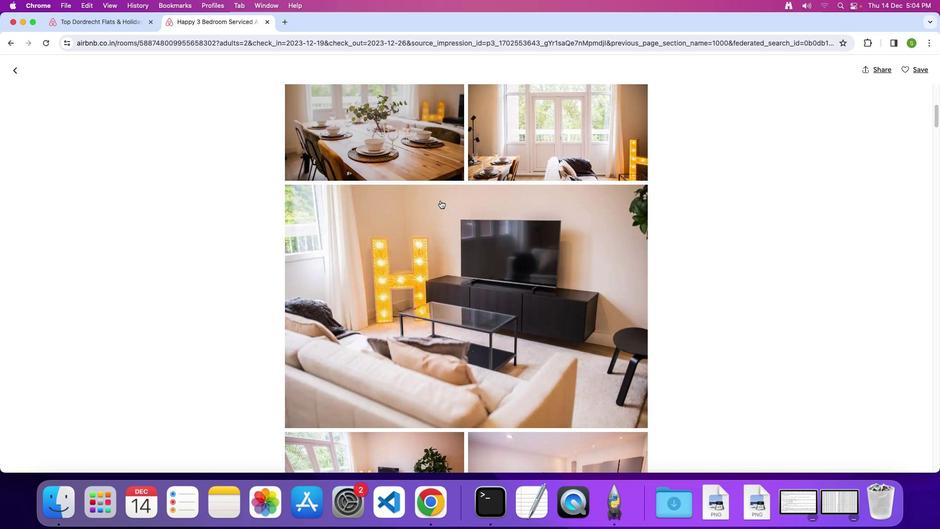 
Action: Mouse scrolled (440, 200) with delta (0, 0)
Screenshot: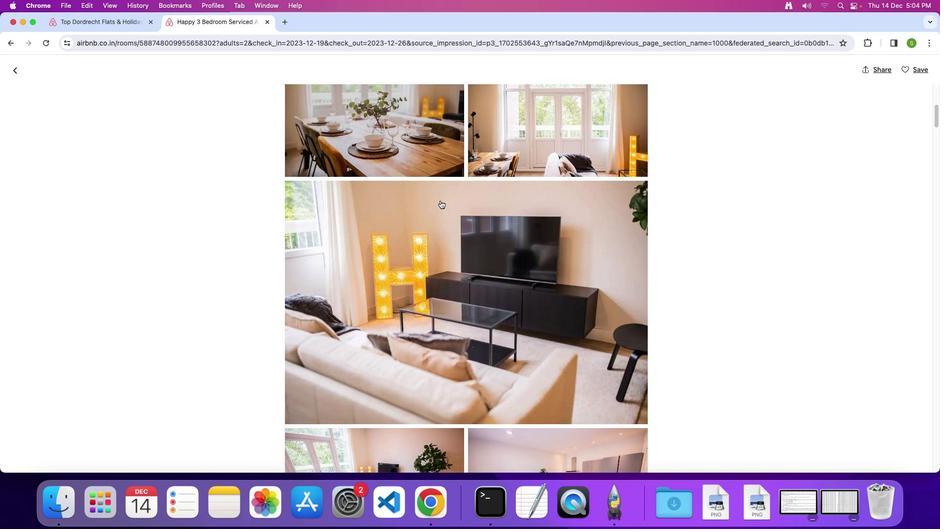 
Action: Mouse scrolled (440, 200) with delta (0, 0)
Screenshot: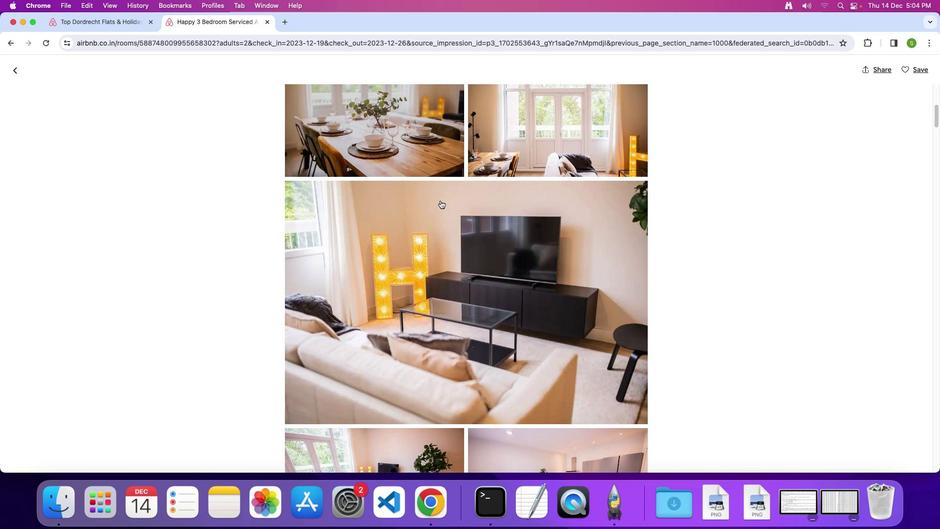
Action: Mouse scrolled (440, 200) with delta (0, 0)
Screenshot: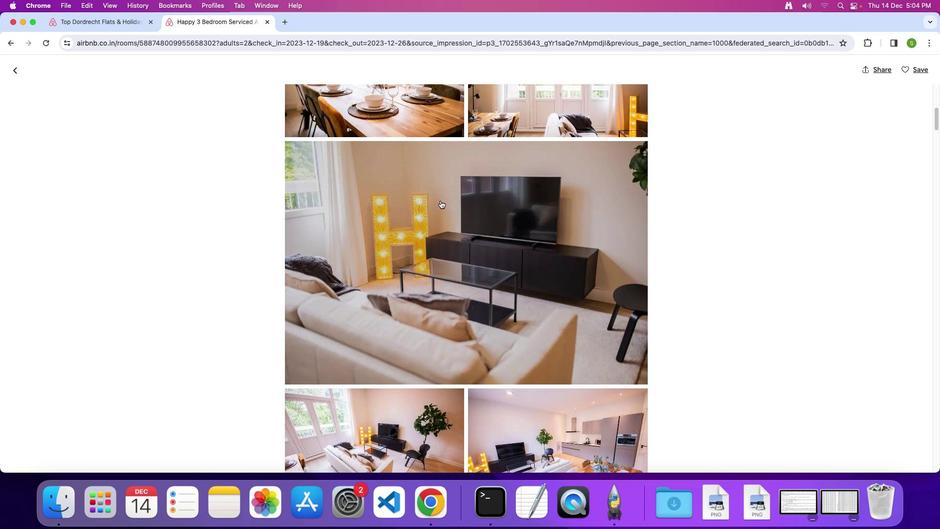 
Action: Mouse scrolled (440, 200) with delta (0, 0)
Screenshot: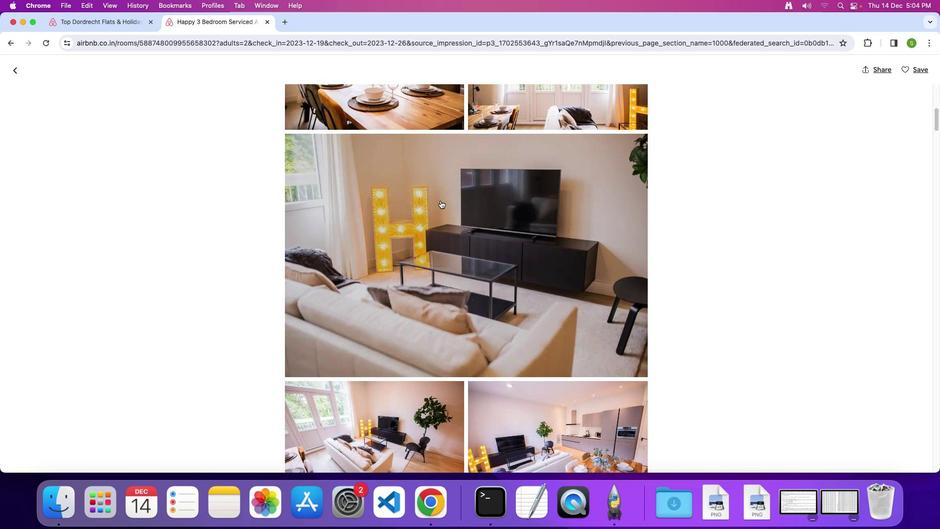 
Action: Mouse scrolled (440, 200) with delta (0, 0)
Screenshot: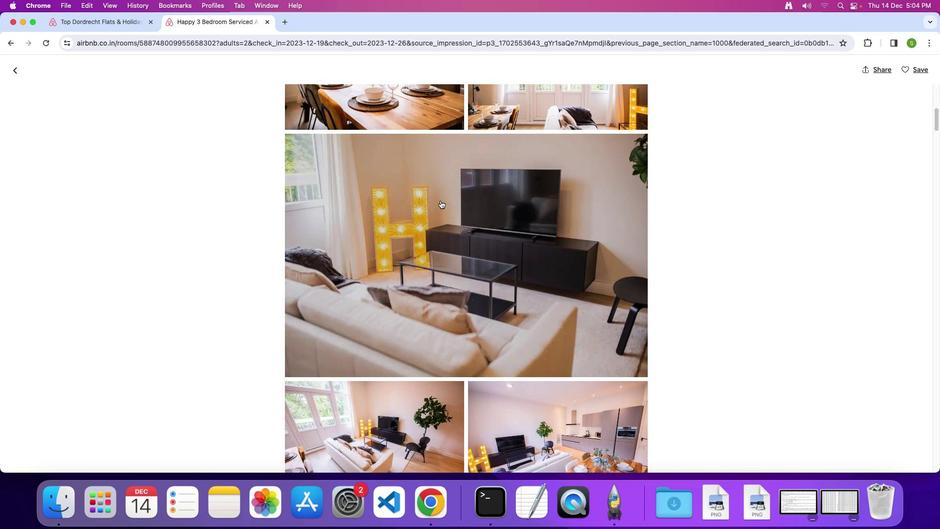 
Action: Mouse scrolled (440, 200) with delta (0, 0)
Screenshot: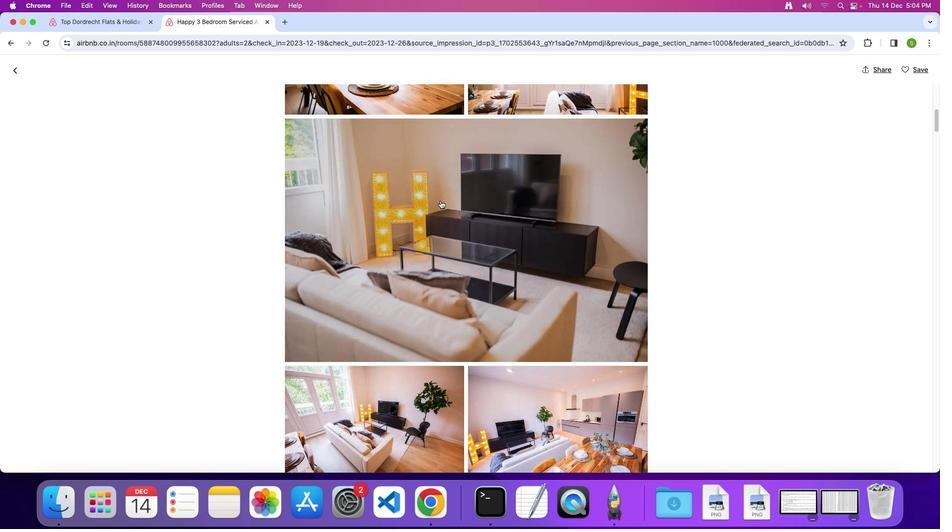 
Action: Mouse scrolled (440, 200) with delta (0, 0)
Screenshot: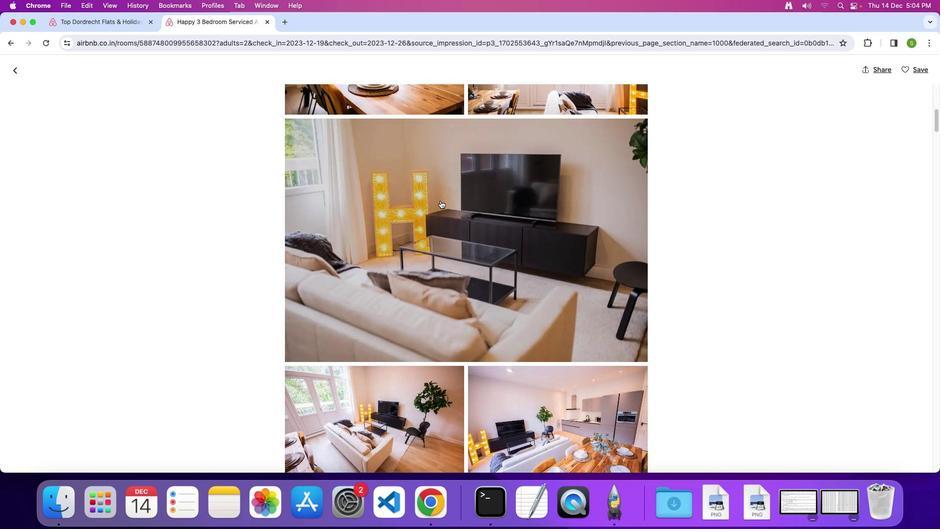 
Action: Mouse scrolled (440, 200) with delta (0, 0)
Screenshot: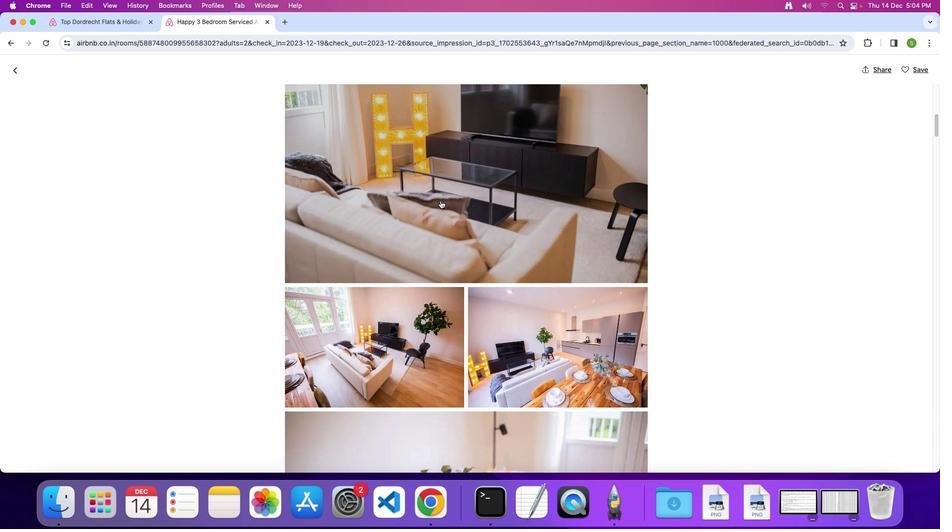 
Action: Mouse scrolled (440, 200) with delta (0, 0)
Screenshot: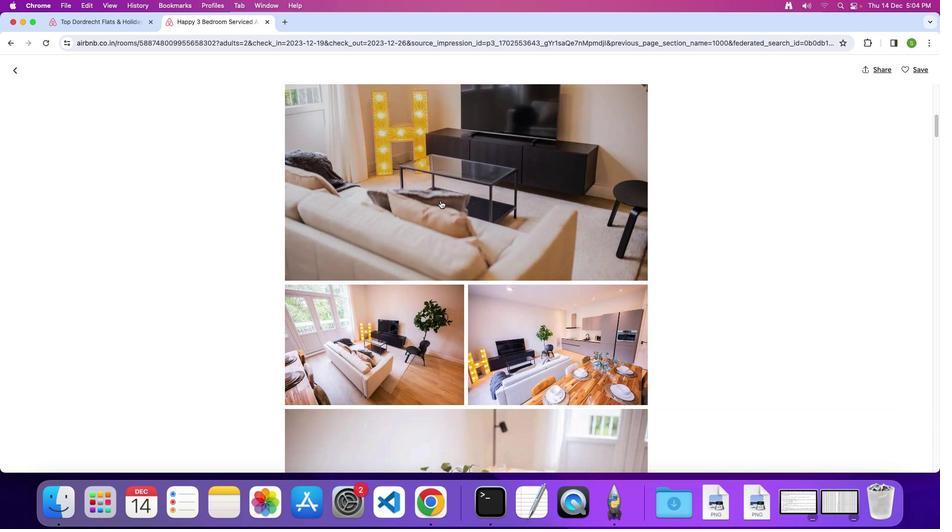 
Action: Mouse scrolled (440, 200) with delta (0, -1)
Screenshot: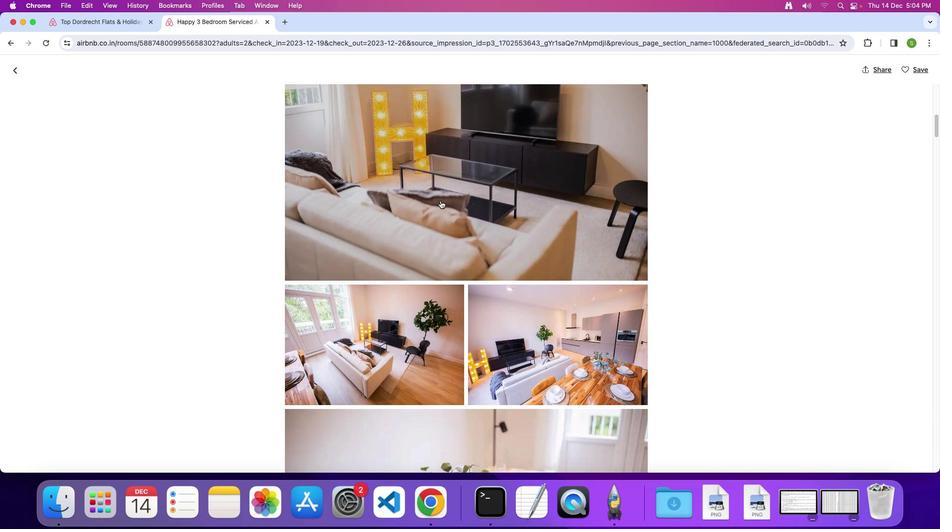 
Action: Mouse scrolled (440, 200) with delta (0, 0)
Screenshot: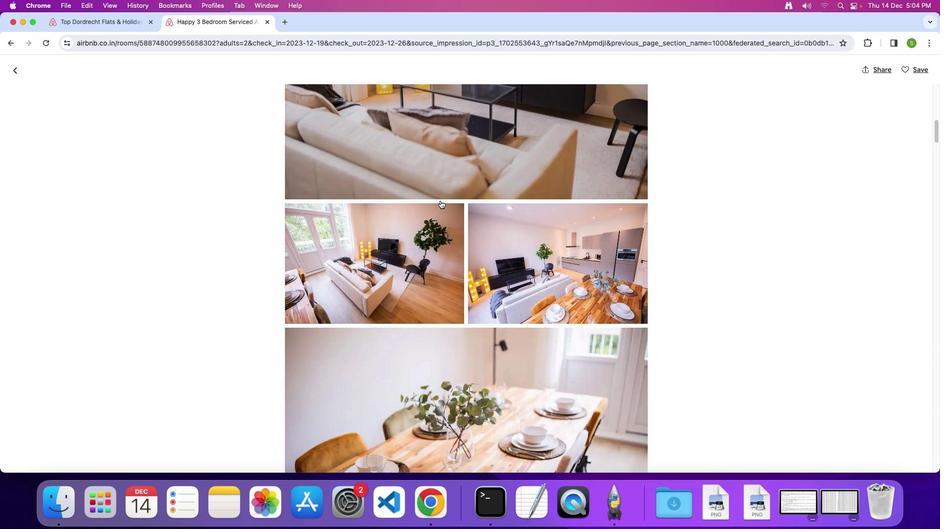
Action: Mouse scrolled (440, 200) with delta (0, 0)
Screenshot: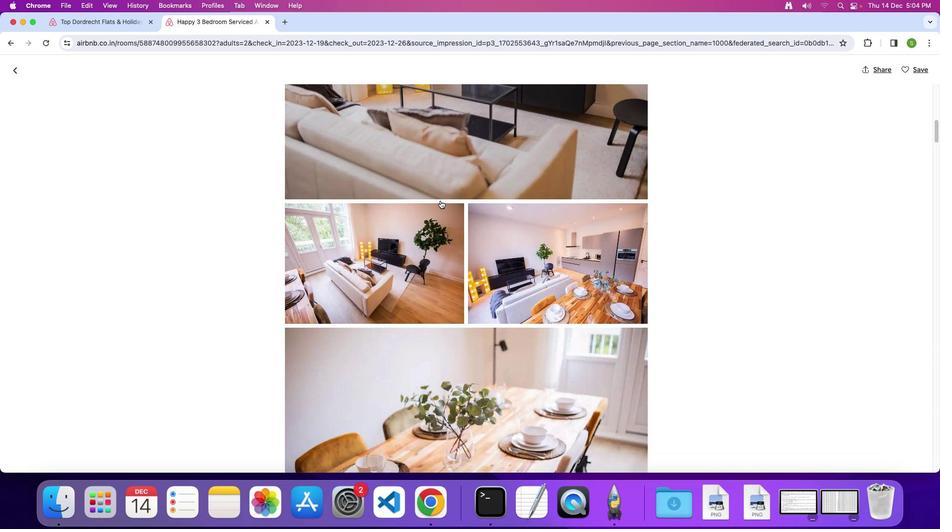 
Action: Mouse scrolled (440, 200) with delta (0, -1)
Screenshot: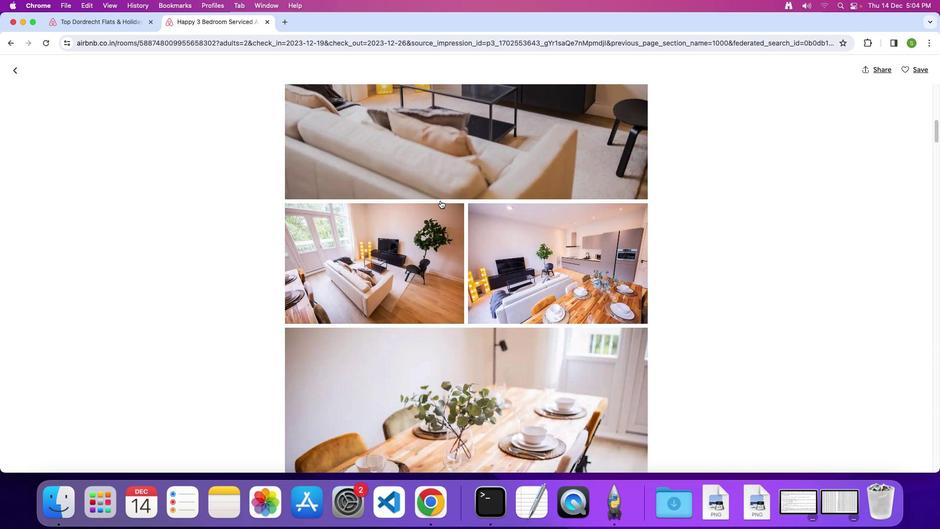 
Action: Mouse scrolled (440, 200) with delta (0, 0)
Screenshot: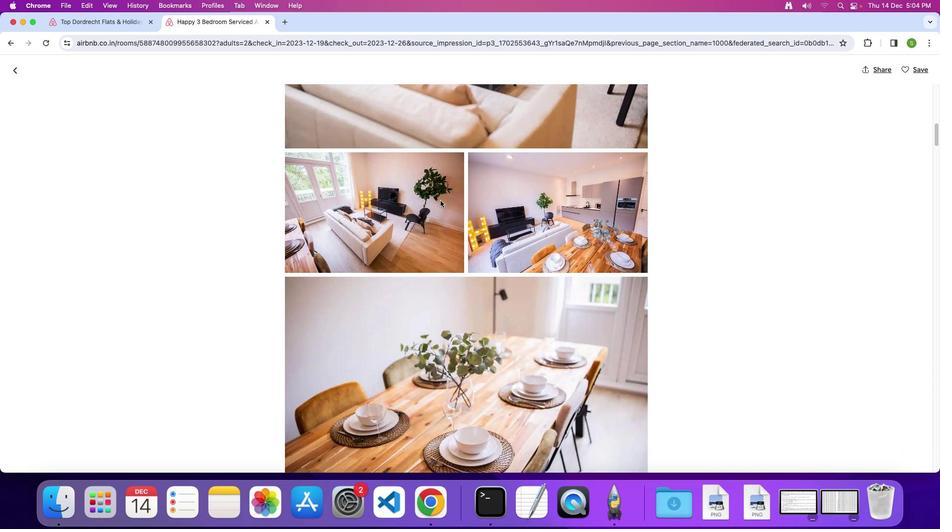 
Action: Mouse scrolled (440, 200) with delta (0, 0)
Screenshot: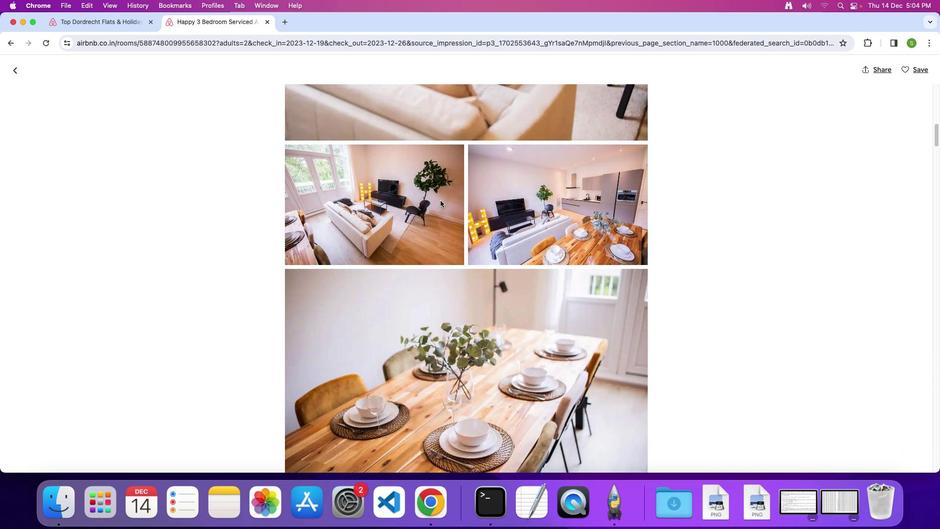 
Action: Mouse scrolled (440, 200) with delta (0, 0)
Screenshot: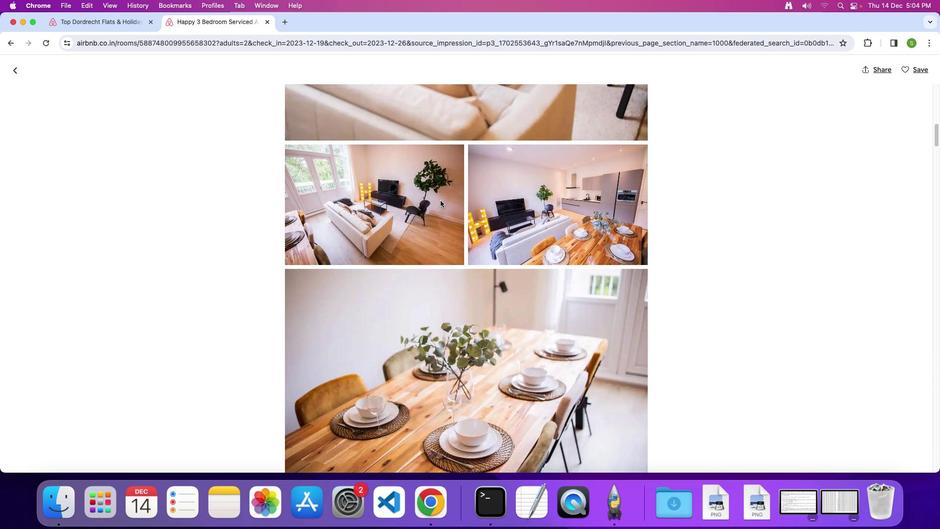 
Action: Mouse scrolled (440, 200) with delta (0, 0)
Screenshot: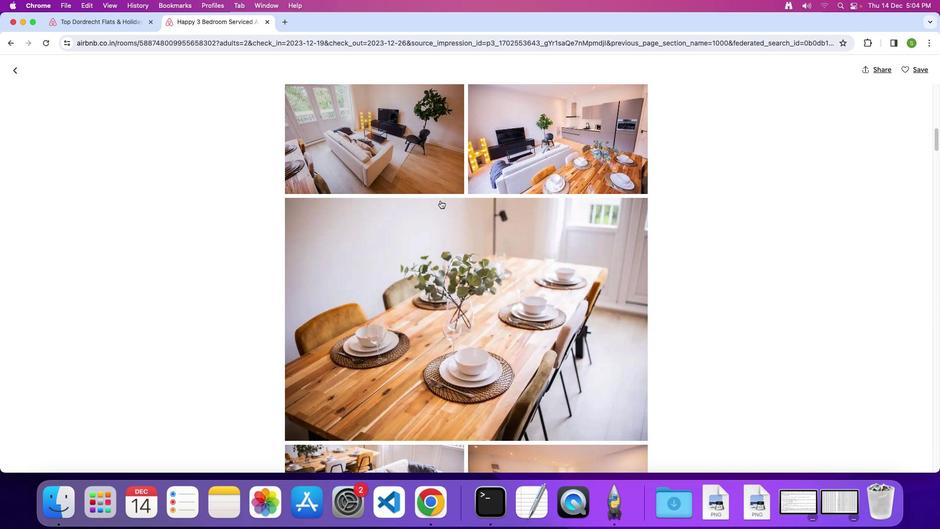 
Action: Mouse scrolled (440, 200) with delta (0, 0)
Screenshot: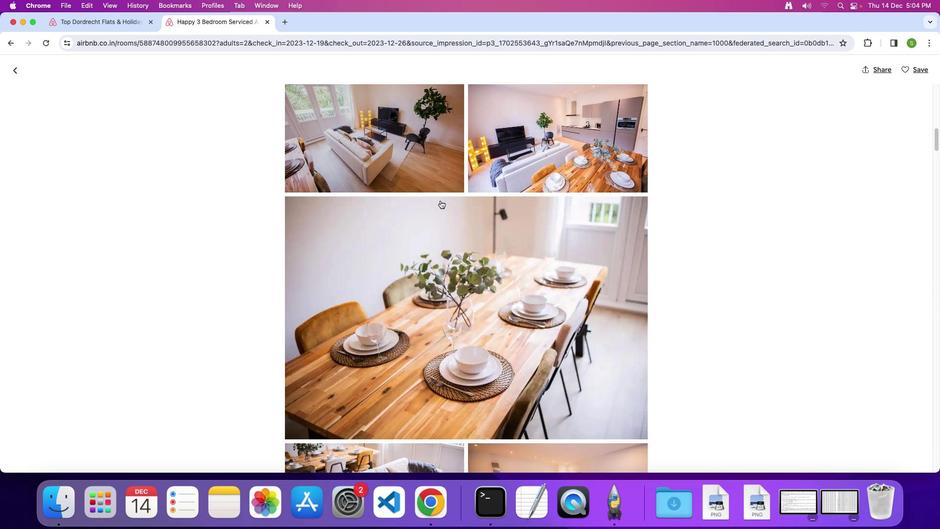 
Action: Mouse scrolled (440, 200) with delta (0, 0)
Screenshot: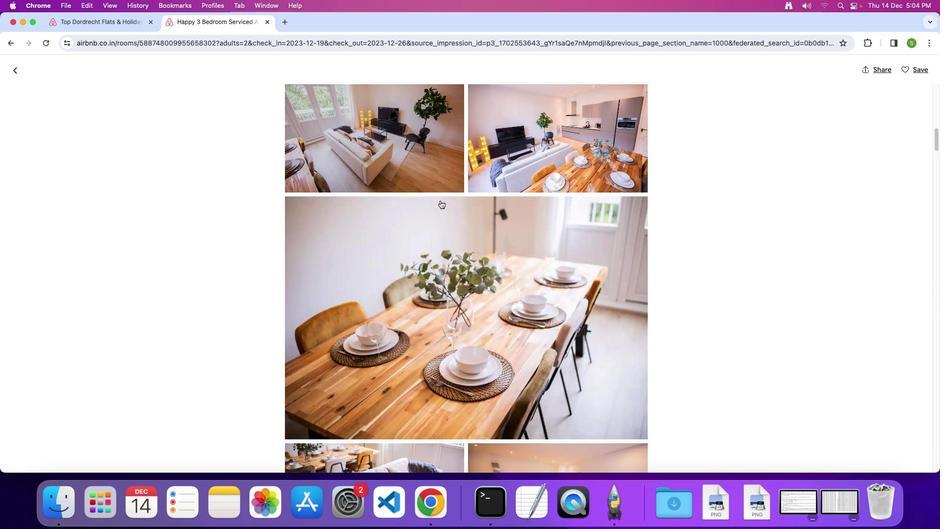 
Action: Mouse scrolled (440, 200) with delta (0, 0)
Screenshot: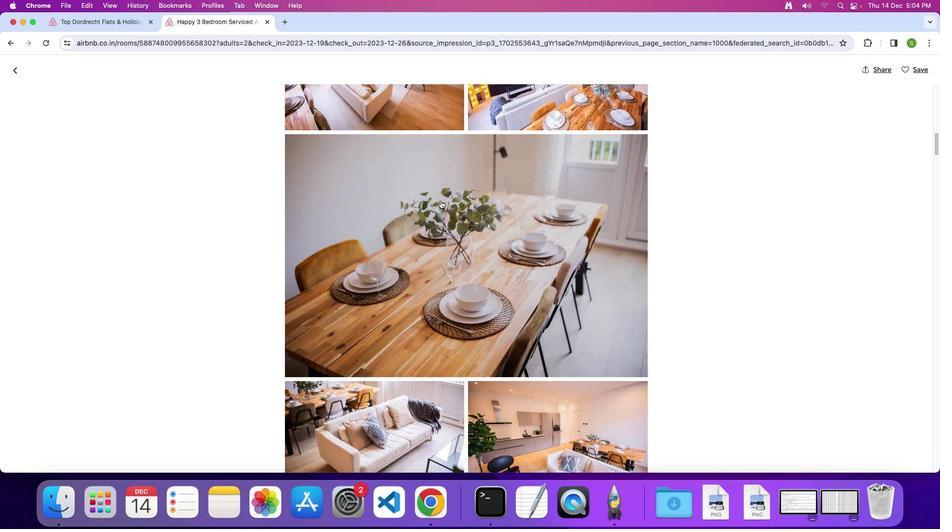 
Action: Mouse scrolled (440, 200) with delta (0, 0)
Screenshot: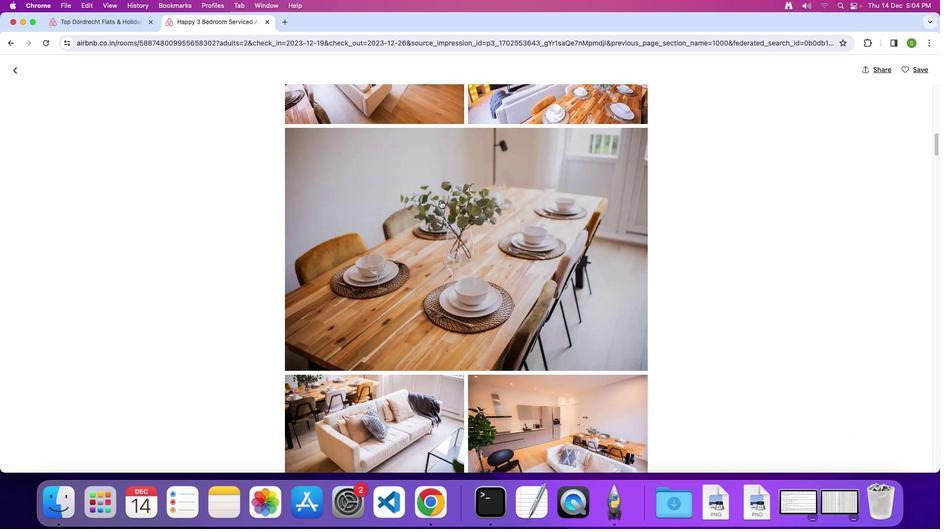 
Action: Mouse scrolled (440, 200) with delta (0, 0)
Screenshot: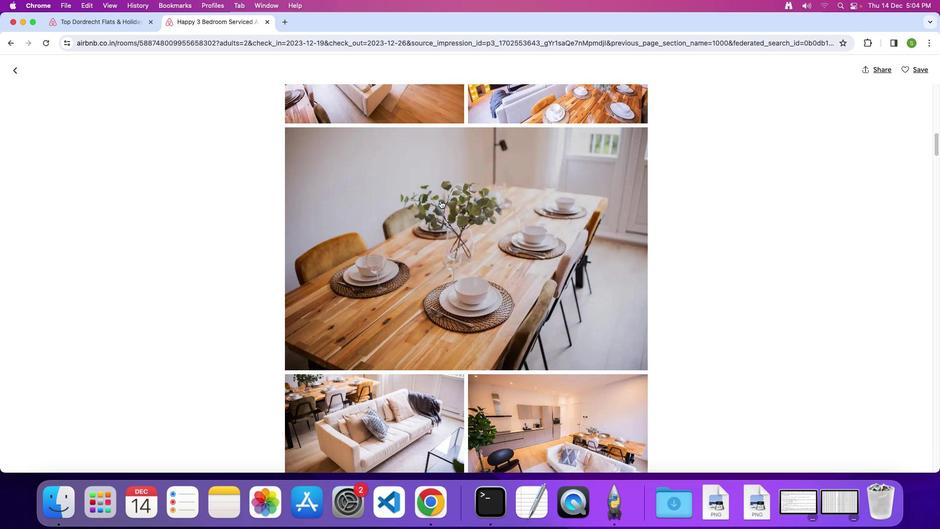 
Action: Mouse scrolled (440, 200) with delta (0, 0)
Screenshot: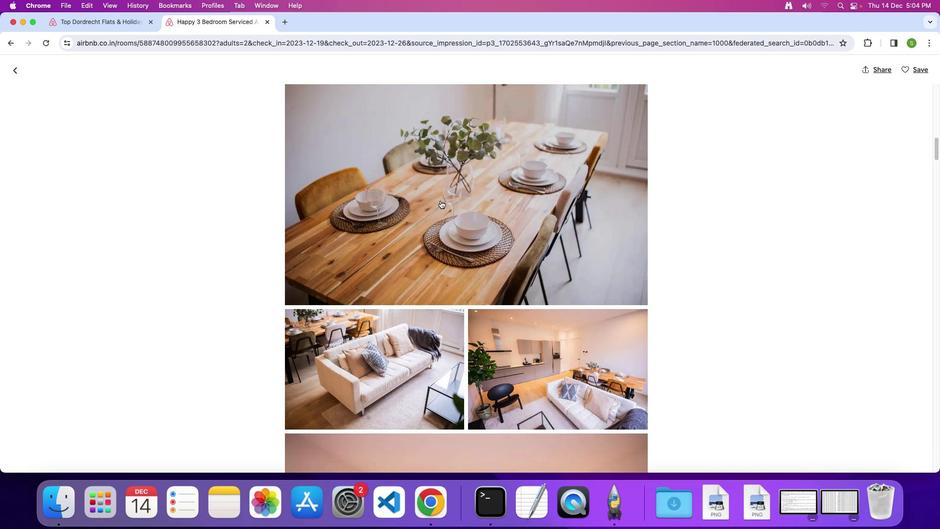 
Action: Mouse scrolled (440, 200) with delta (0, 0)
Screenshot: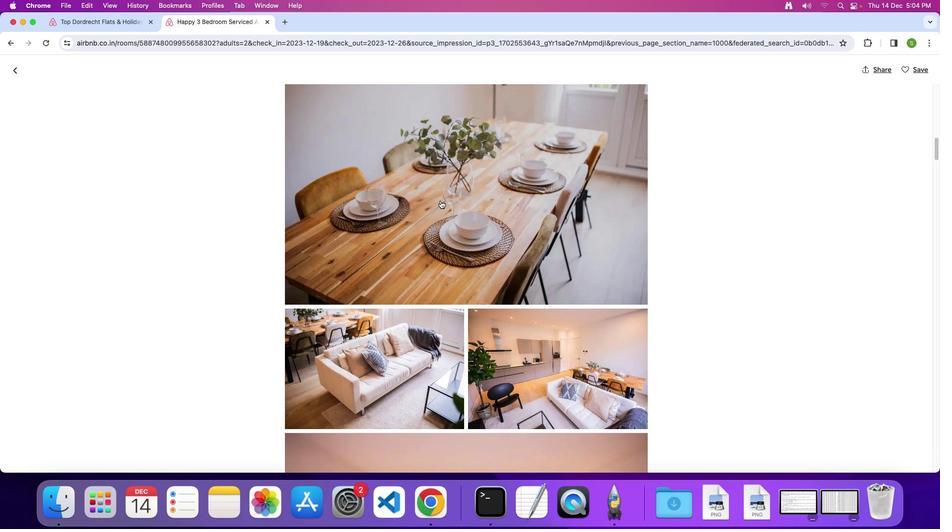 
Action: Mouse scrolled (440, 200) with delta (0, 0)
Screenshot: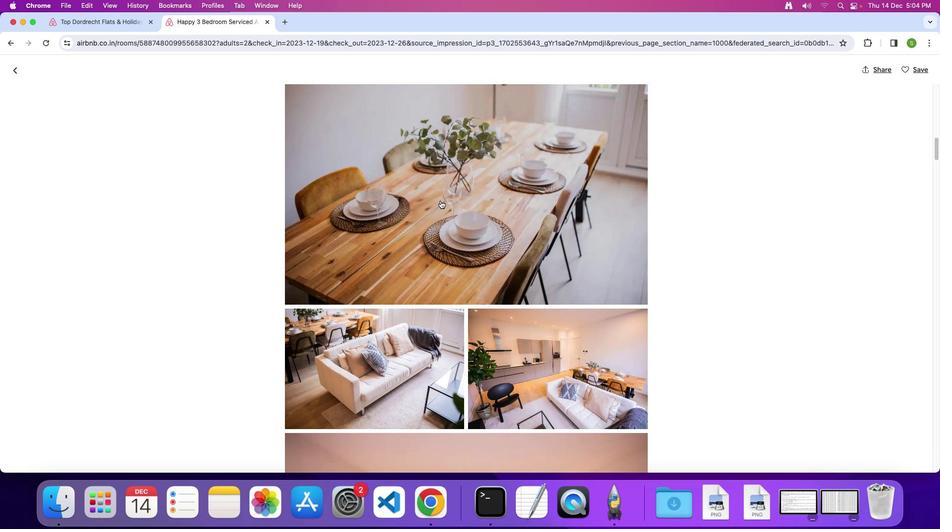 
Action: Mouse scrolled (440, 200) with delta (0, 0)
Screenshot: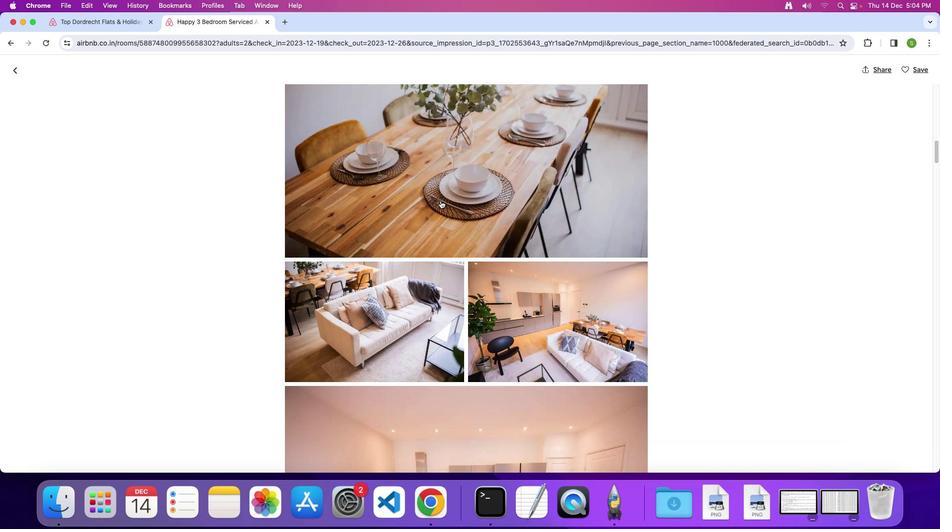 
Action: Mouse scrolled (440, 200) with delta (0, 0)
Screenshot: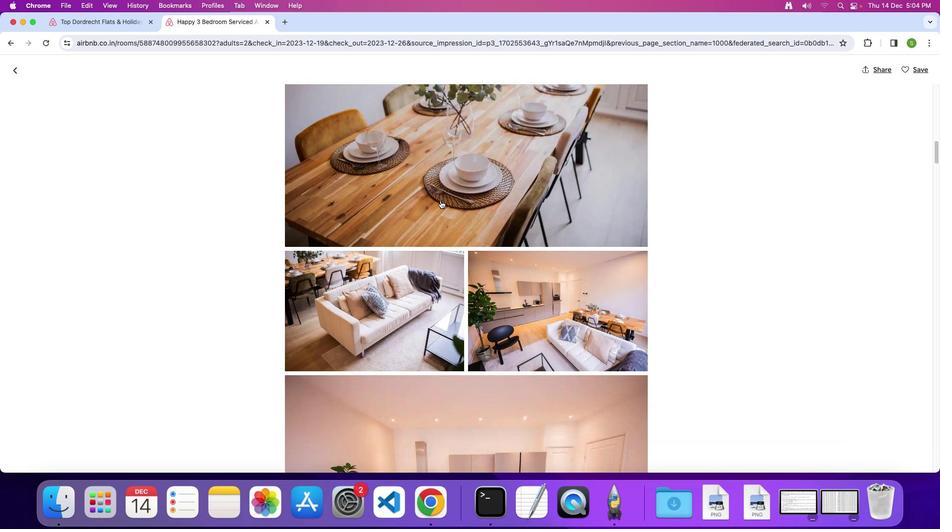 
Action: Mouse scrolled (440, 200) with delta (0, 0)
Screenshot: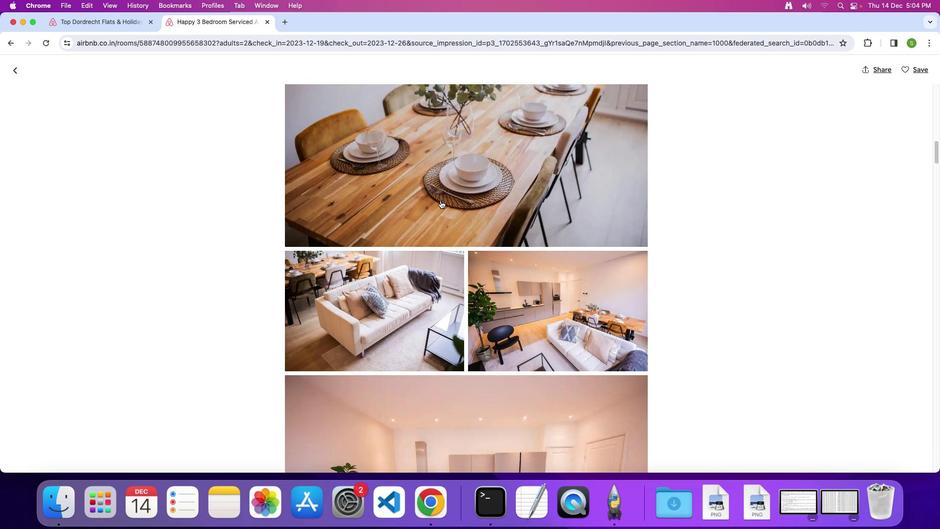 
Action: Mouse scrolled (440, 200) with delta (0, 0)
Screenshot: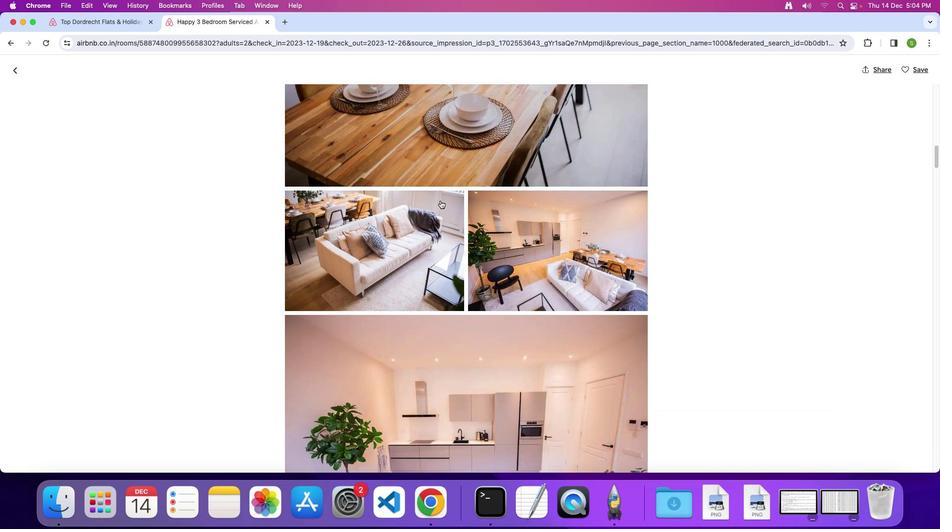 
Action: Mouse scrolled (440, 200) with delta (0, 0)
Screenshot: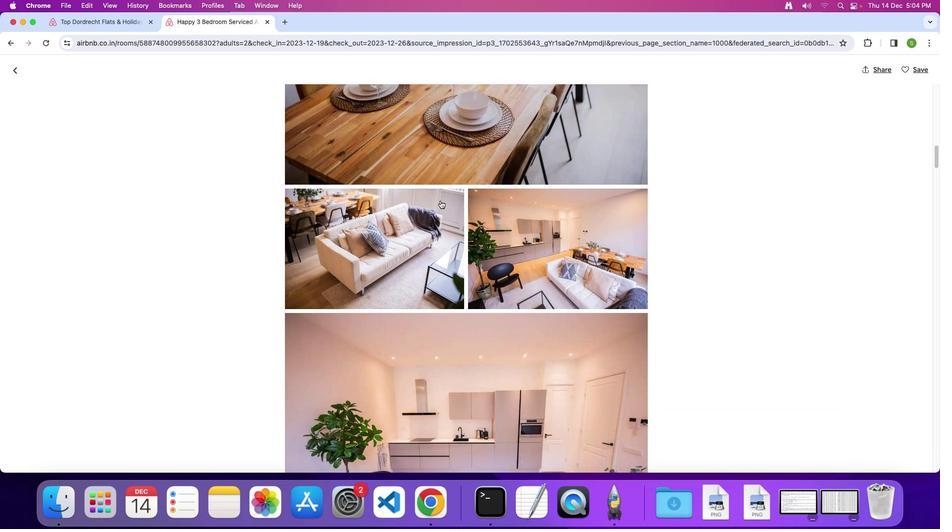 
Action: Mouse scrolled (440, 200) with delta (0, 0)
Screenshot: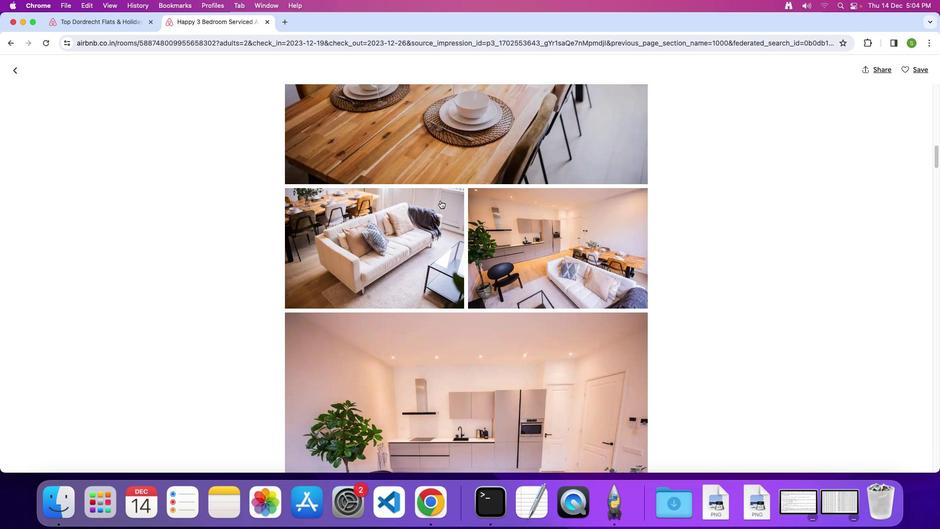 
Action: Mouse scrolled (440, 200) with delta (0, 0)
Screenshot: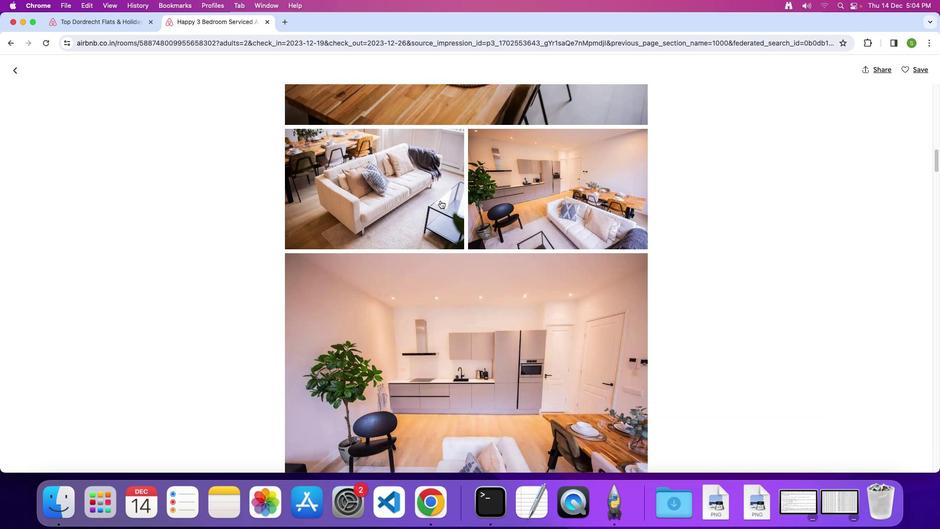 
Action: Mouse scrolled (440, 200) with delta (0, 0)
Screenshot: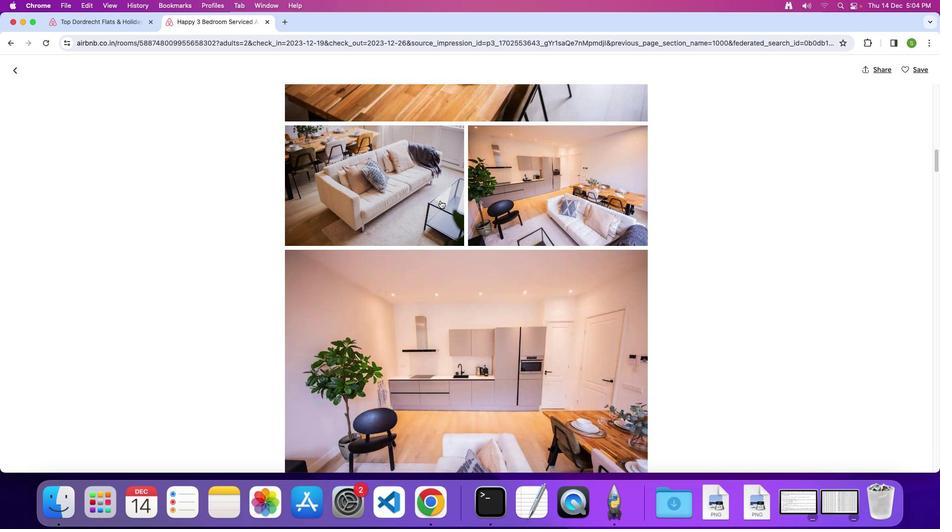 
Action: Mouse scrolled (440, 200) with delta (0, 0)
Screenshot: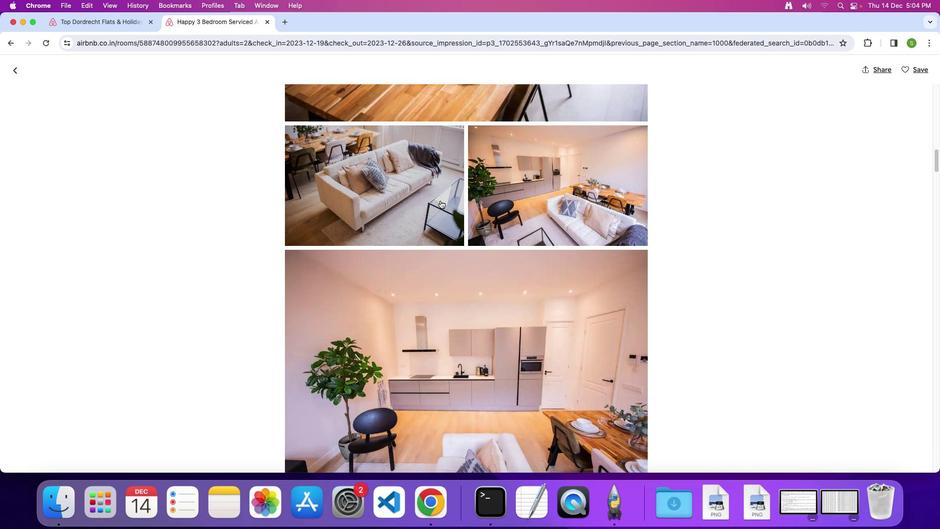 
Action: Mouse scrolled (440, 200) with delta (0, 0)
Screenshot: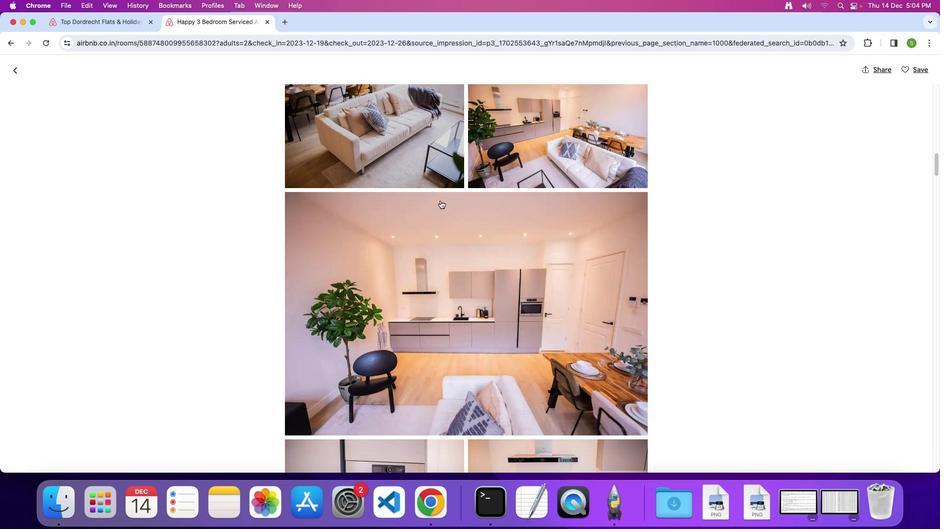 
Action: Mouse scrolled (440, 200) with delta (0, 0)
Screenshot: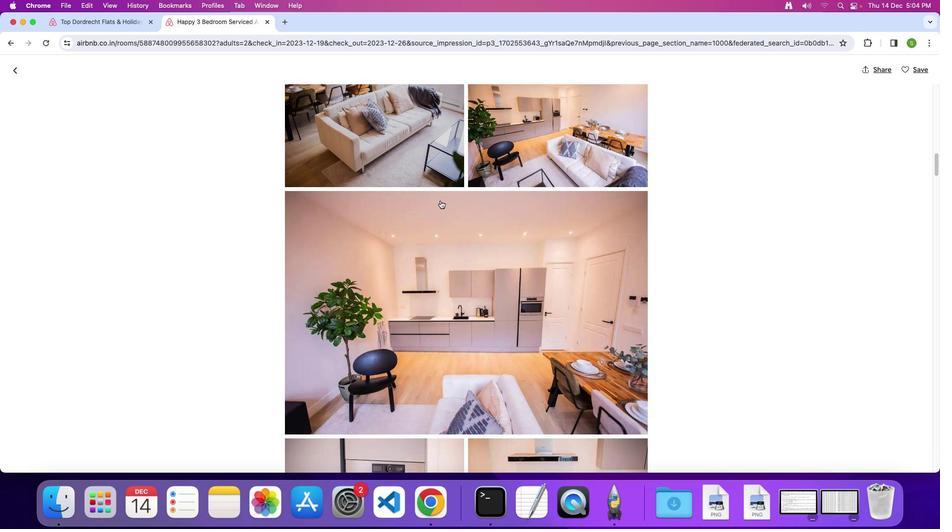 
Action: Mouse scrolled (440, 200) with delta (0, 0)
Screenshot: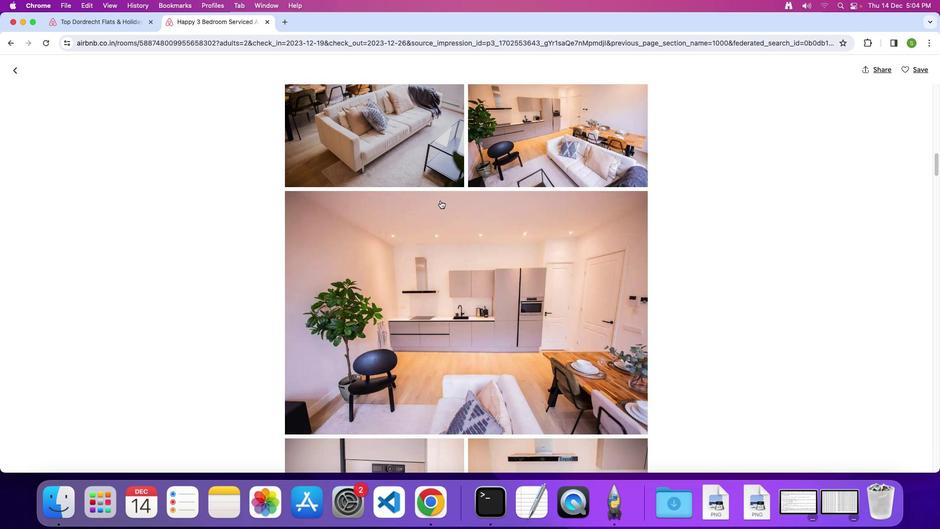 
Action: Mouse scrolled (440, 200) with delta (0, 0)
Screenshot: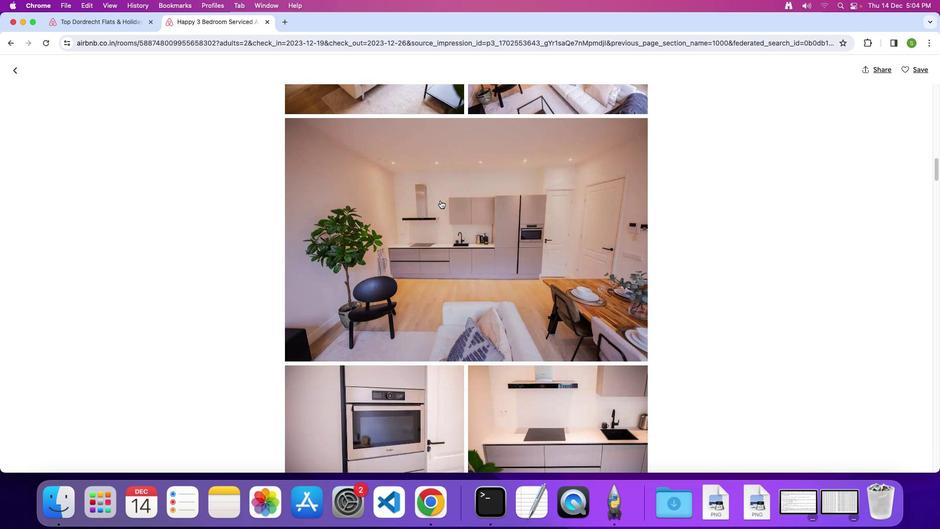 
Action: Mouse scrolled (440, 200) with delta (0, 0)
Screenshot: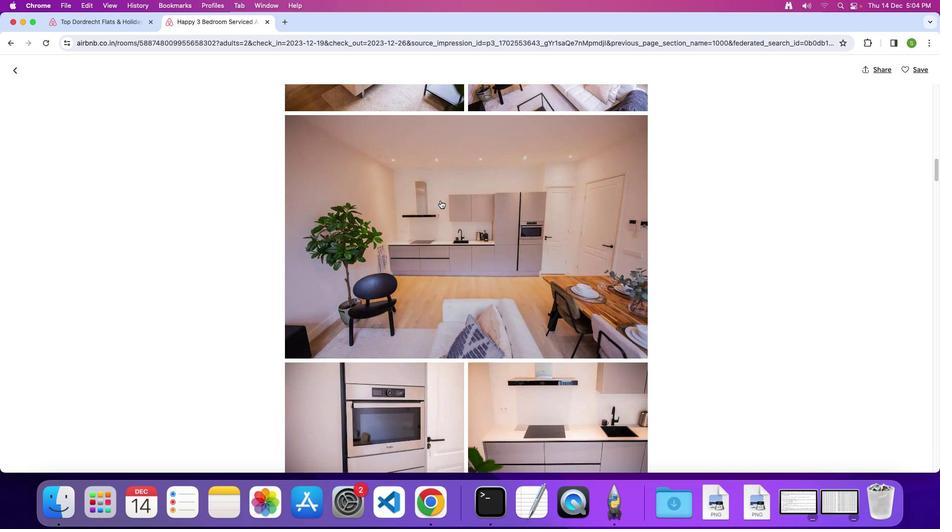 
Action: Mouse scrolled (440, 200) with delta (0, 0)
Screenshot: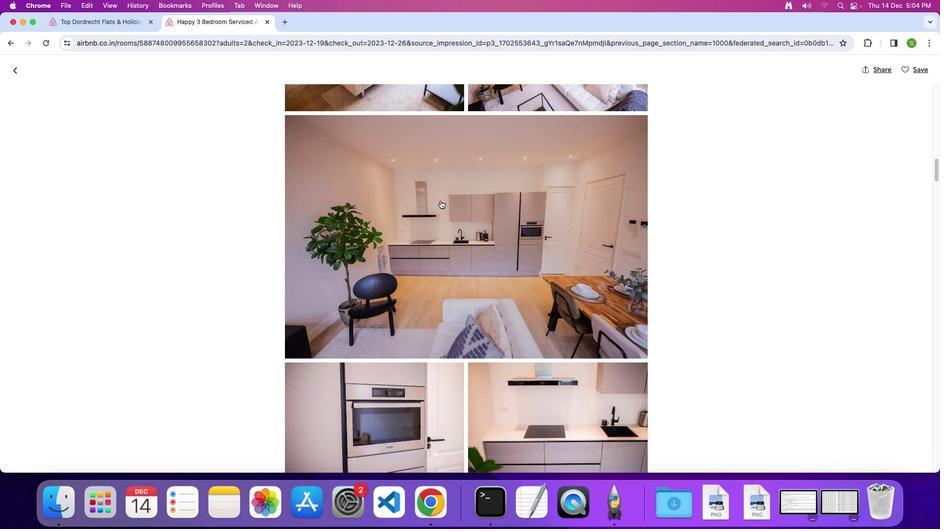 
Action: Mouse scrolled (440, 200) with delta (0, 0)
Screenshot: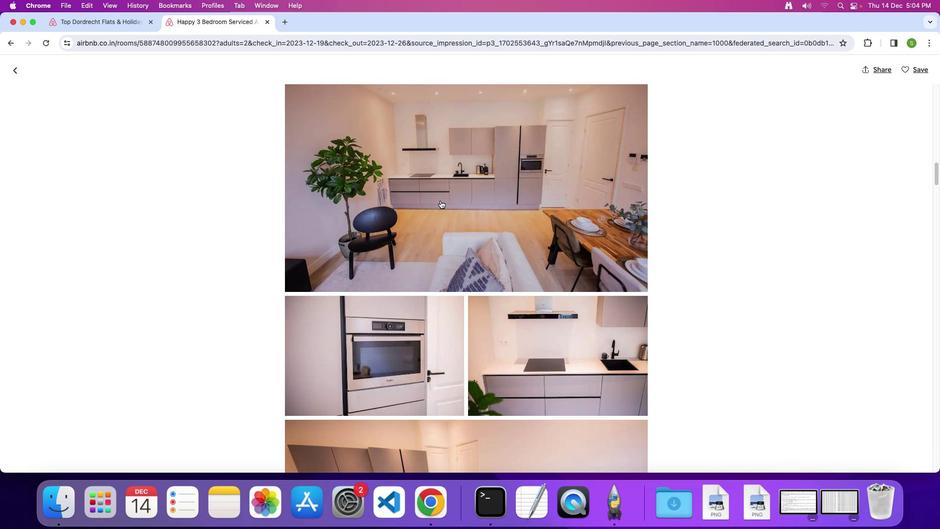 
Action: Mouse scrolled (440, 200) with delta (0, 0)
Screenshot: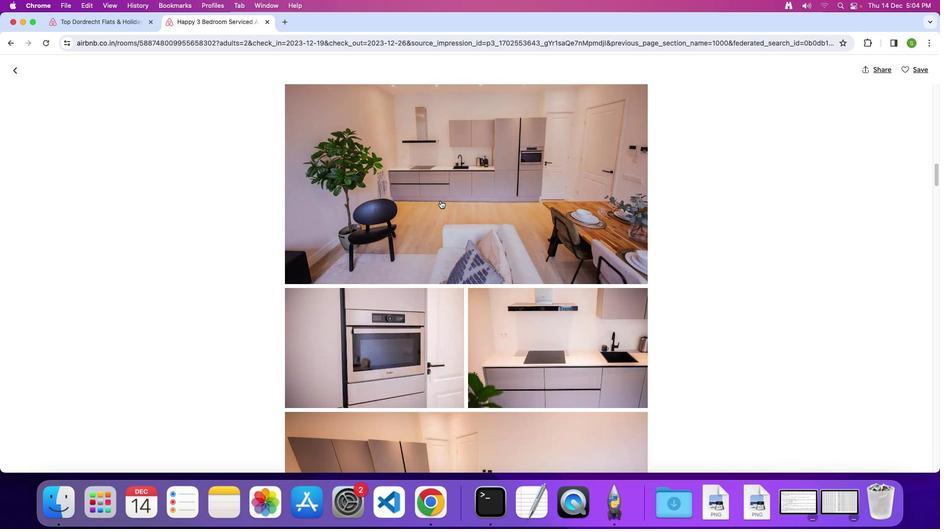 
Action: Mouse scrolled (440, 200) with delta (0, 0)
Screenshot: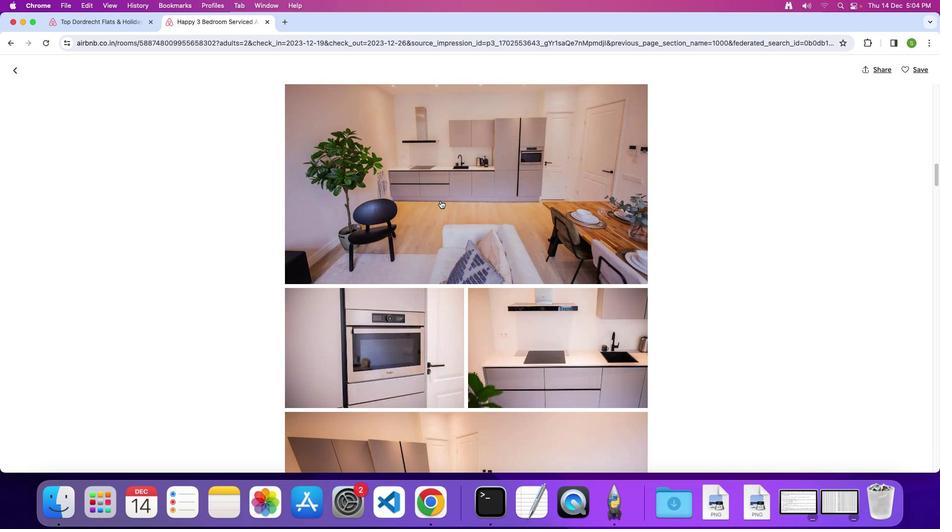 
Action: Mouse scrolled (440, 200) with delta (0, 0)
Screenshot: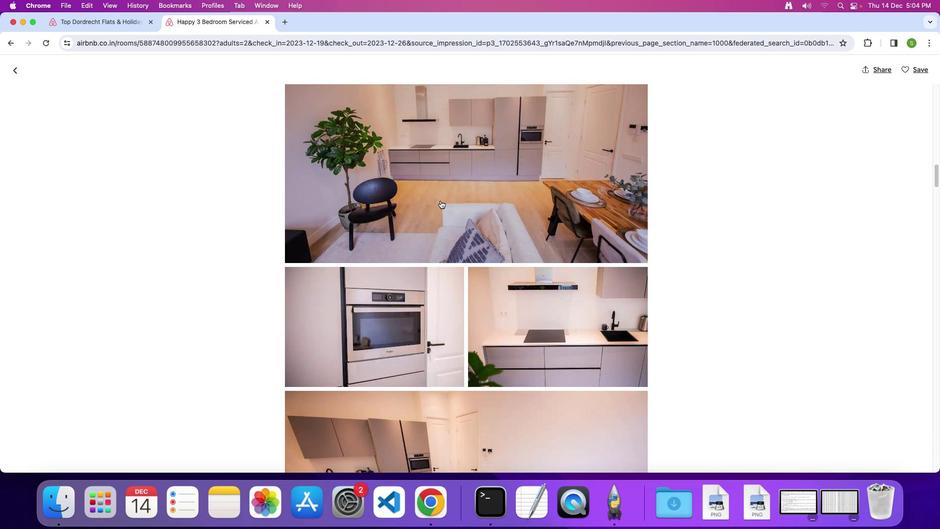 
Action: Mouse scrolled (440, 200) with delta (0, 0)
Screenshot: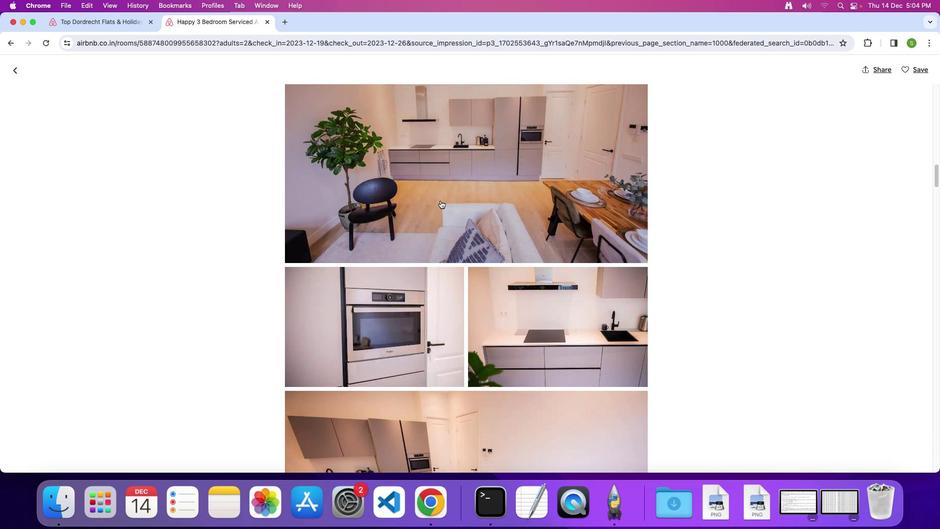 
Action: Mouse scrolled (440, 200) with delta (0, 0)
Screenshot: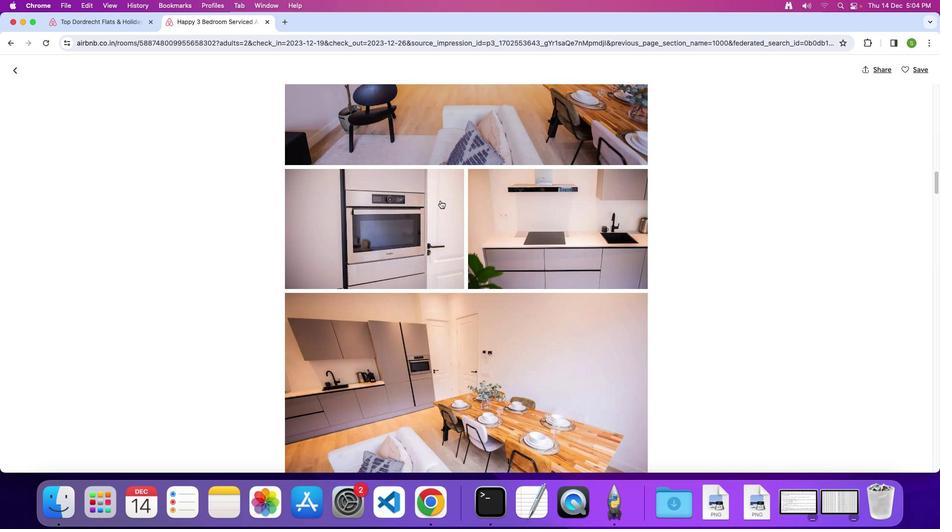 
Action: Mouse scrolled (440, 200) with delta (0, 0)
Screenshot: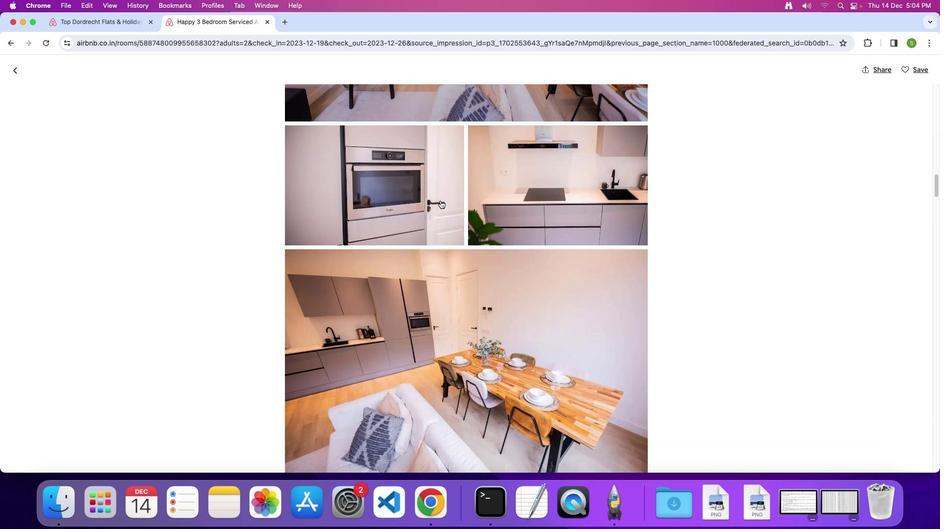 
Action: Mouse scrolled (440, 200) with delta (0, 0)
Screenshot: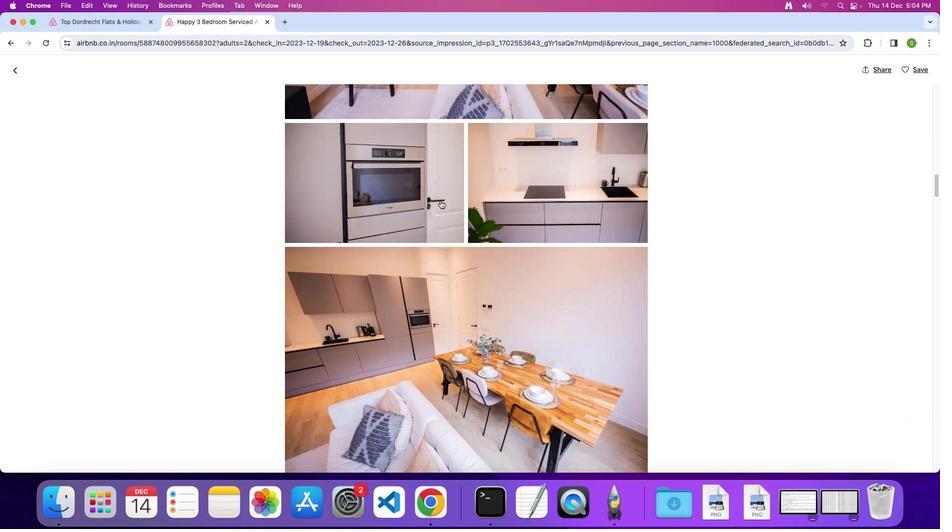 
Action: Mouse scrolled (440, 200) with delta (0, -1)
Screenshot: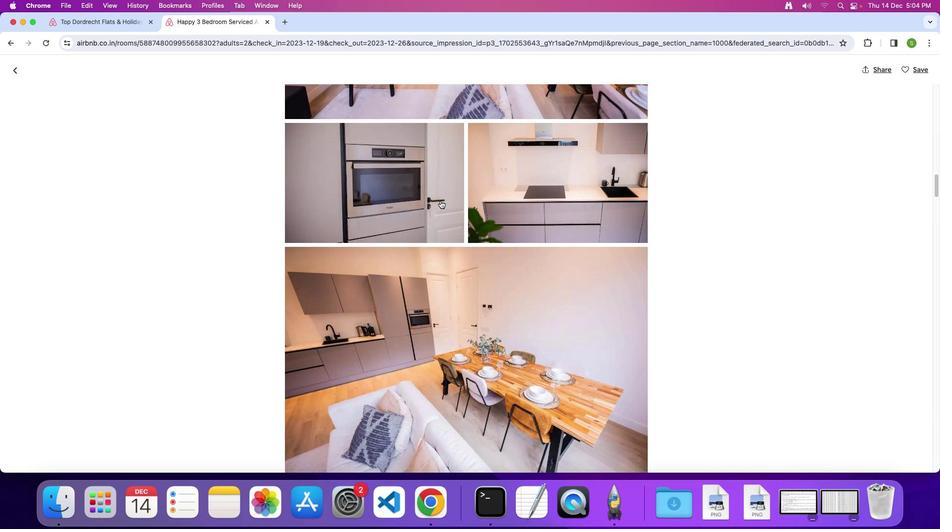 
Action: Mouse scrolled (440, 200) with delta (0, 0)
Screenshot: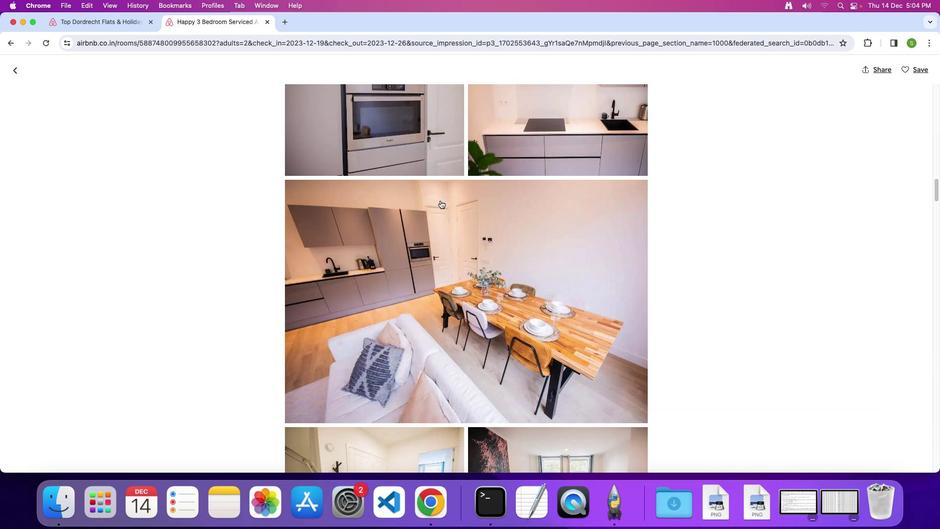 
Action: Mouse scrolled (440, 200) with delta (0, 0)
Screenshot: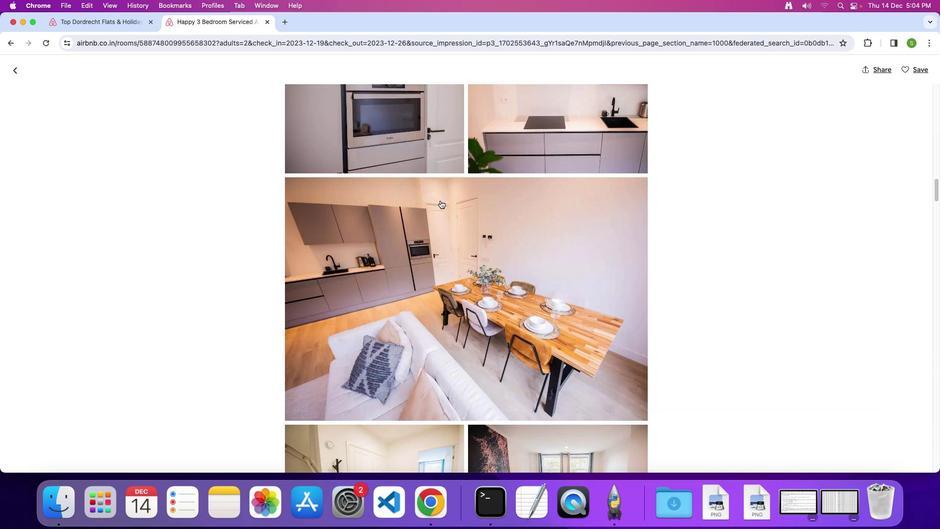 
Action: Mouse scrolled (440, 200) with delta (0, 0)
Screenshot: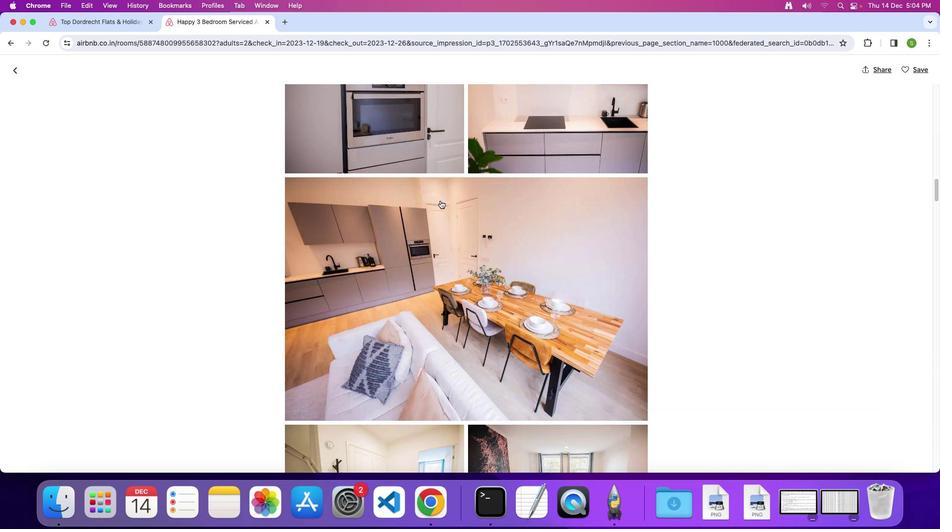 
Action: Mouse scrolled (440, 200) with delta (0, 0)
Screenshot: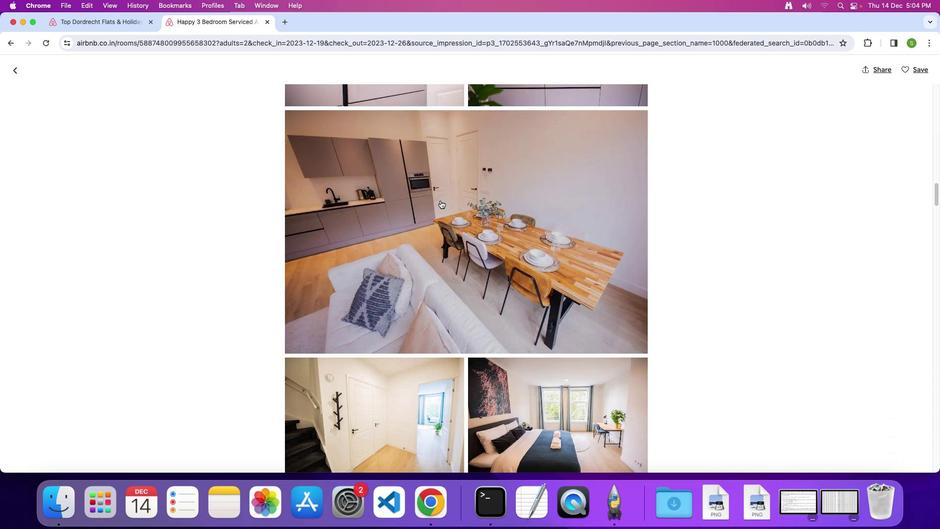 
Action: Mouse scrolled (440, 200) with delta (0, 0)
Screenshot: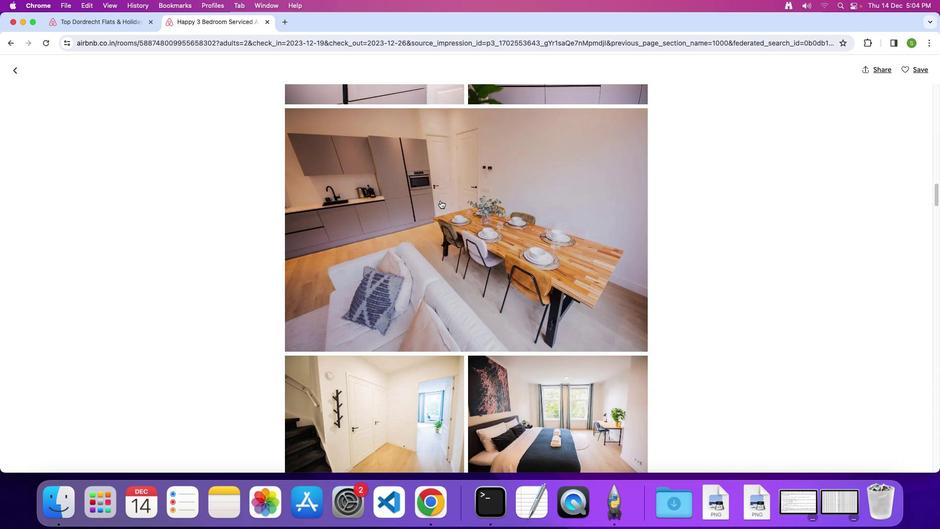 
Action: Mouse scrolled (440, 200) with delta (0, 0)
Screenshot: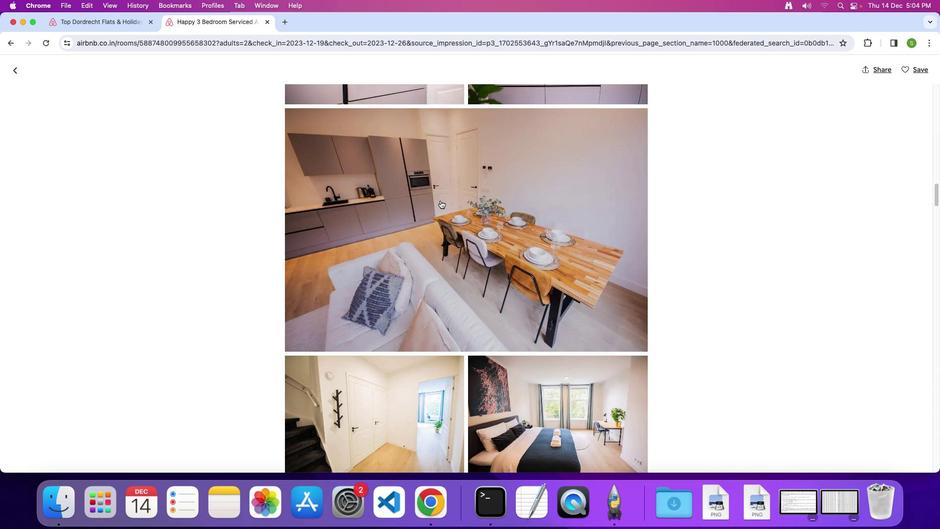 
Action: Mouse scrolled (440, 200) with delta (0, 0)
Screenshot: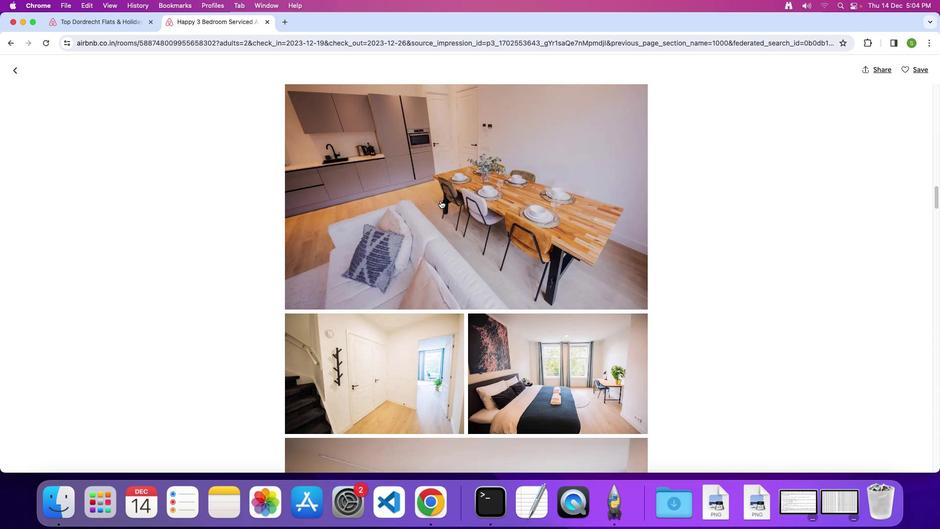 
Action: Mouse scrolled (440, 200) with delta (0, 0)
Screenshot: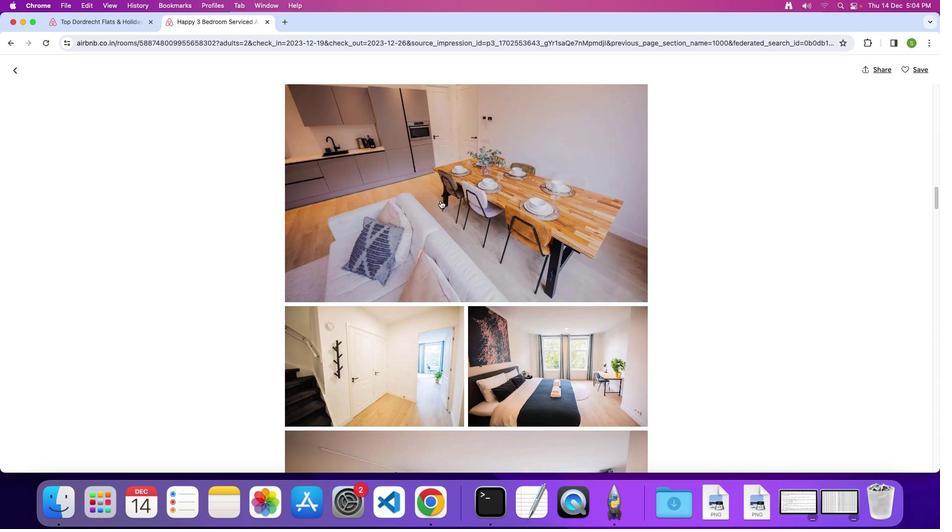 
Action: Mouse scrolled (440, 200) with delta (0, 0)
Screenshot: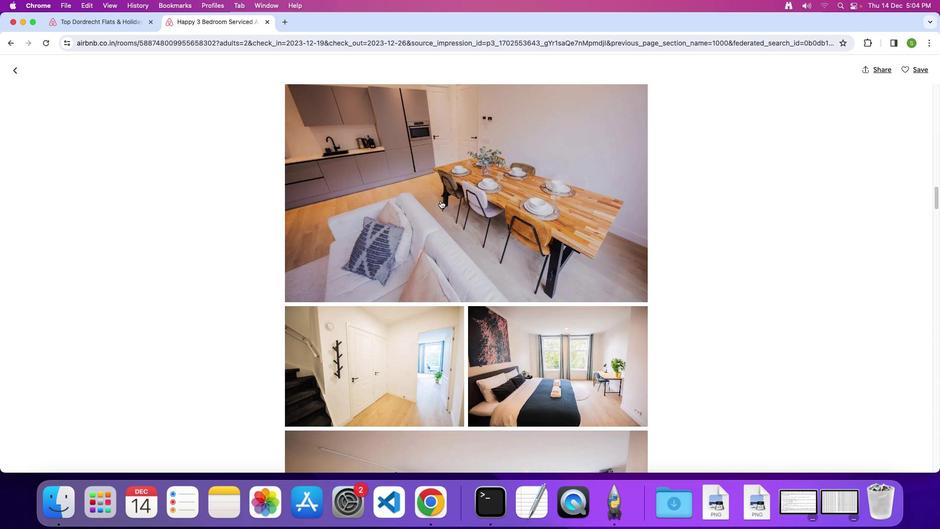 
Action: Mouse scrolled (440, 200) with delta (0, 0)
Screenshot: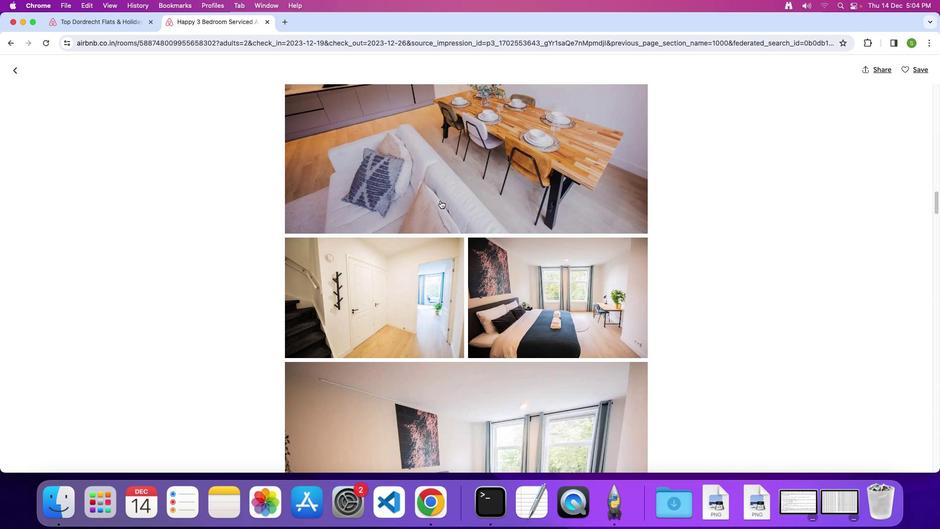 
Action: Mouse scrolled (440, 200) with delta (0, 0)
Screenshot: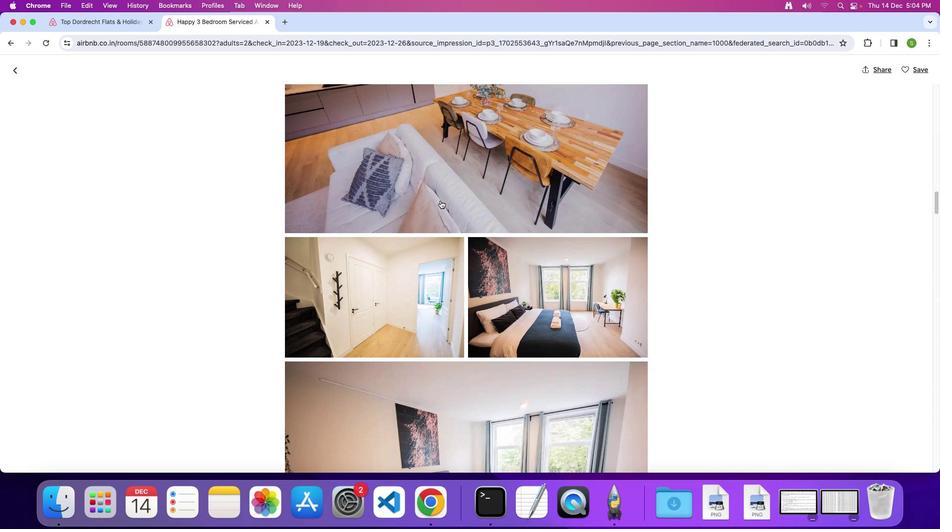 
Action: Mouse scrolled (440, 200) with delta (0, 0)
Screenshot: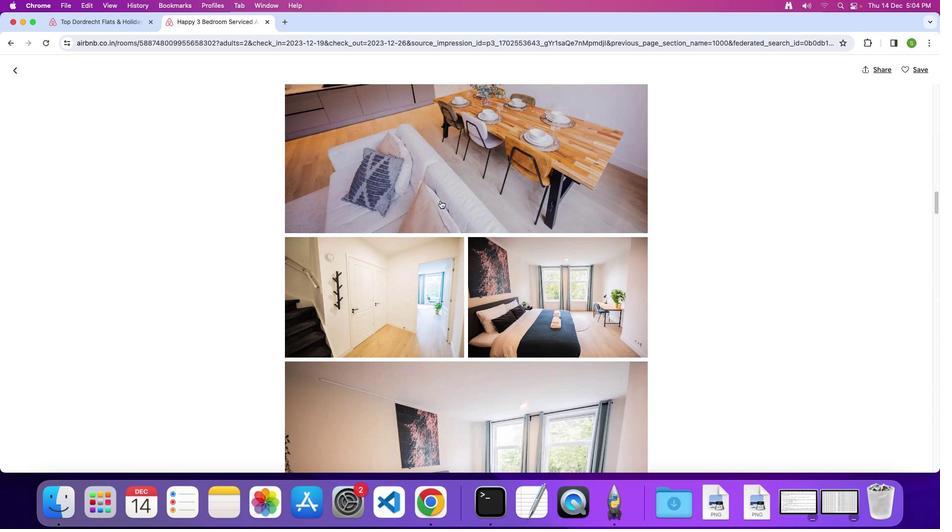 
Action: Mouse scrolled (440, 200) with delta (0, 0)
Screenshot: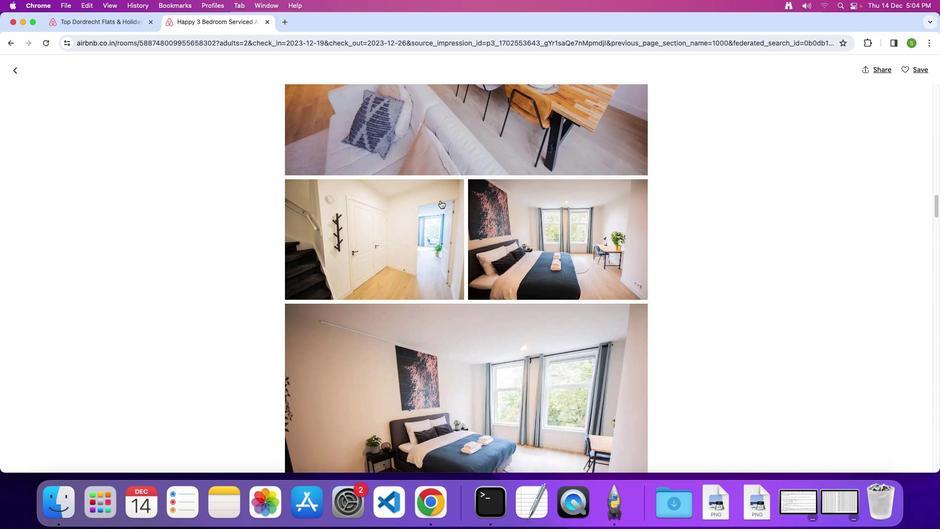 
Action: Mouse scrolled (440, 200) with delta (0, 0)
Screenshot: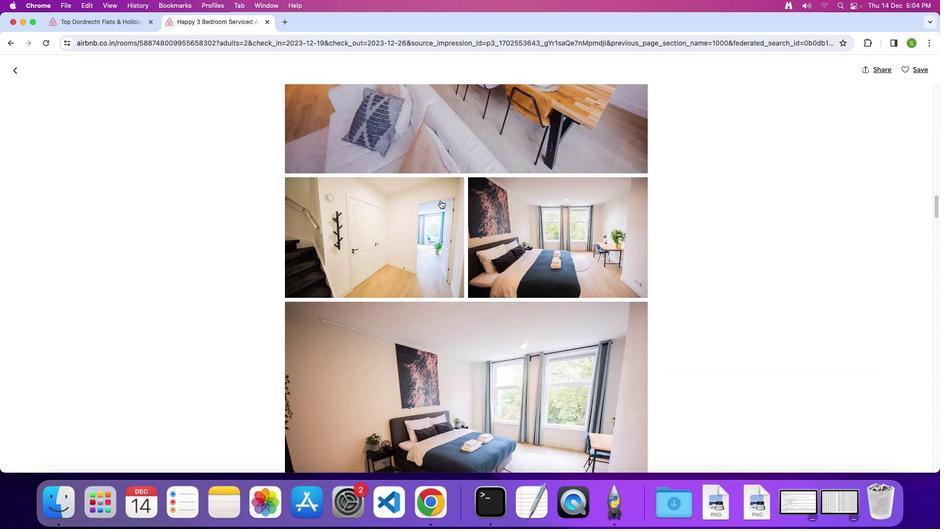 
Action: Mouse scrolled (440, 200) with delta (0, 0)
Screenshot: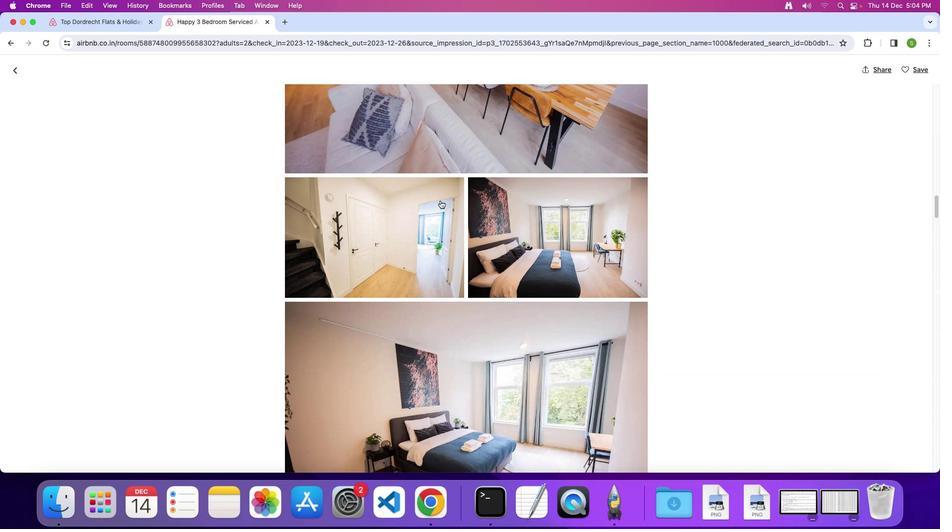 
Action: Mouse scrolled (440, 200) with delta (0, 0)
Screenshot: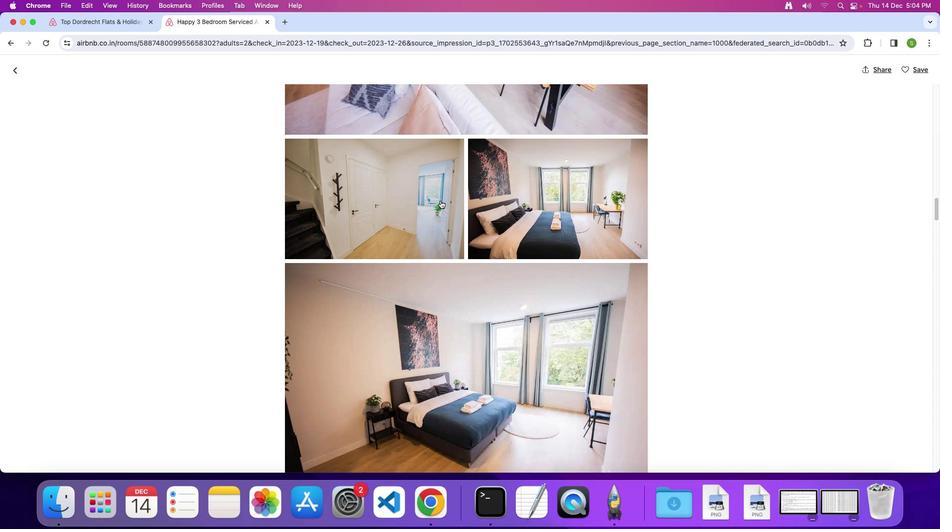 
Action: Mouse scrolled (440, 200) with delta (0, 0)
Screenshot: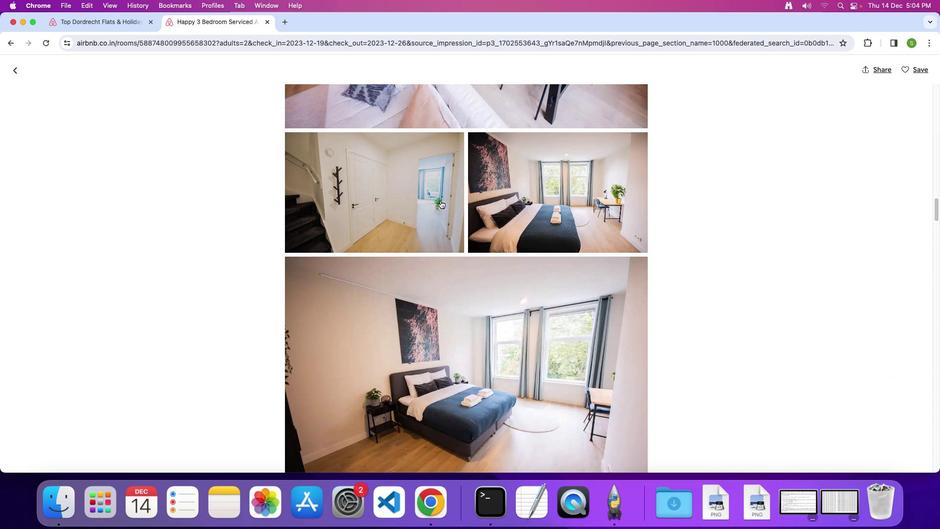 
Action: Mouse scrolled (440, 200) with delta (0, 0)
Screenshot: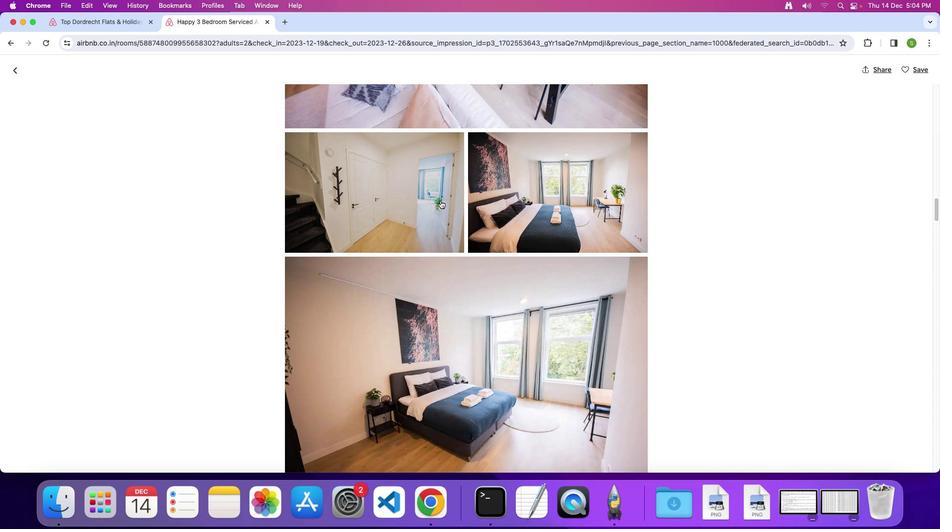
Action: Mouse scrolled (440, 200) with delta (0, 0)
Screenshot: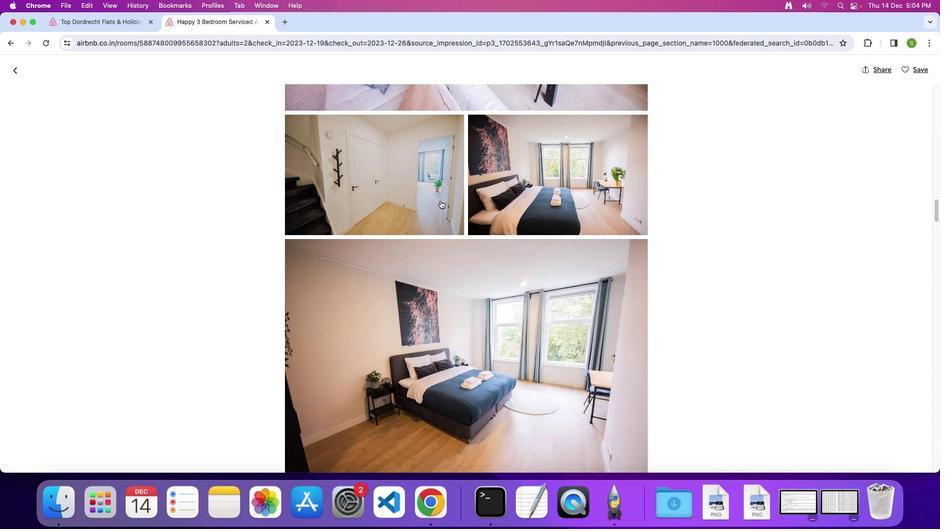 
Action: Mouse scrolled (440, 200) with delta (0, 0)
Screenshot: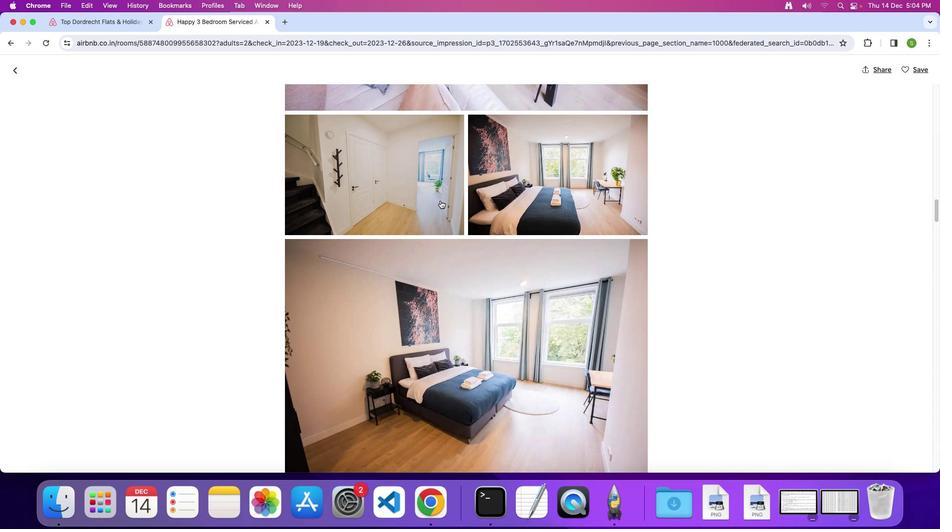 
Action: Mouse scrolled (440, 200) with delta (0, 0)
Screenshot: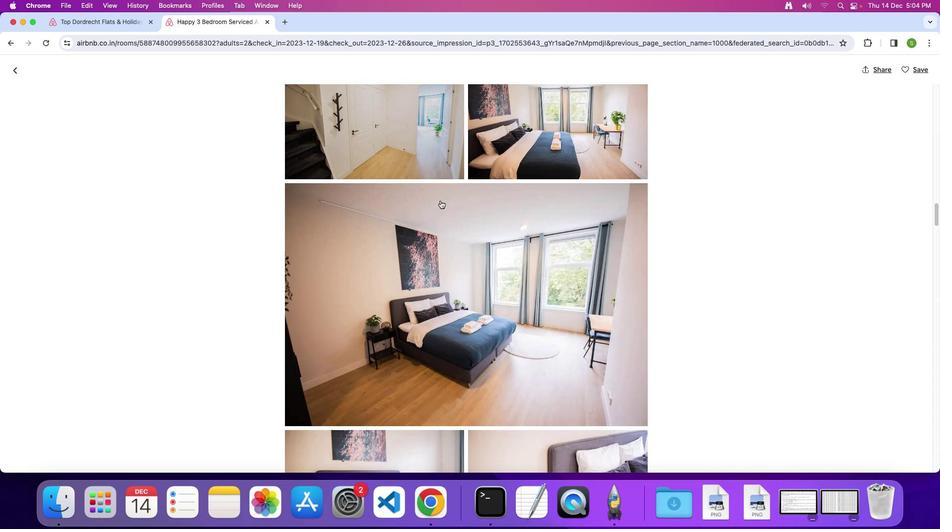 
Action: Mouse scrolled (440, 200) with delta (0, 0)
Screenshot: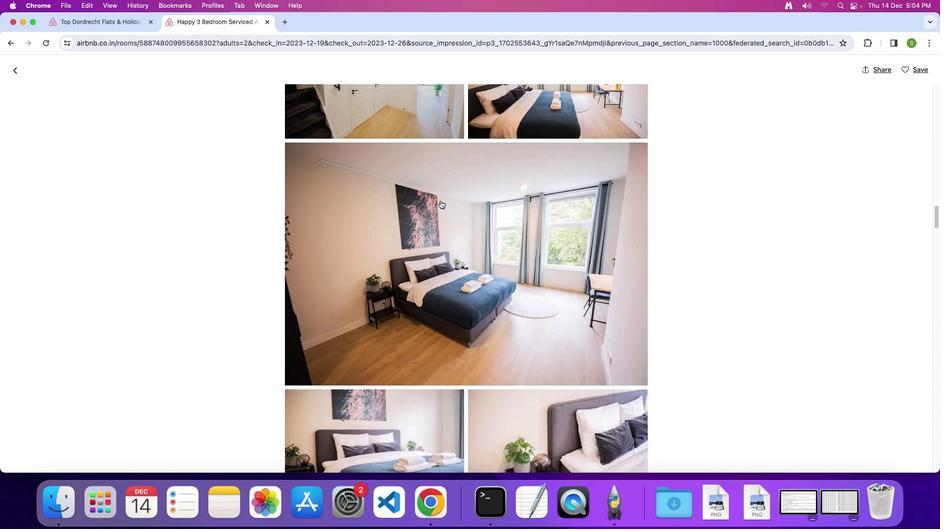 
Action: Mouse scrolled (440, 200) with delta (0, 0)
Screenshot: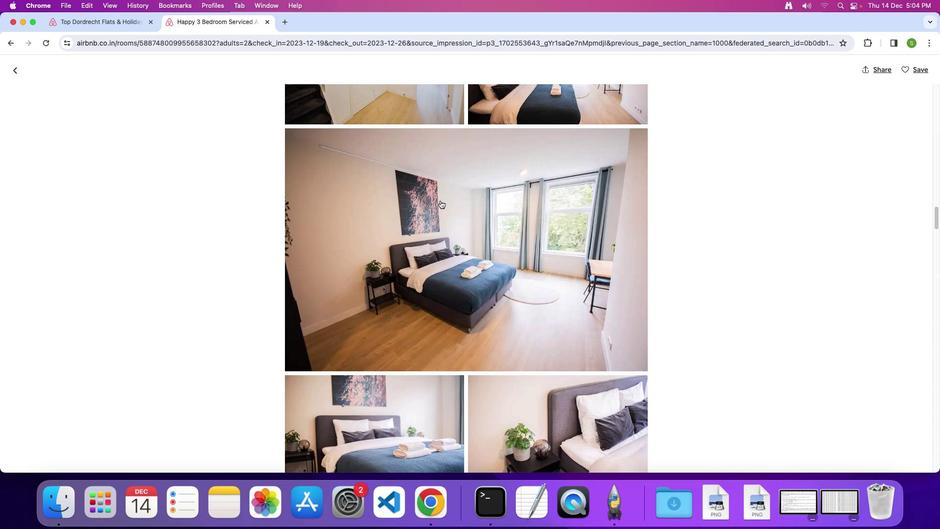 
Action: Mouse scrolled (440, 200) with delta (0, 0)
Screenshot: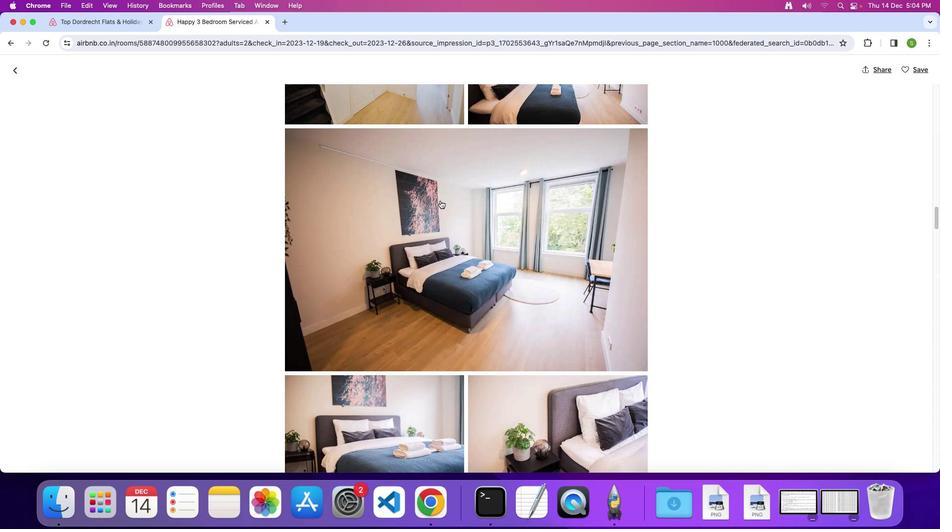 
Action: Mouse scrolled (440, 200) with delta (0, 0)
Screenshot: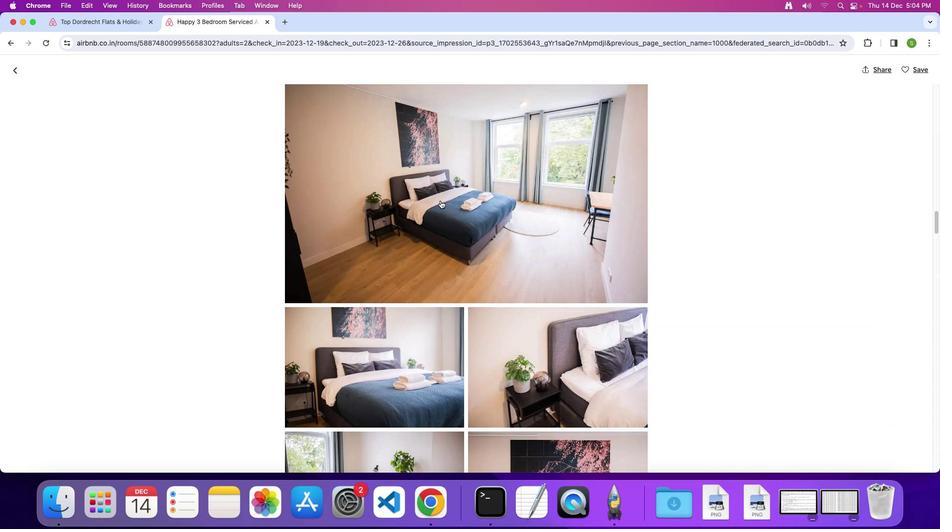 
Action: Mouse scrolled (440, 200) with delta (0, 0)
Screenshot: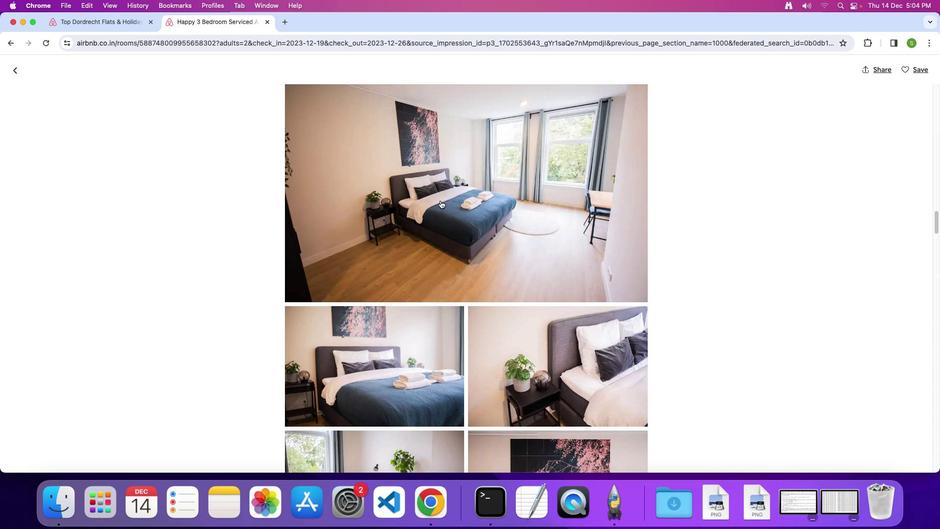 
Action: Mouse scrolled (440, 200) with delta (0, 0)
Screenshot: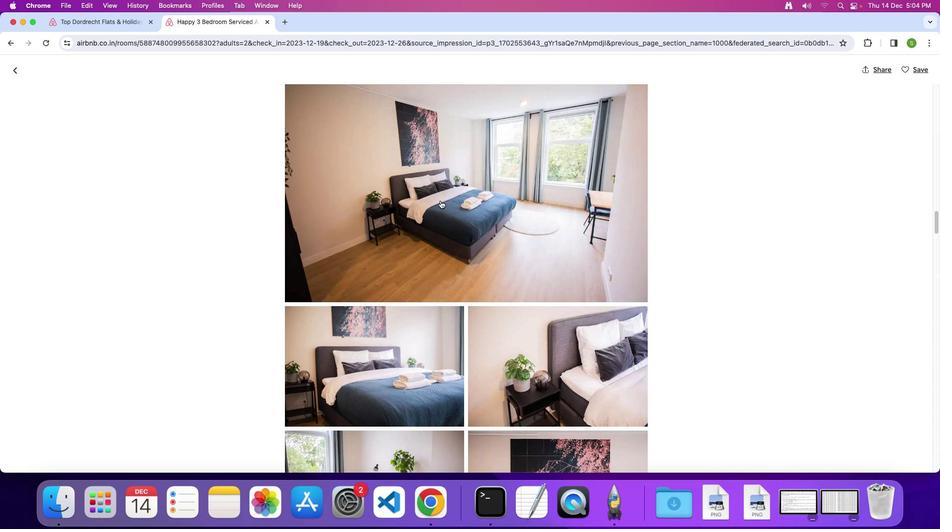 
Action: Mouse scrolled (440, 200) with delta (0, 0)
Screenshot: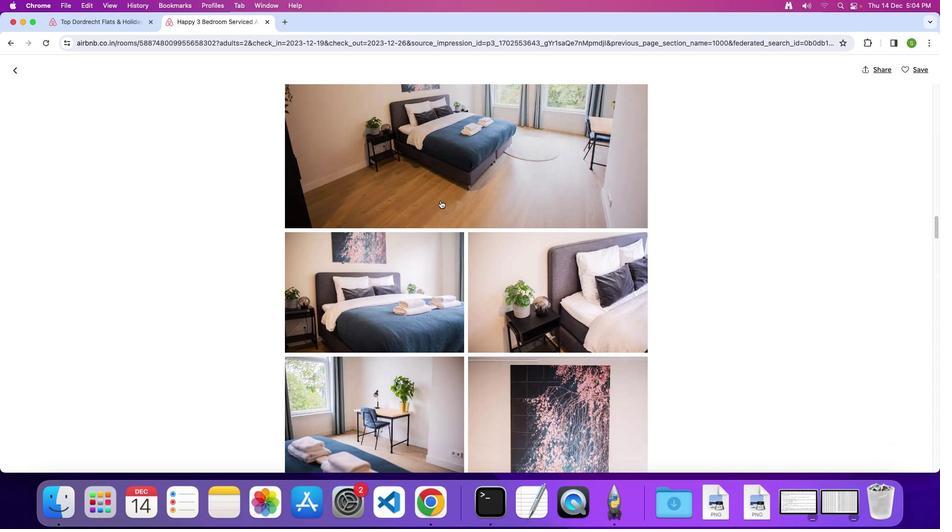 
Action: Mouse scrolled (440, 200) with delta (0, 0)
Screenshot: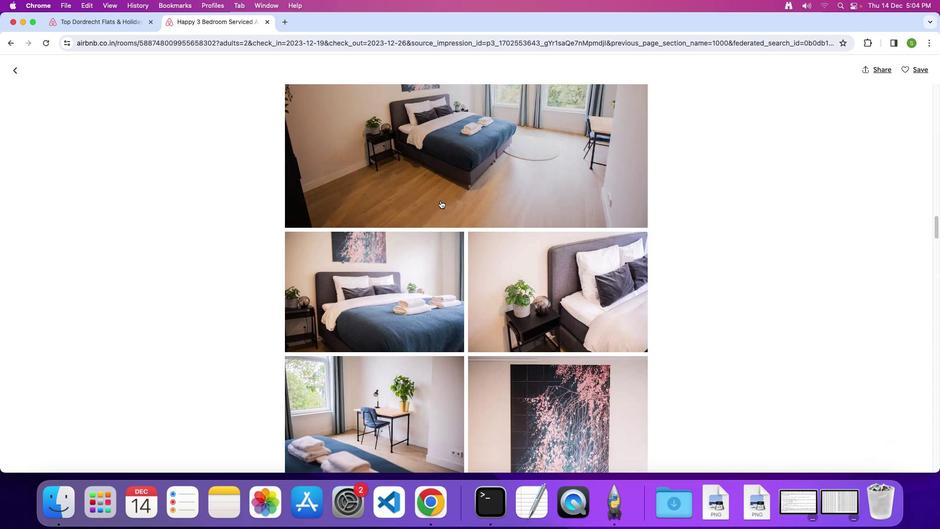 
Action: Mouse scrolled (440, 200) with delta (0, 0)
Screenshot: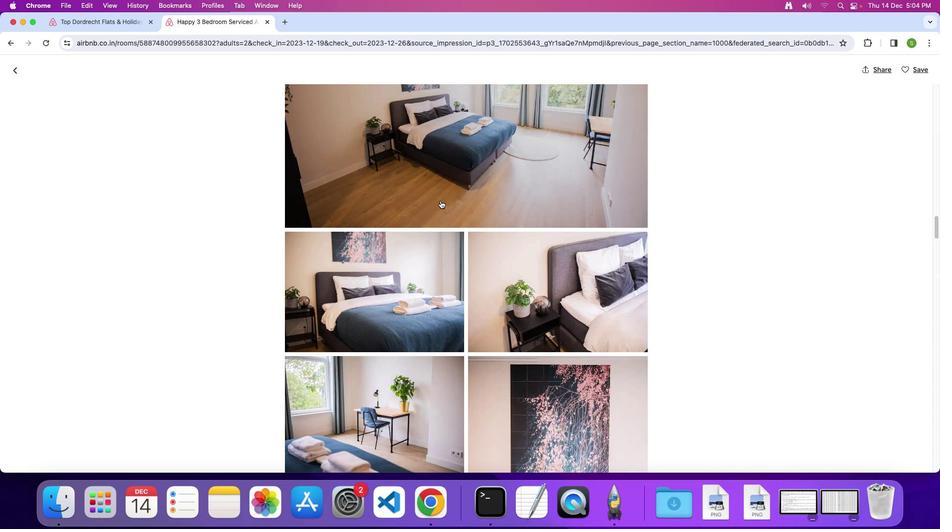 
Action: Mouse scrolled (440, 200) with delta (0, 0)
Screenshot: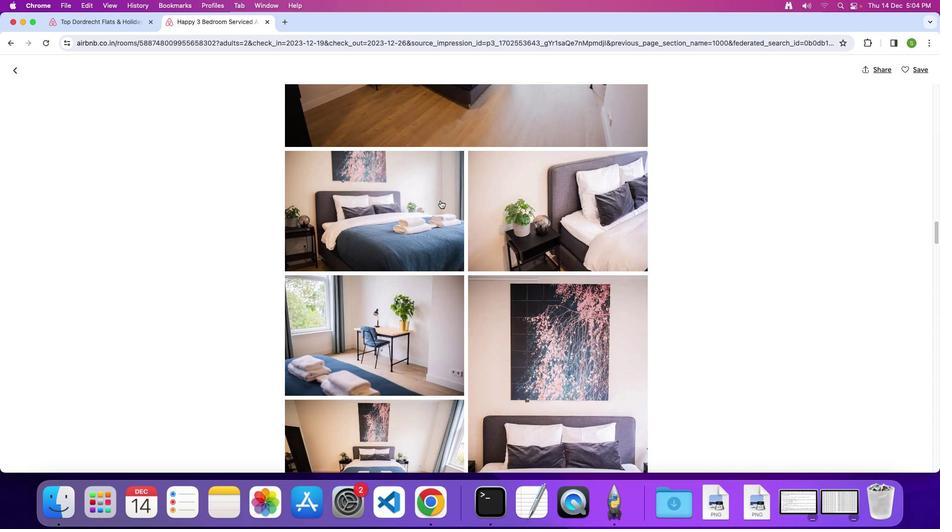 
Action: Mouse scrolled (440, 200) with delta (0, 0)
Screenshot: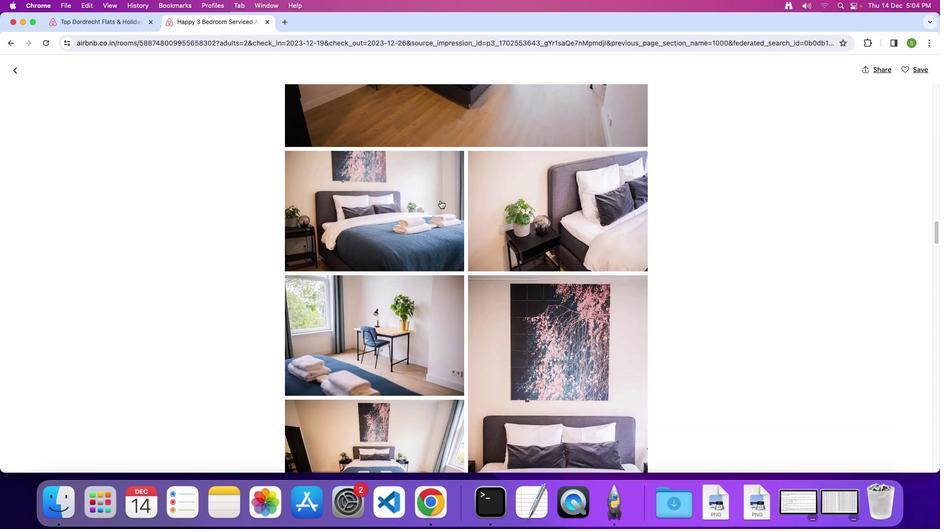 
Action: Mouse scrolled (440, 200) with delta (0, -1)
Screenshot: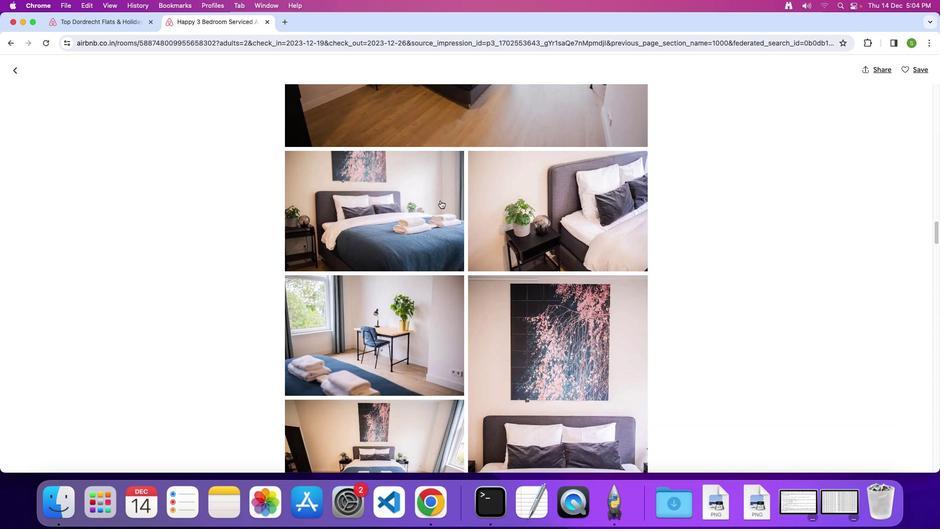 
Action: Mouse scrolled (440, 200) with delta (0, 0)
Screenshot: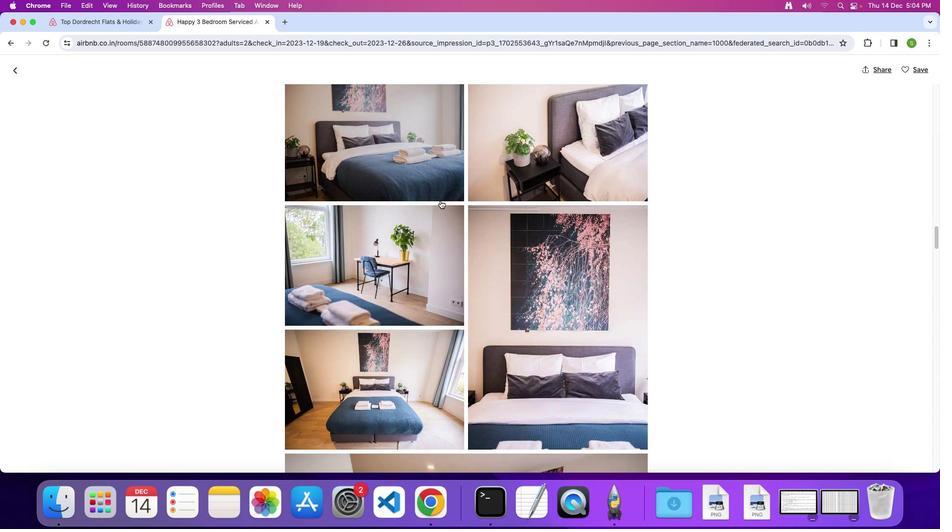 
Action: Mouse scrolled (440, 200) with delta (0, 0)
Screenshot: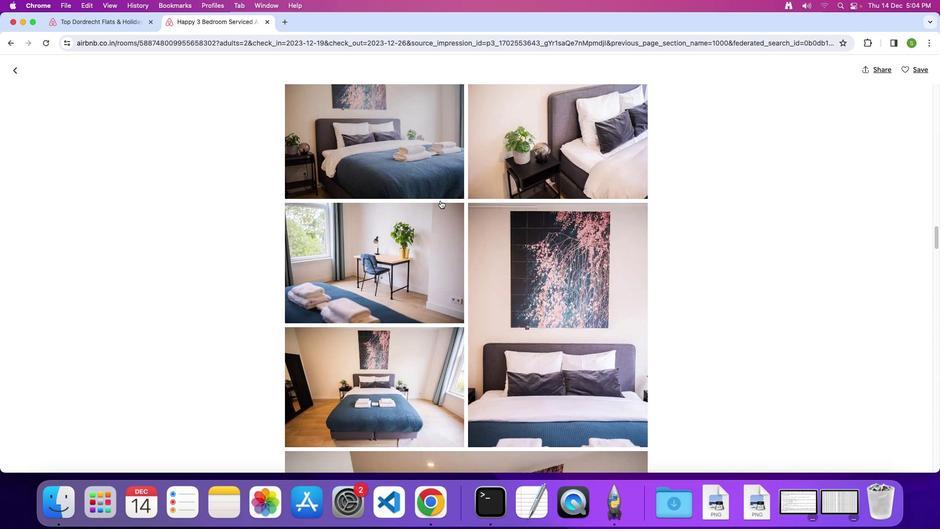 
Action: Mouse scrolled (440, 200) with delta (0, 0)
Screenshot: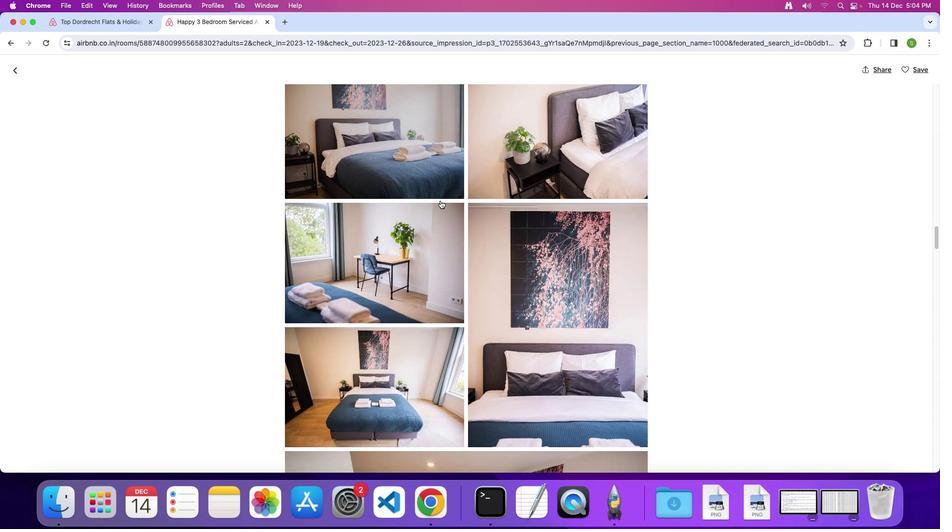 
Action: Mouse scrolled (440, 200) with delta (0, 0)
Screenshot: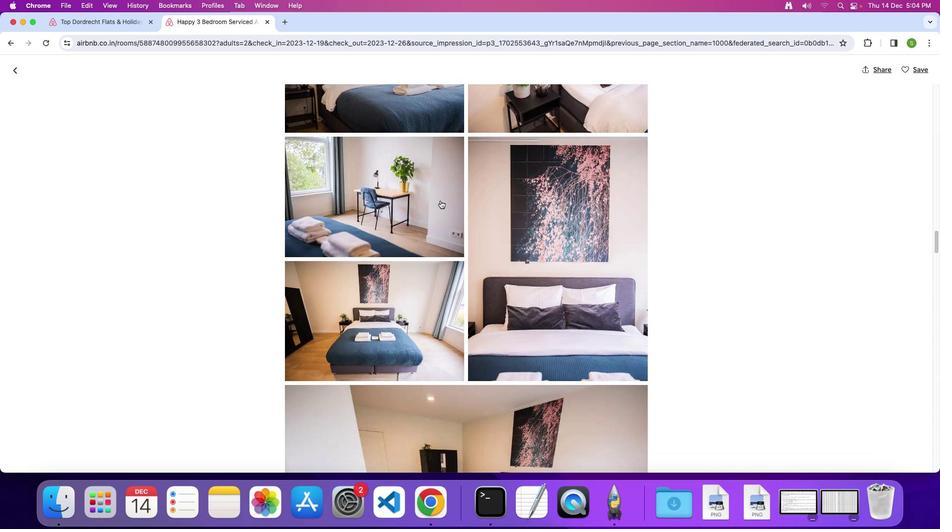 
Action: Mouse scrolled (440, 200) with delta (0, 0)
Screenshot: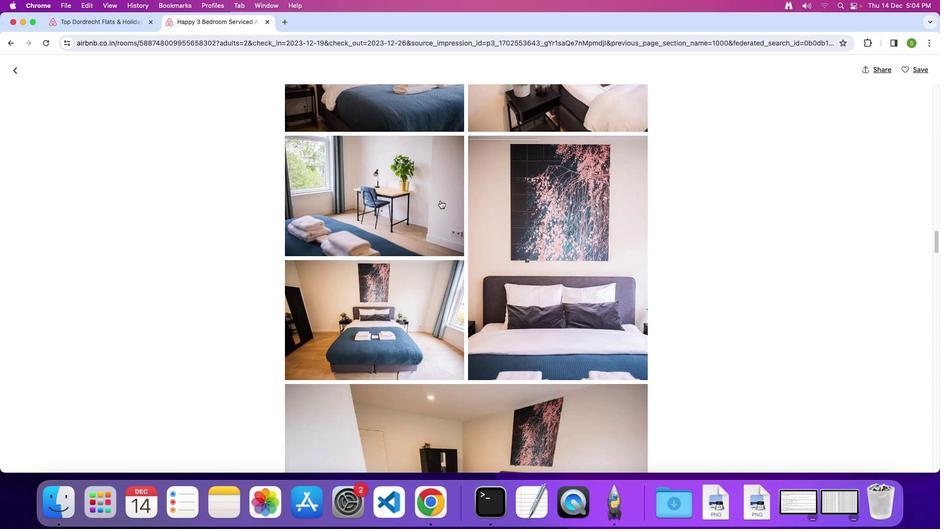 
Action: Mouse scrolled (440, 200) with delta (0, 0)
Screenshot: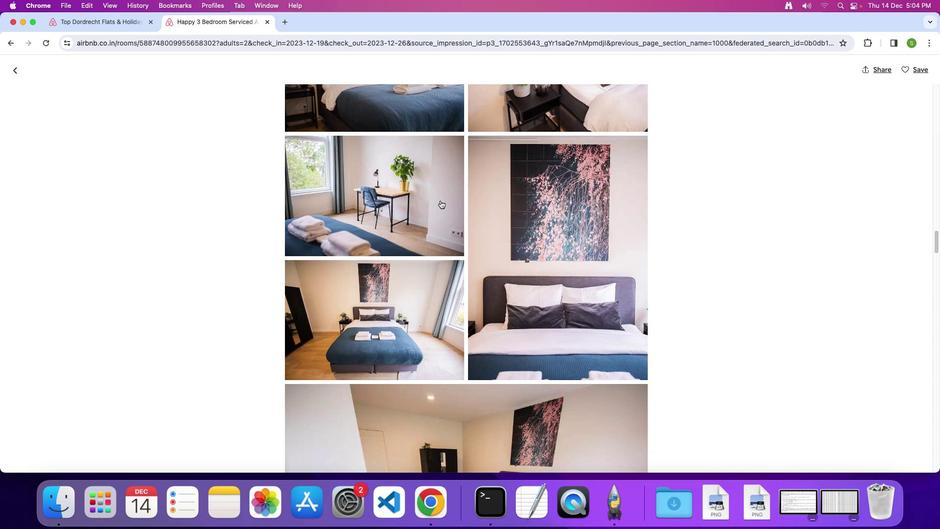 
Action: Mouse scrolled (440, 200) with delta (0, 0)
Screenshot: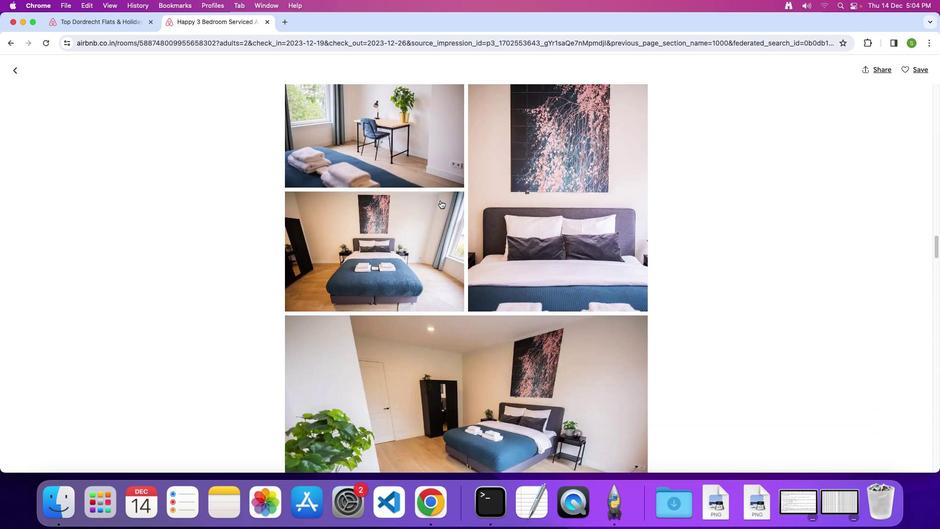 
Action: Mouse scrolled (440, 200) with delta (0, 0)
Screenshot: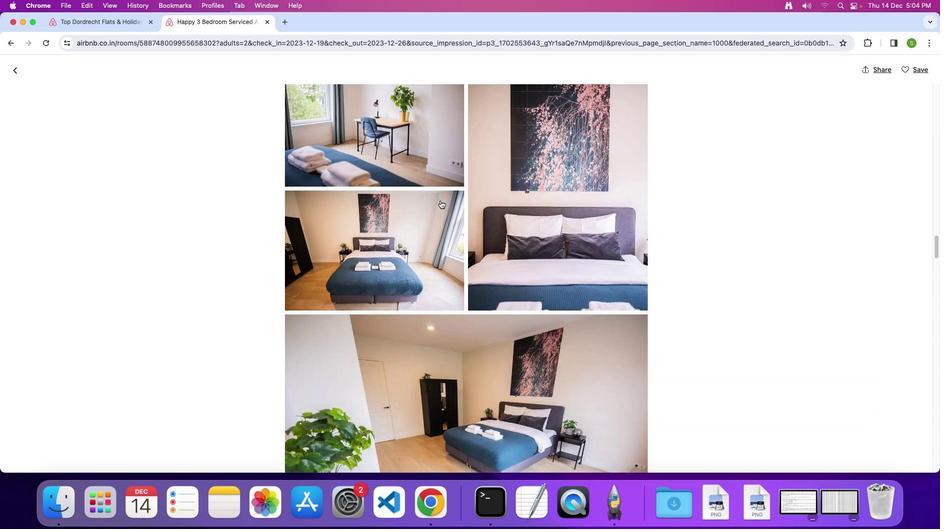 
Action: Mouse scrolled (440, 200) with delta (0, 0)
Screenshot: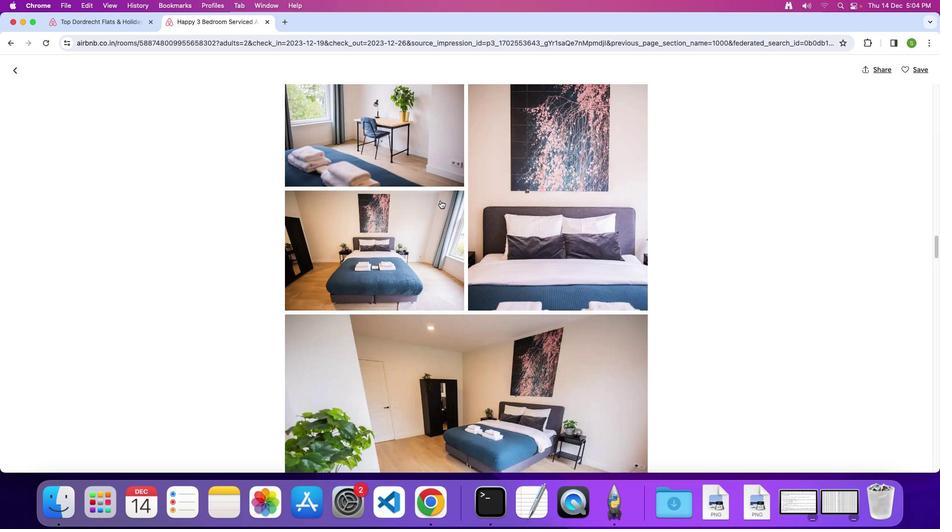 
Action: Mouse scrolled (440, 200) with delta (0, 0)
Screenshot: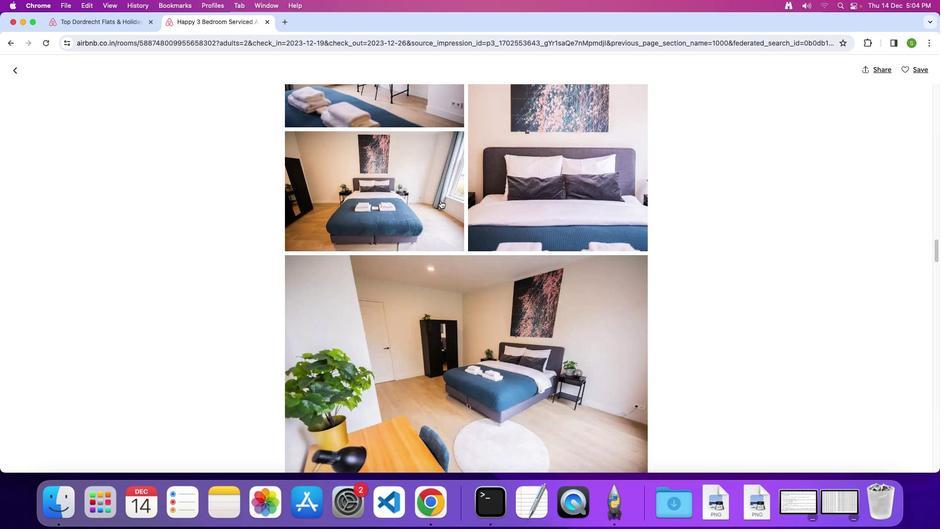 
Action: Mouse scrolled (440, 200) with delta (0, 0)
Screenshot: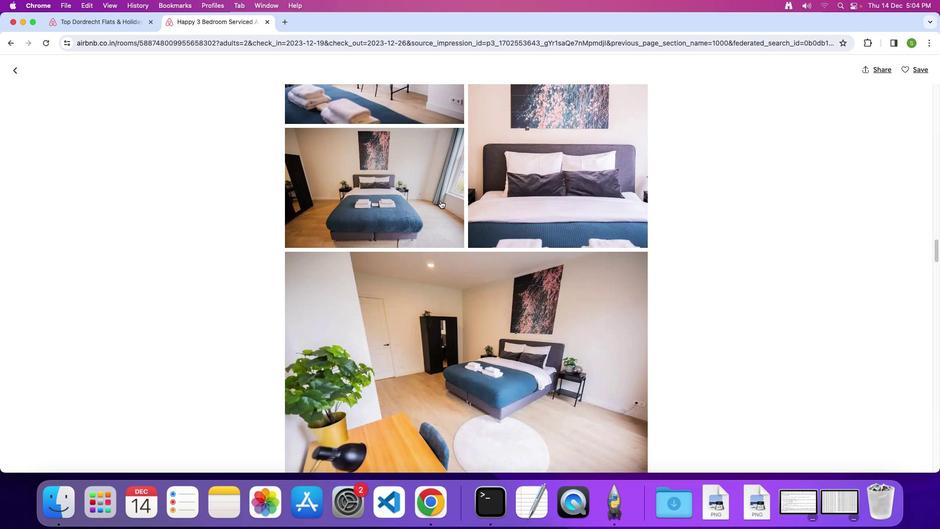 
Action: Mouse scrolled (440, 200) with delta (0, 0)
Screenshot: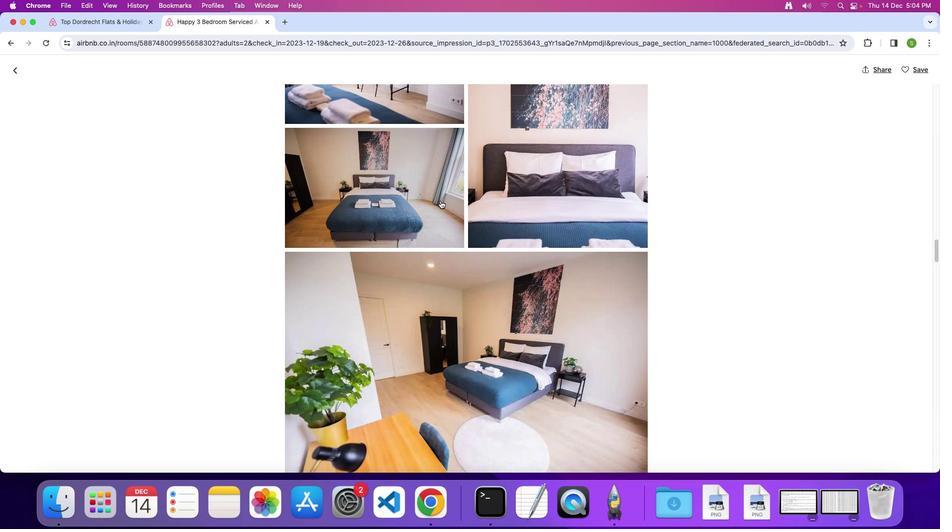 
Action: Mouse scrolled (440, 200) with delta (0, 0)
Screenshot: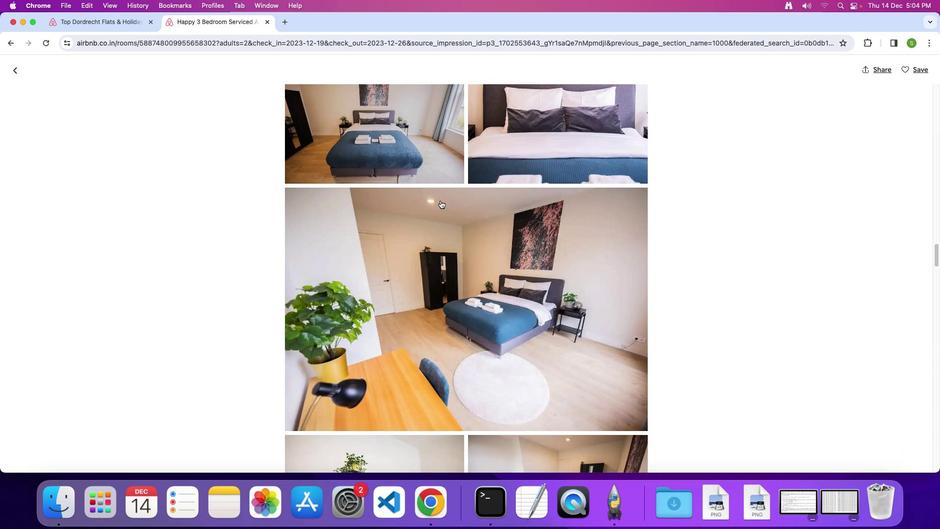 
Action: Mouse scrolled (440, 200) with delta (0, 0)
Screenshot: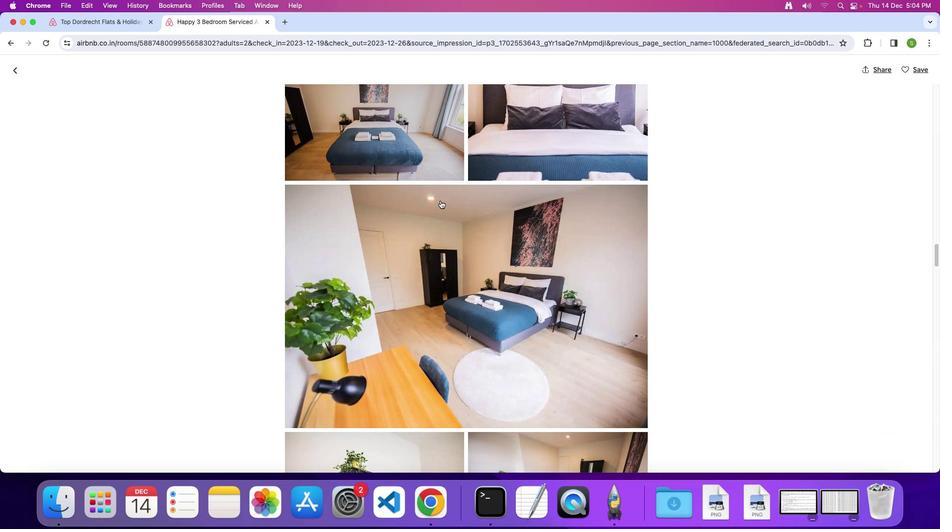 
Action: Mouse scrolled (440, 200) with delta (0, 0)
Screenshot: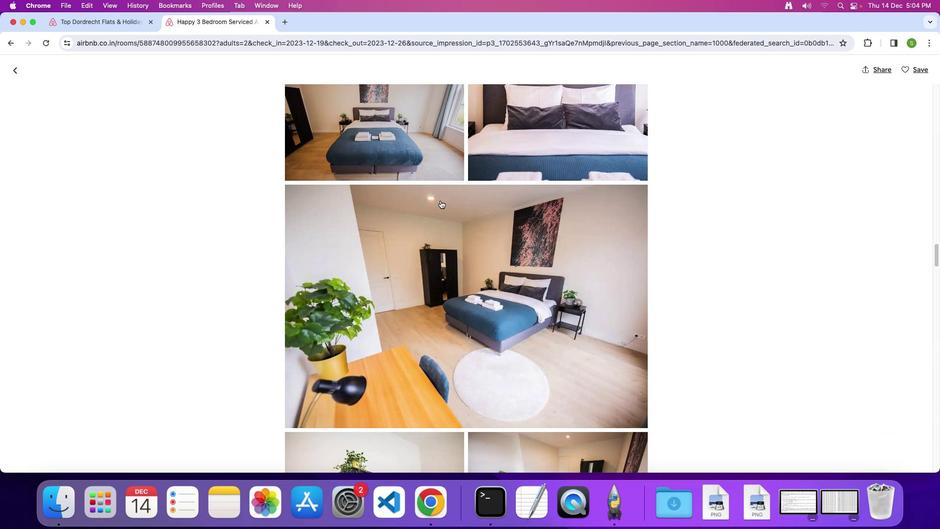 
Action: Mouse scrolled (440, 200) with delta (0, 0)
Screenshot: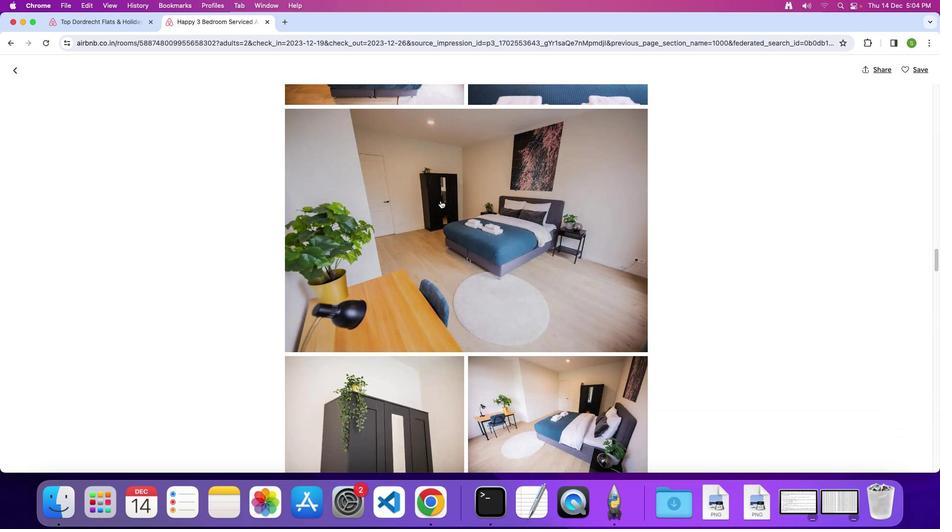 
Action: Mouse scrolled (440, 200) with delta (0, 0)
Screenshot: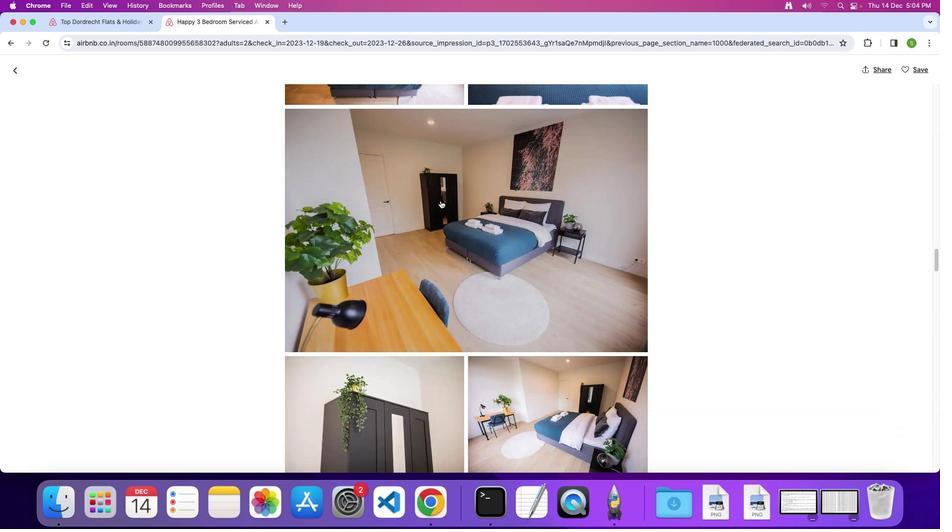 
Action: Mouse scrolled (440, 200) with delta (0, 0)
Screenshot: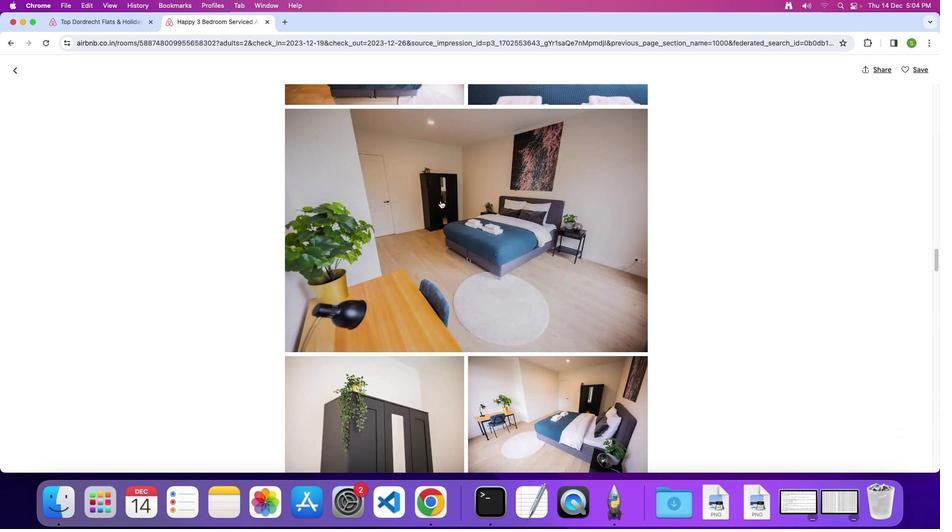 
Action: Mouse scrolled (440, 200) with delta (0, 0)
Screenshot: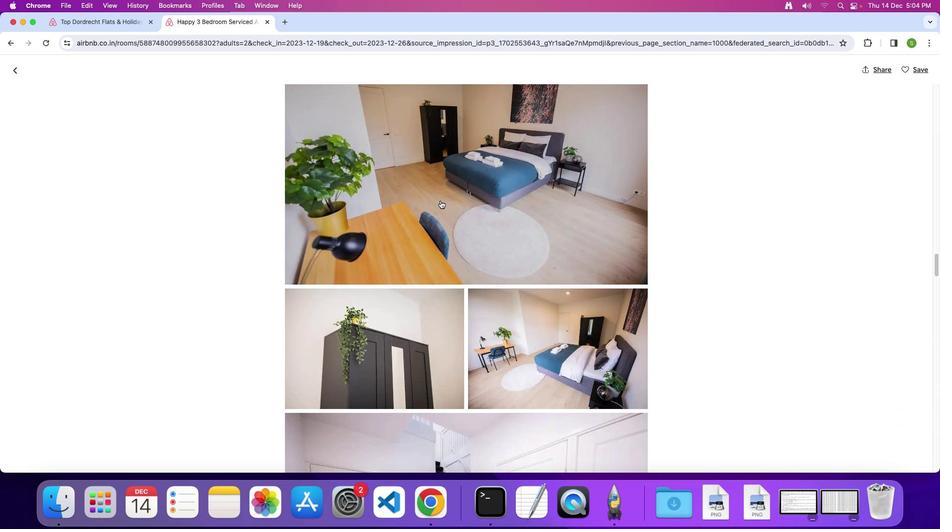 
Action: Mouse scrolled (440, 200) with delta (0, 0)
Screenshot: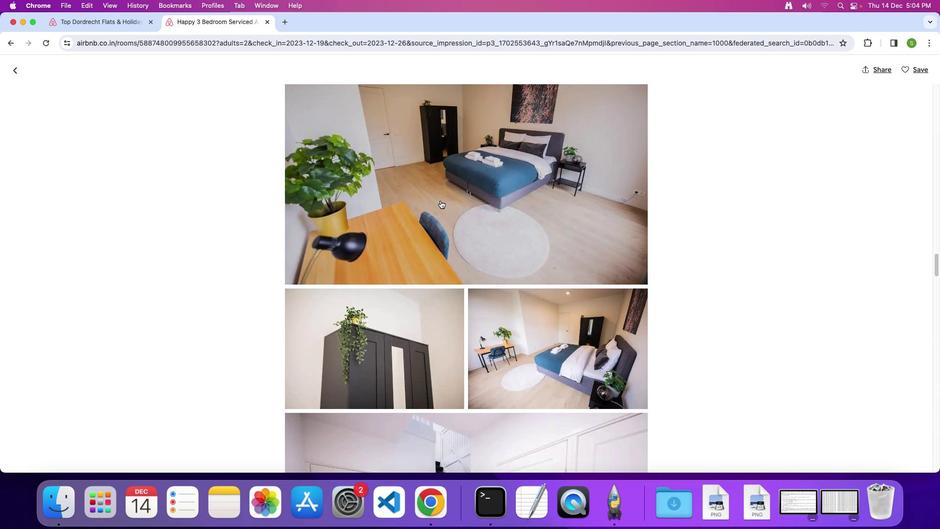 
Action: Mouse scrolled (440, 200) with delta (0, 0)
Screenshot: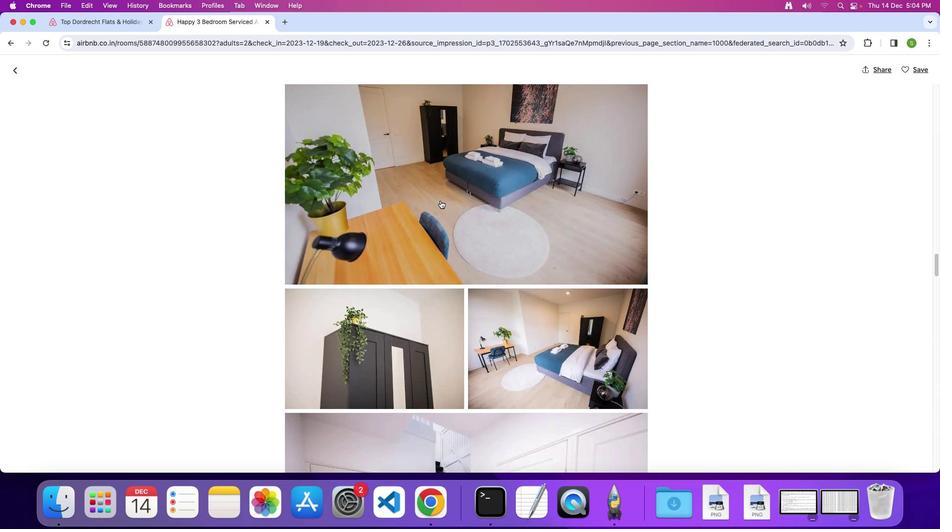
Action: Mouse scrolled (440, 200) with delta (0, 0)
Screenshot: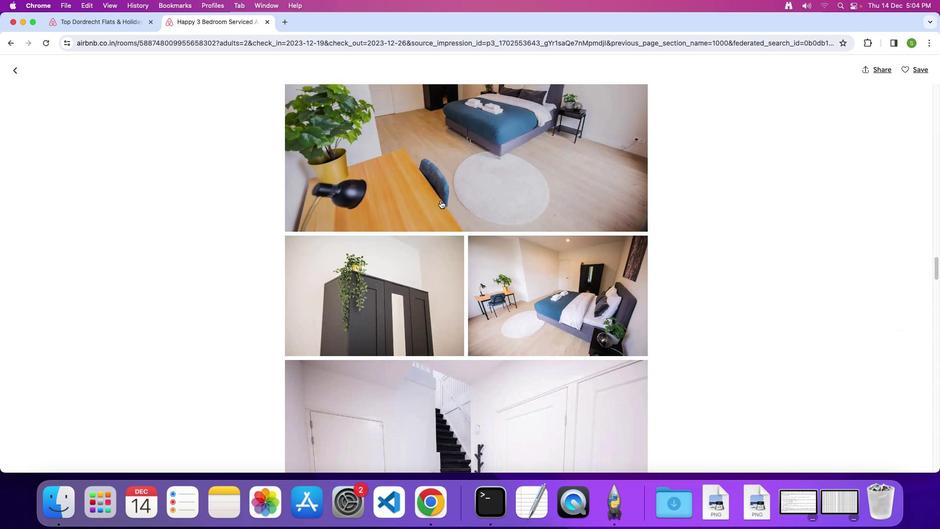 
Action: Mouse scrolled (440, 200) with delta (0, 0)
Screenshot: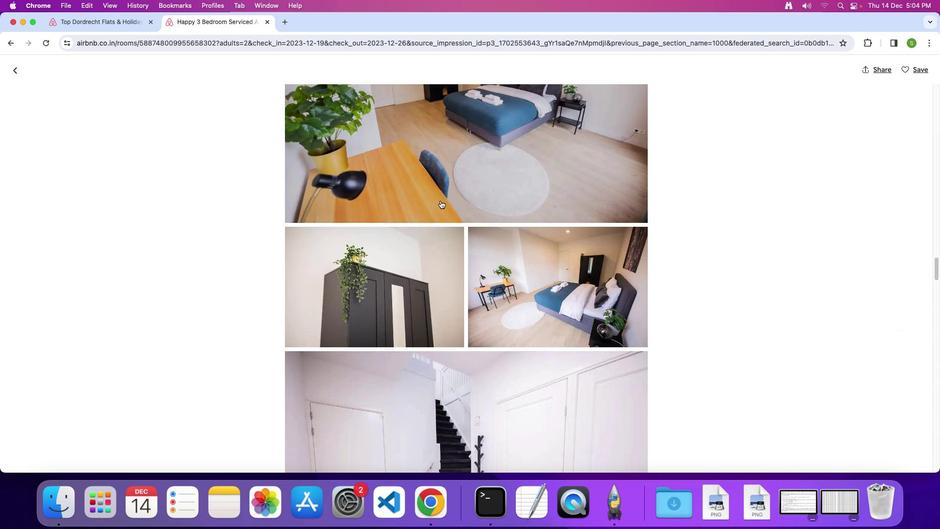 
Action: Mouse scrolled (440, 200) with delta (0, 0)
Screenshot: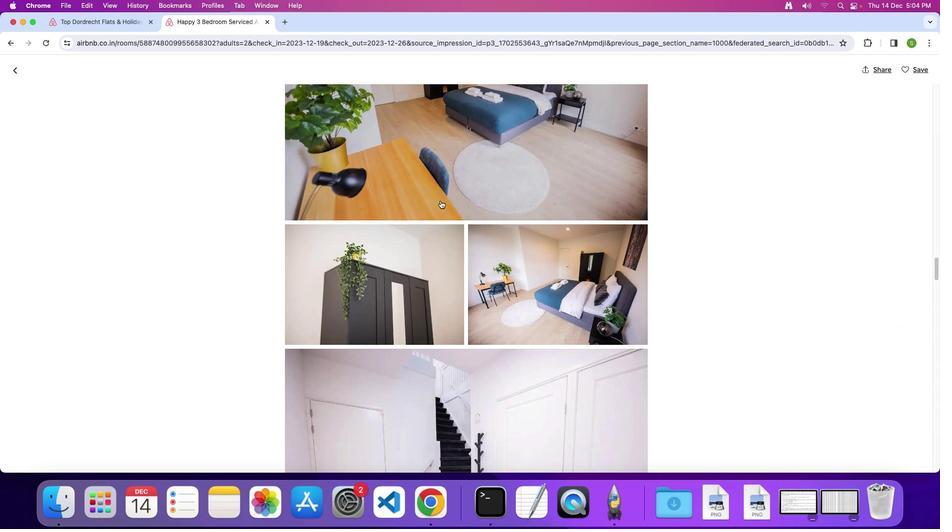 
Action: Mouse scrolled (440, 200) with delta (0, 0)
Screenshot: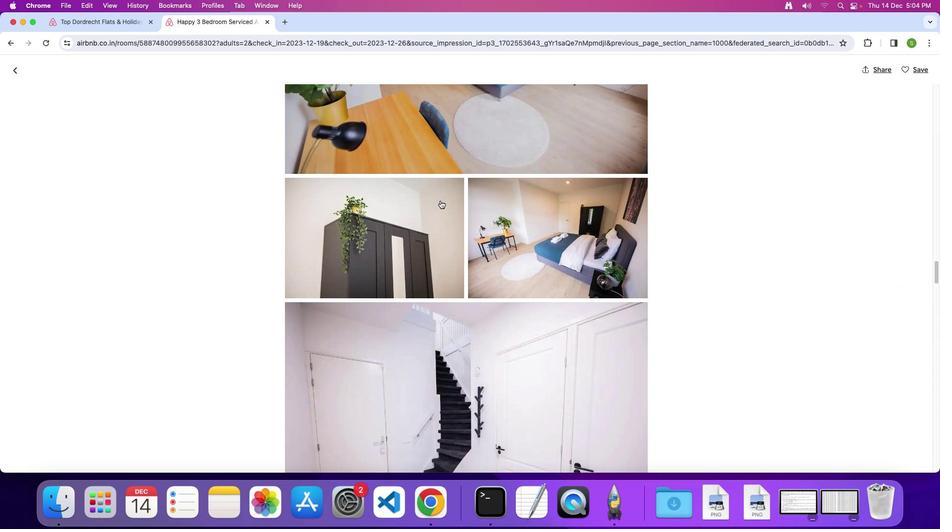 
Action: Mouse scrolled (440, 200) with delta (0, 0)
Screenshot: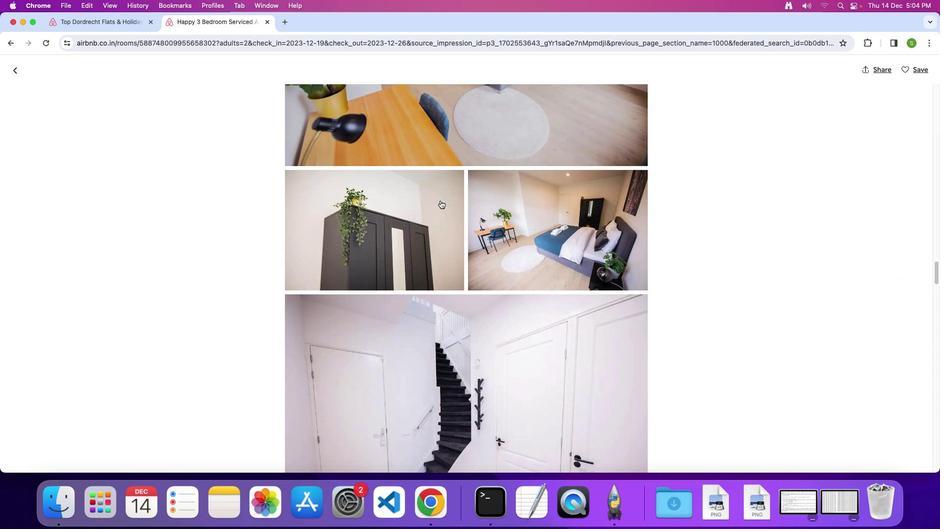 
Action: Mouse scrolled (440, 200) with delta (0, 0)
Screenshot: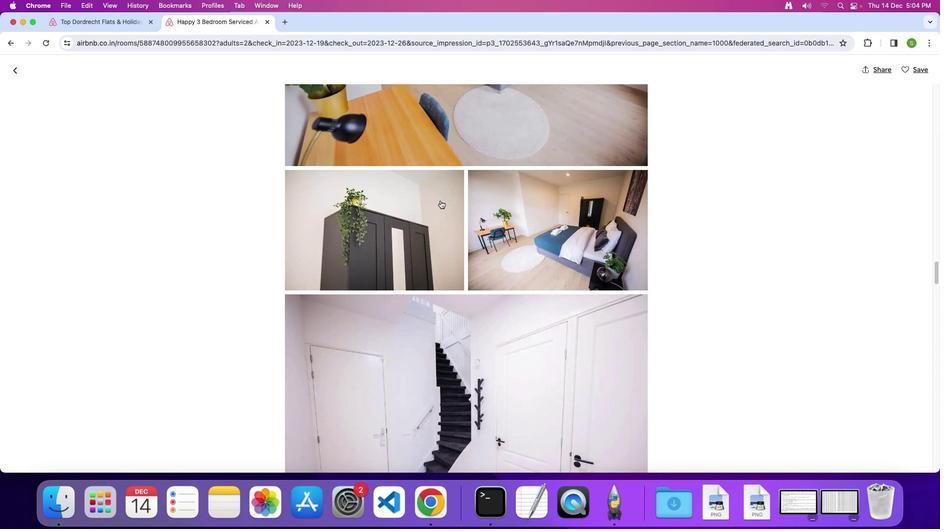 
Action: Mouse scrolled (440, 200) with delta (0, 0)
Screenshot: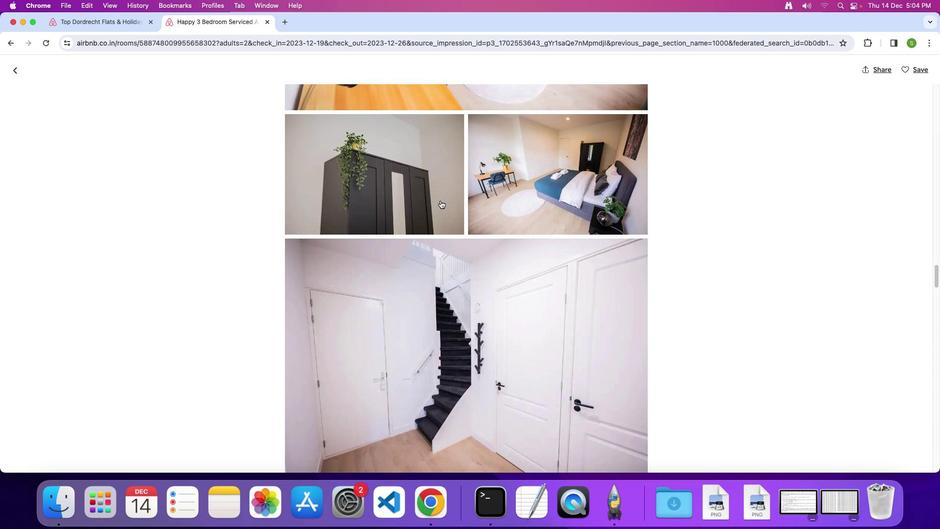 
Action: Mouse scrolled (440, 200) with delta (0, 0)
Screenshot: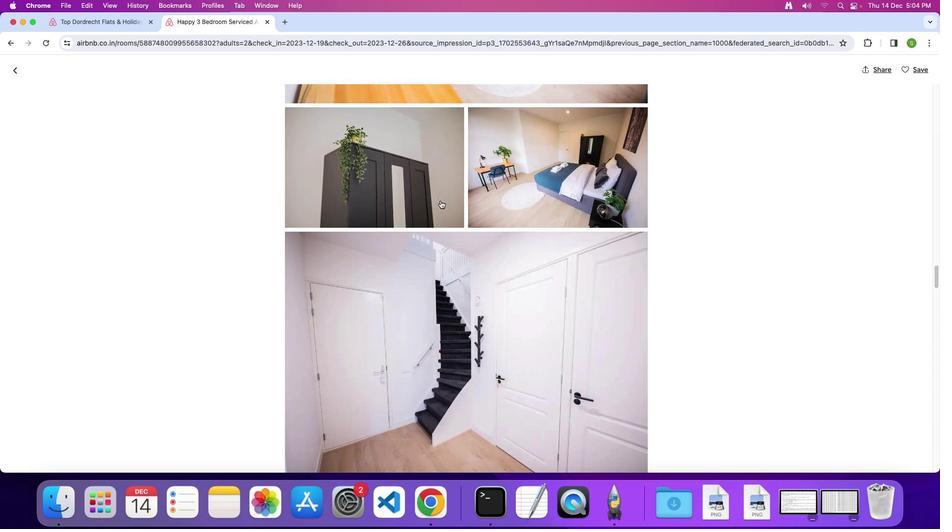 
Action: Mouse scrolled (440, 200) with delta (0, 0)
Screenshot: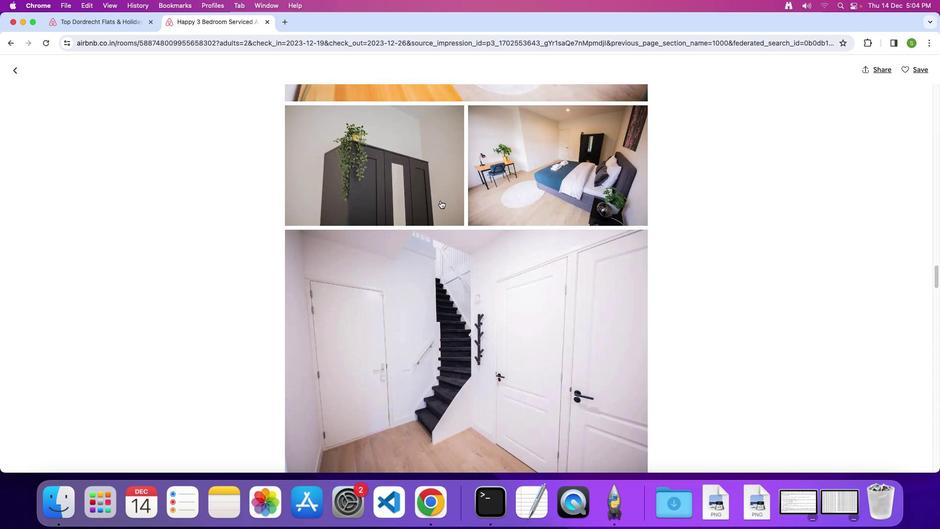 
Action: Mouse scrolled (440, 200) with delta (0, 0)
Screenshot: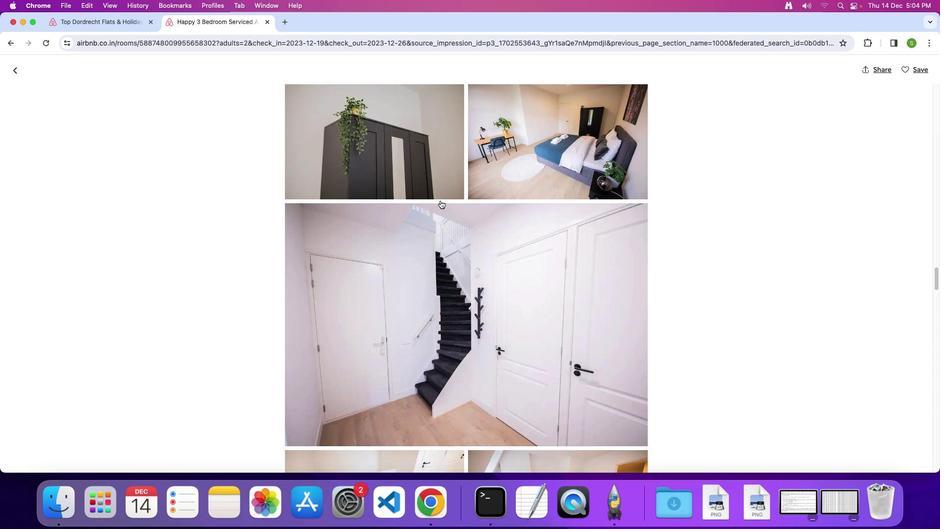 
Action: Mouse scrolled (440, 200) with delta (0, 0)
Screenshot: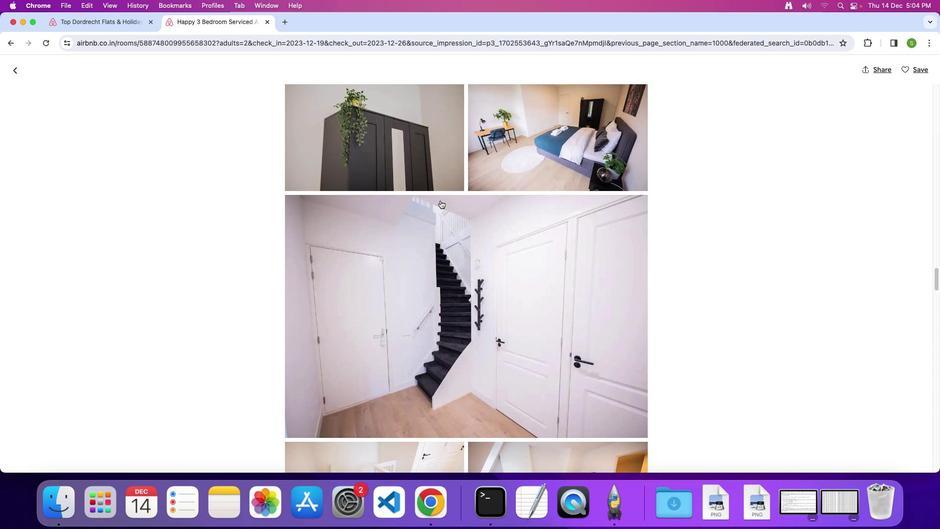 
Action: Mouse scrolled (440, 200) with delta (0, 0)
